 Task: Find connections with filter location Basavakalyān with filter topic #linkedinforbusinesswith filter profile language German with filter current company Hunt for Success with filter school Kakinada Institute of Engineering and Technology with filter industry Armed Forces with filter service category Typing with filter keywords title Computer Scientist
Action: Mouse moved to (598, 79)
Screenshot: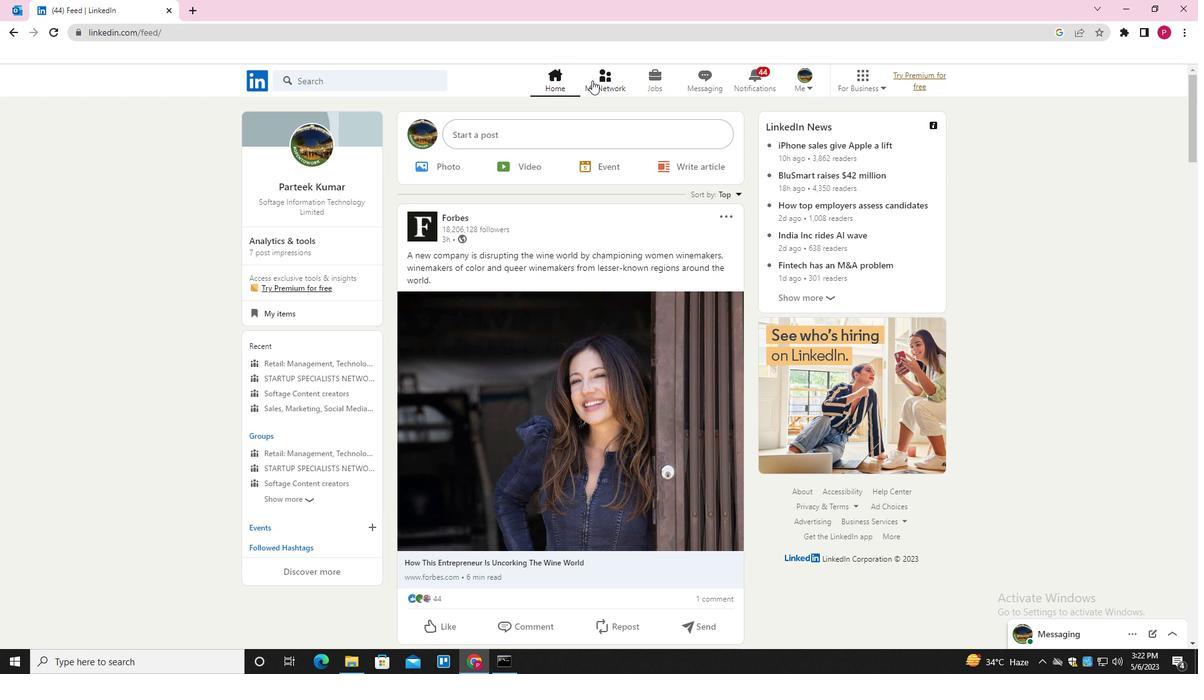 
Action: Mouse pressed left at (598, 79)
Screenshot: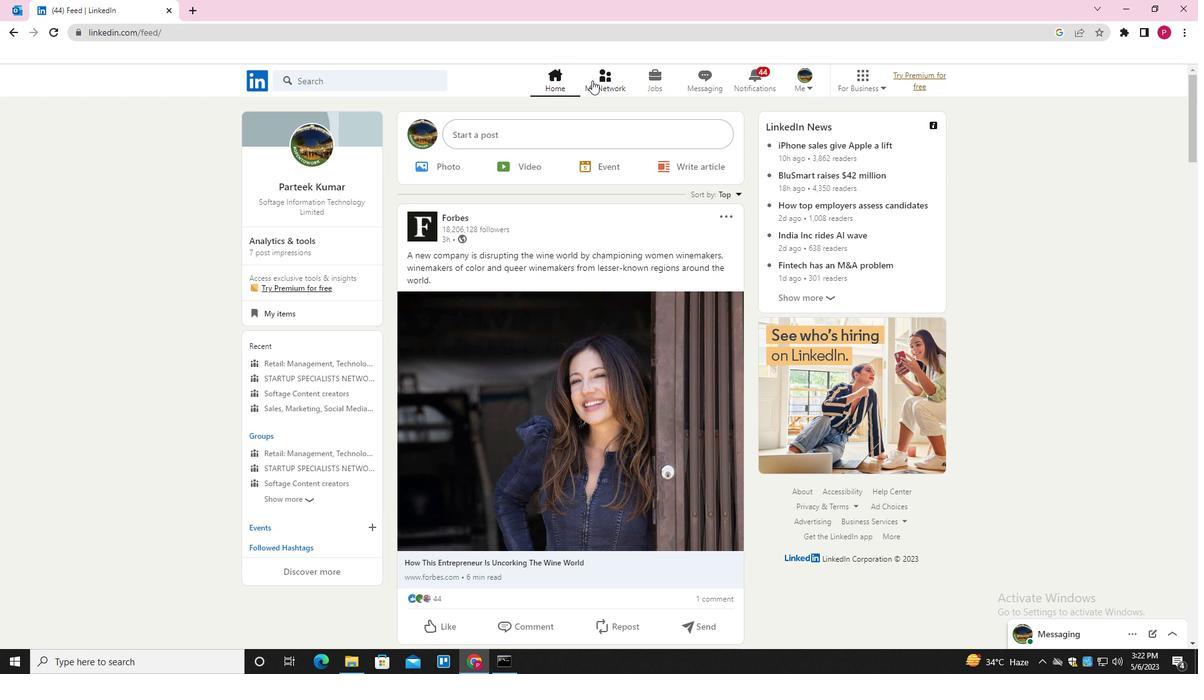 
Action: Mouse moved to (406, 156)
Screenshot: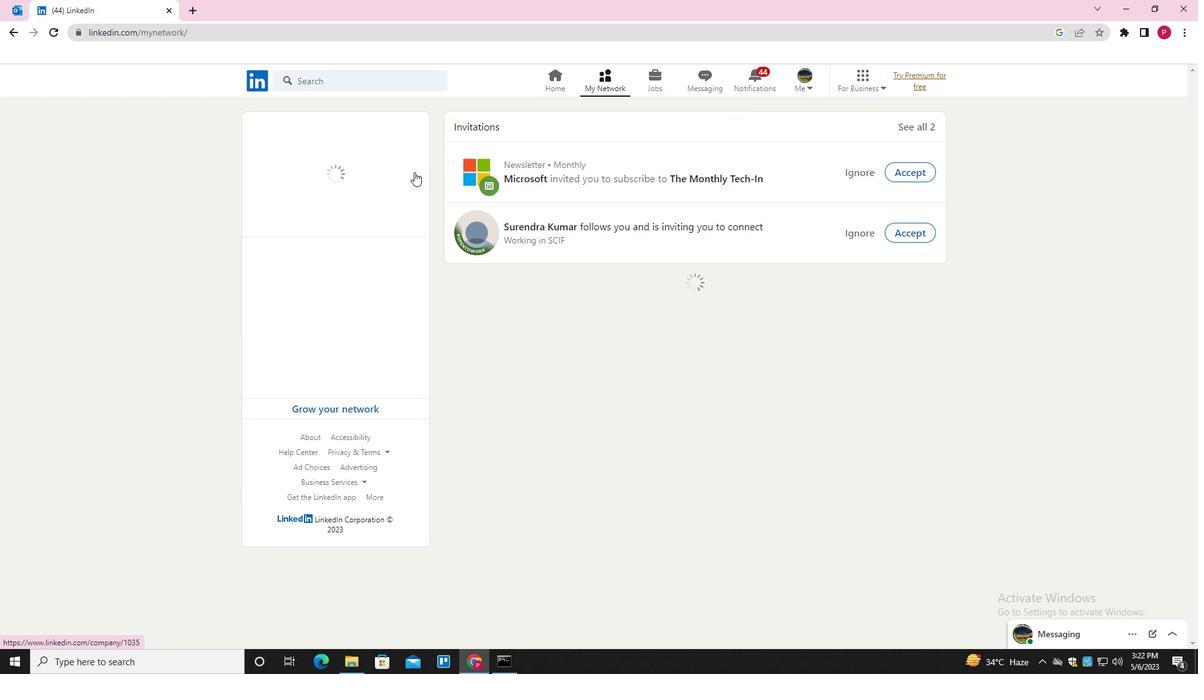 
Action: Mouse pressed left at (406, 156)
Screenshot: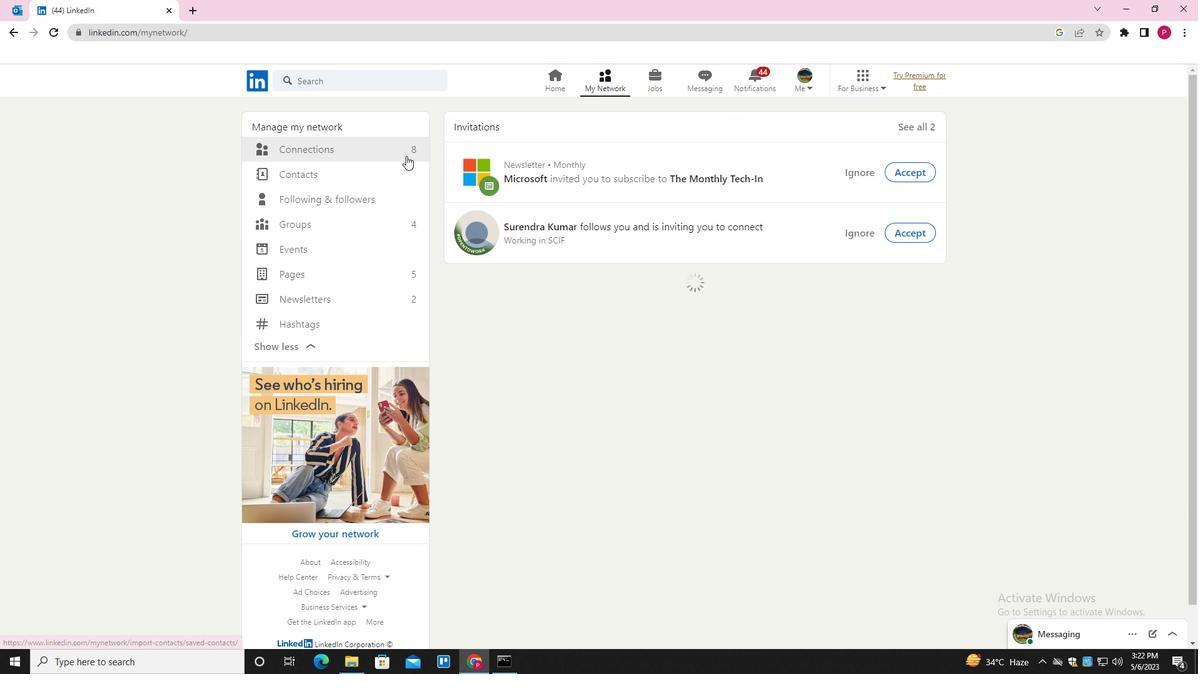 
Action: Mouse moved to (685, 154)
Screenshot: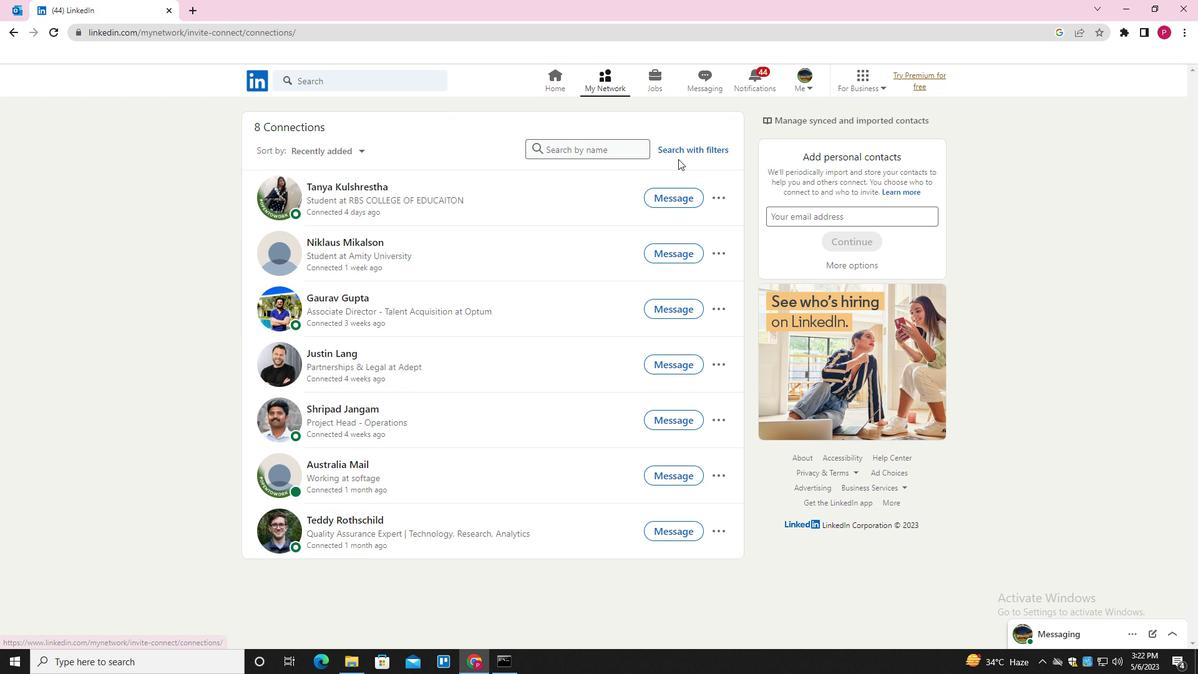 
Action: Mouse pressed left at (685, 154)
Screenshot: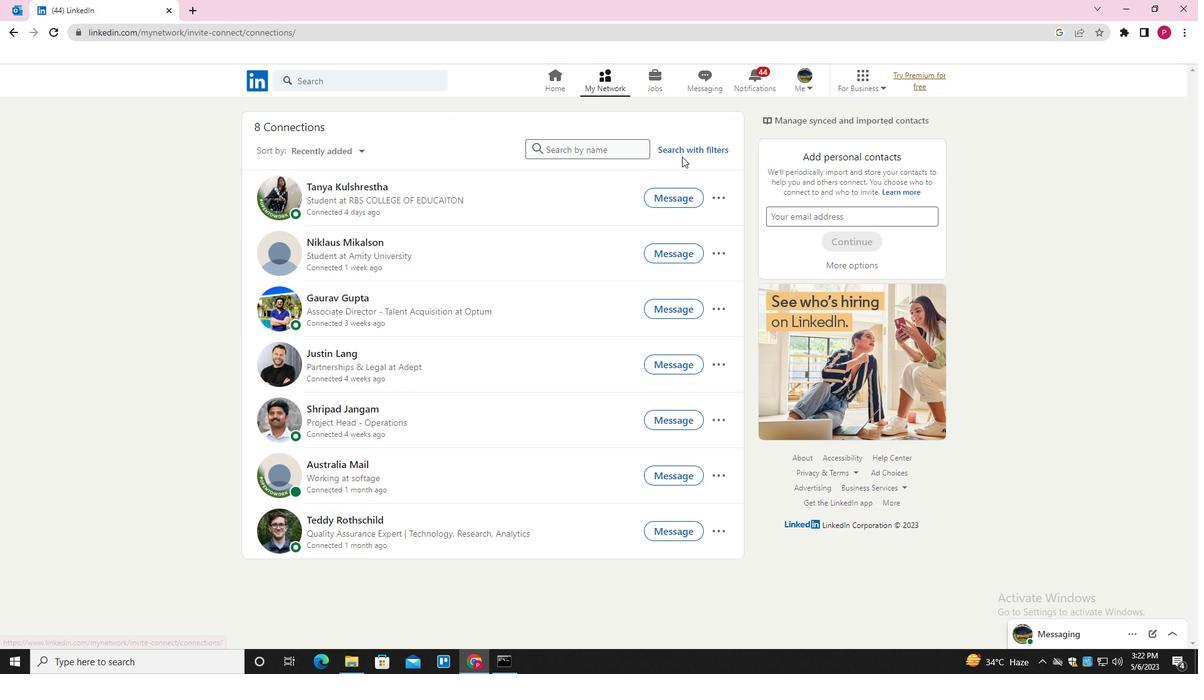
Action: Mouse moved to (651, 114)
Screenshot: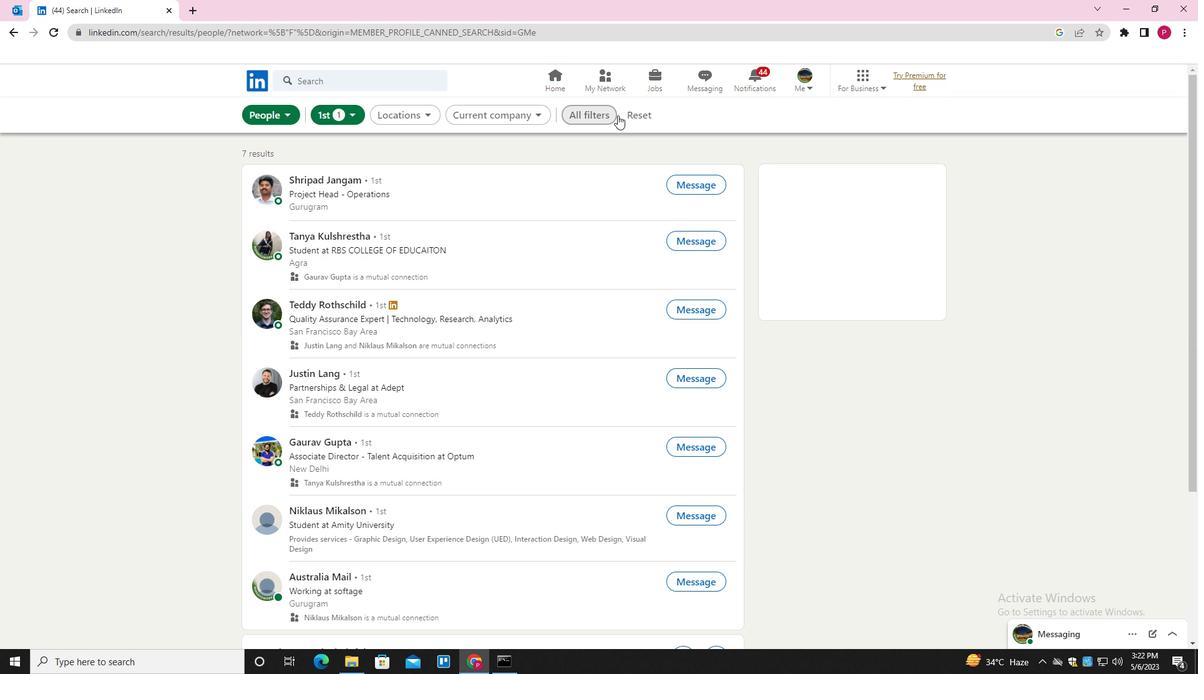
Action: Mouse pressed left at (651, 114)
Screenshot: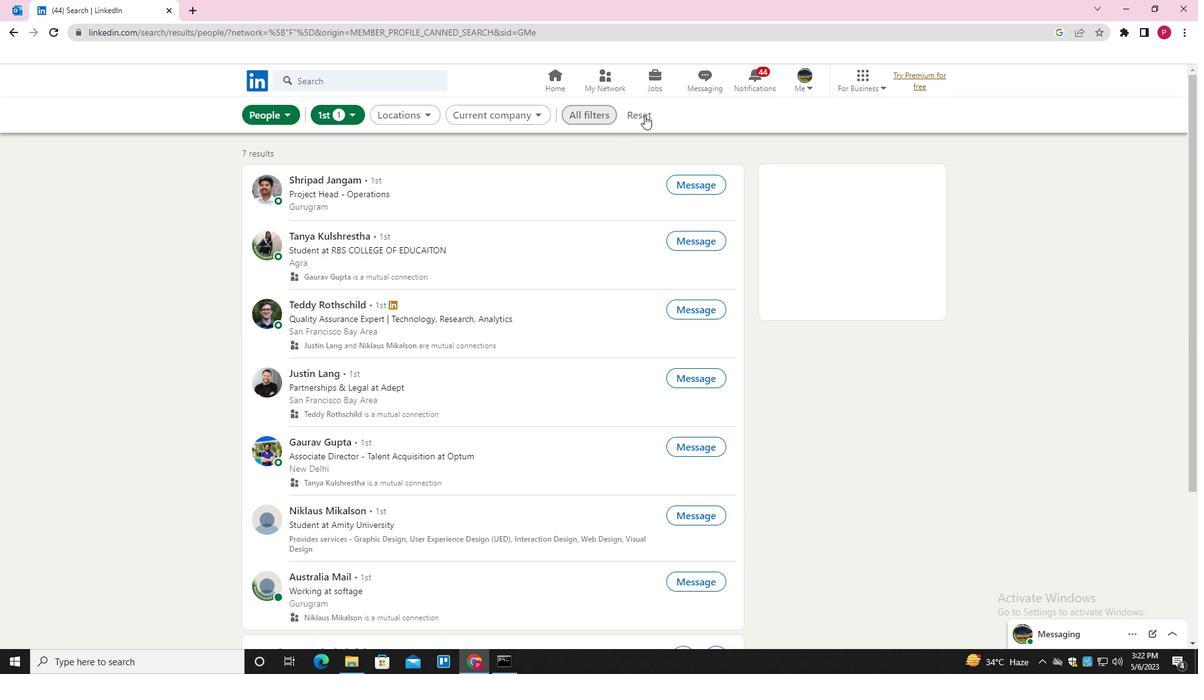 
Action: Mouse moved to (601, 111)
Screenshot: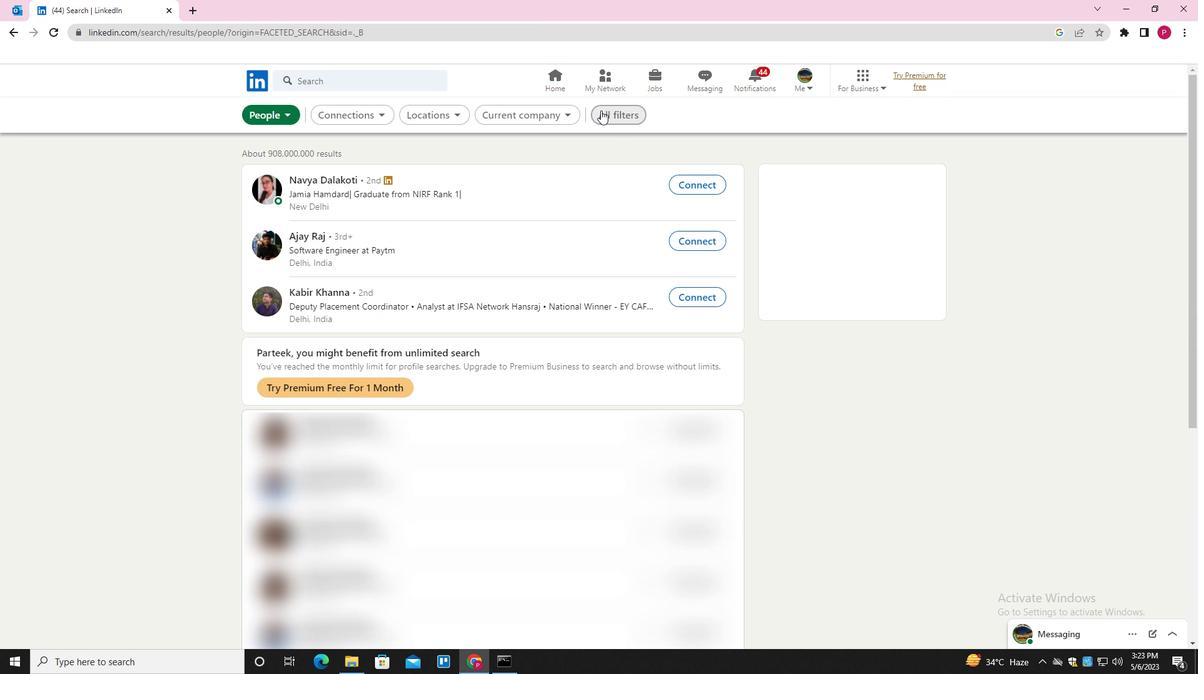 
Action: Mouse pressed left at (601, 111)
Screenshot: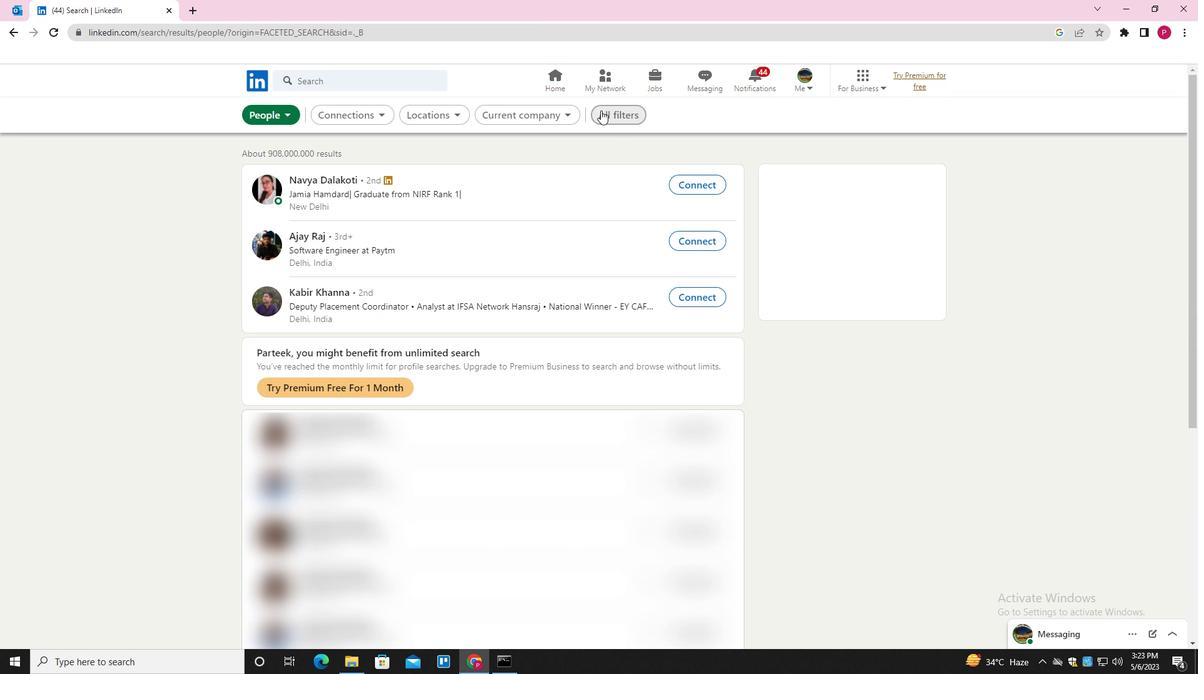 
Action: Mouse moved to (979, 402)
Screenshot: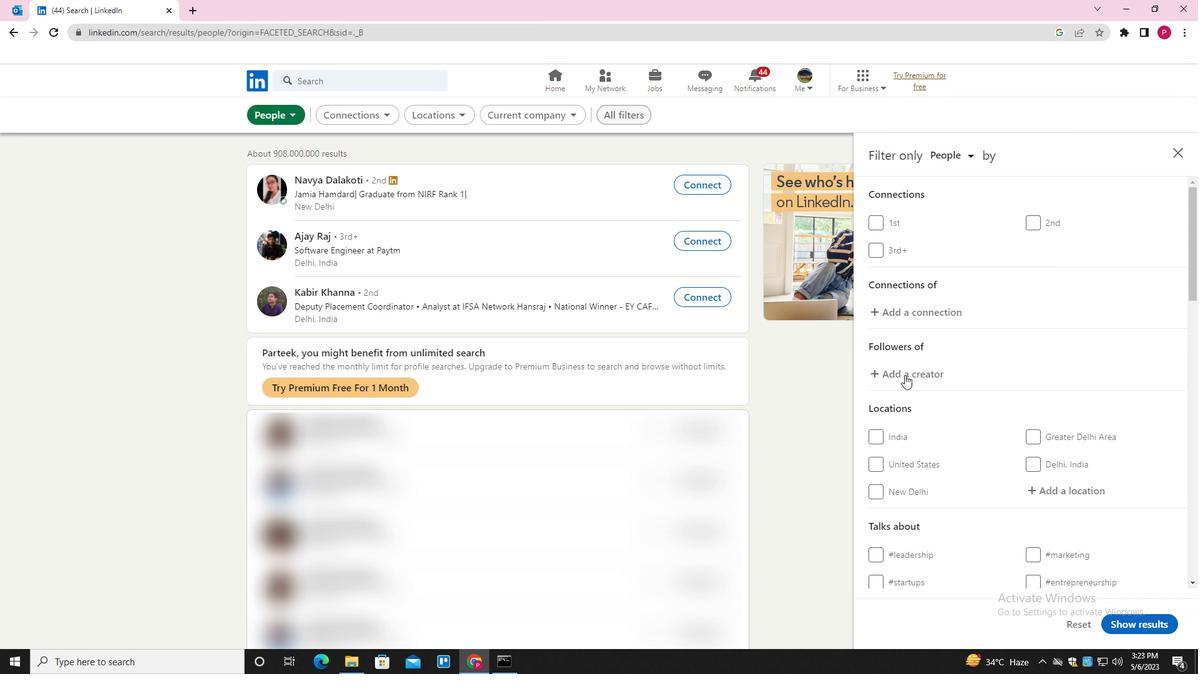 
Action: Mouse scrolled (979, 401) with delta (0, 0)
Screenshot: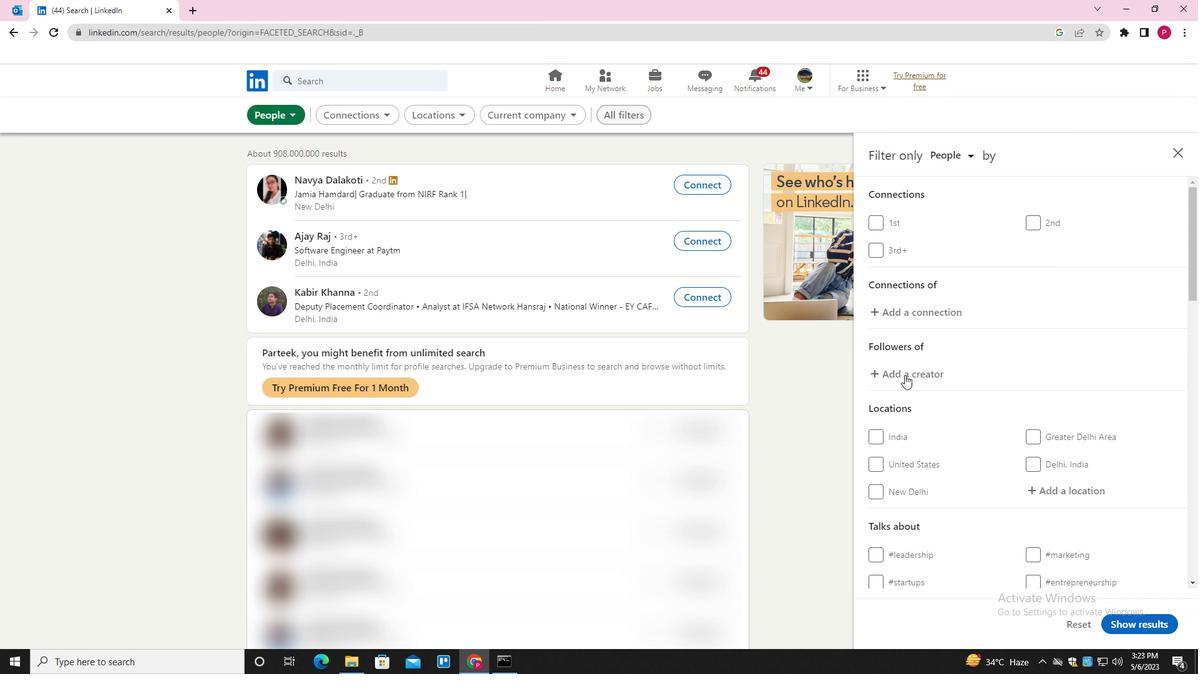 
Action: Mouse moved to (980, 403)
Screenshot: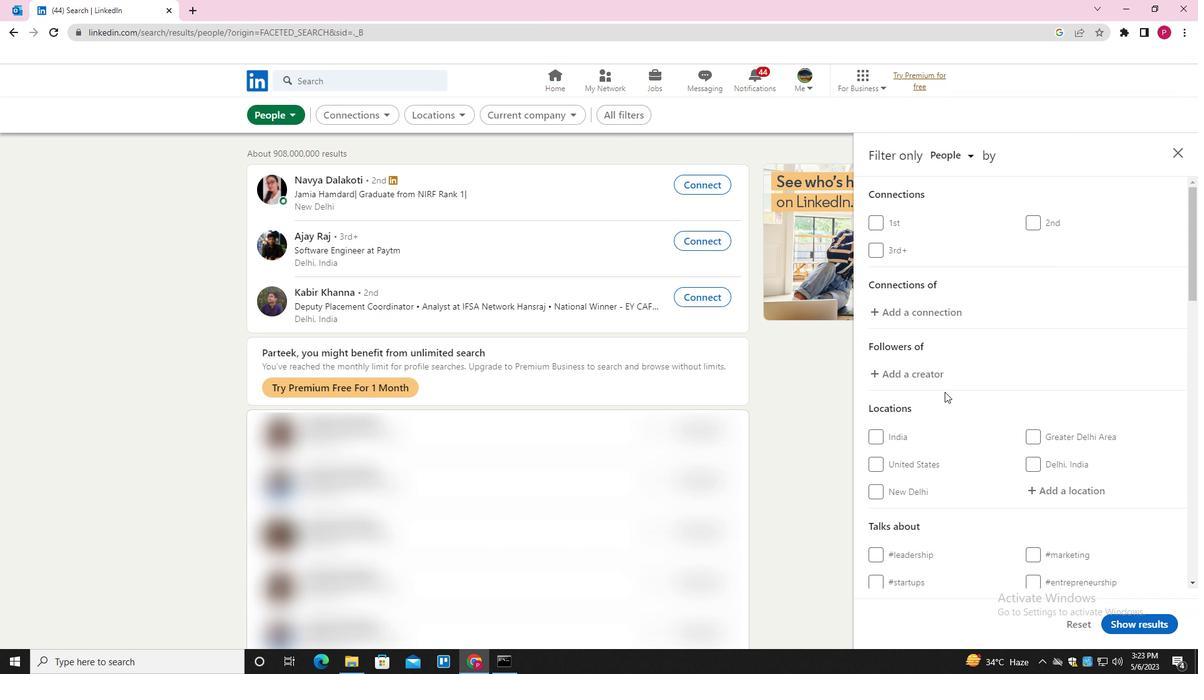 
Action: Mouse scrolled (980, 402) with delta (0, 0)
Screenshot: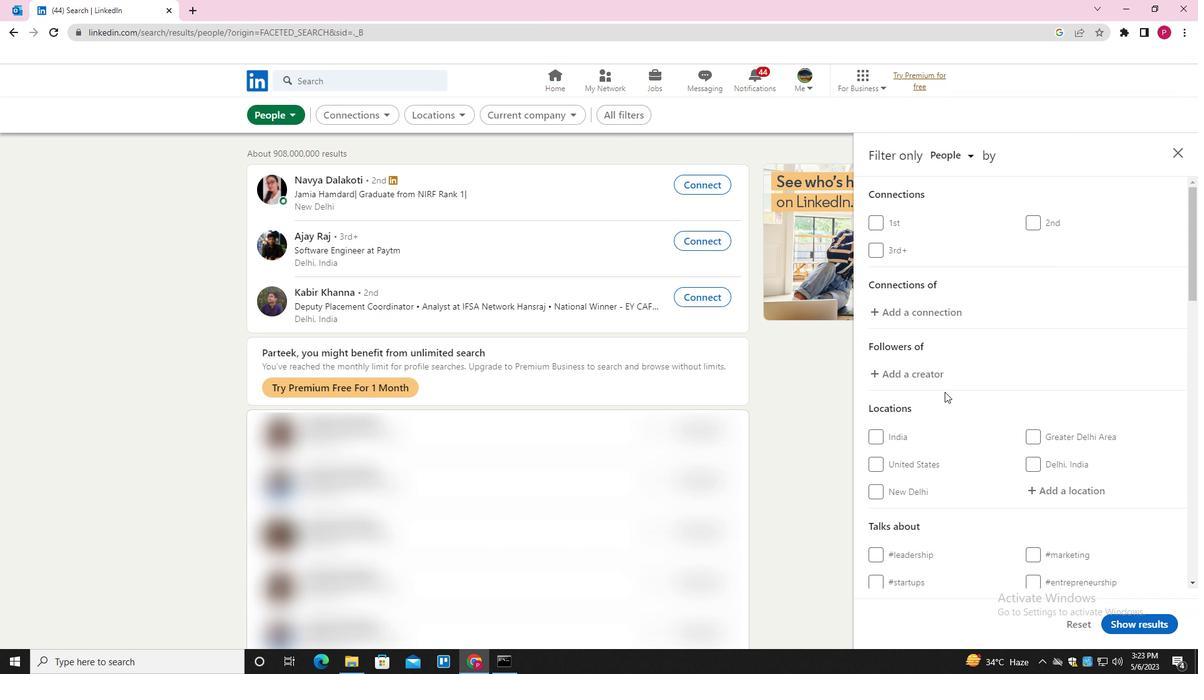 
Action: Mouse moved to (982, 403)
Screenshot: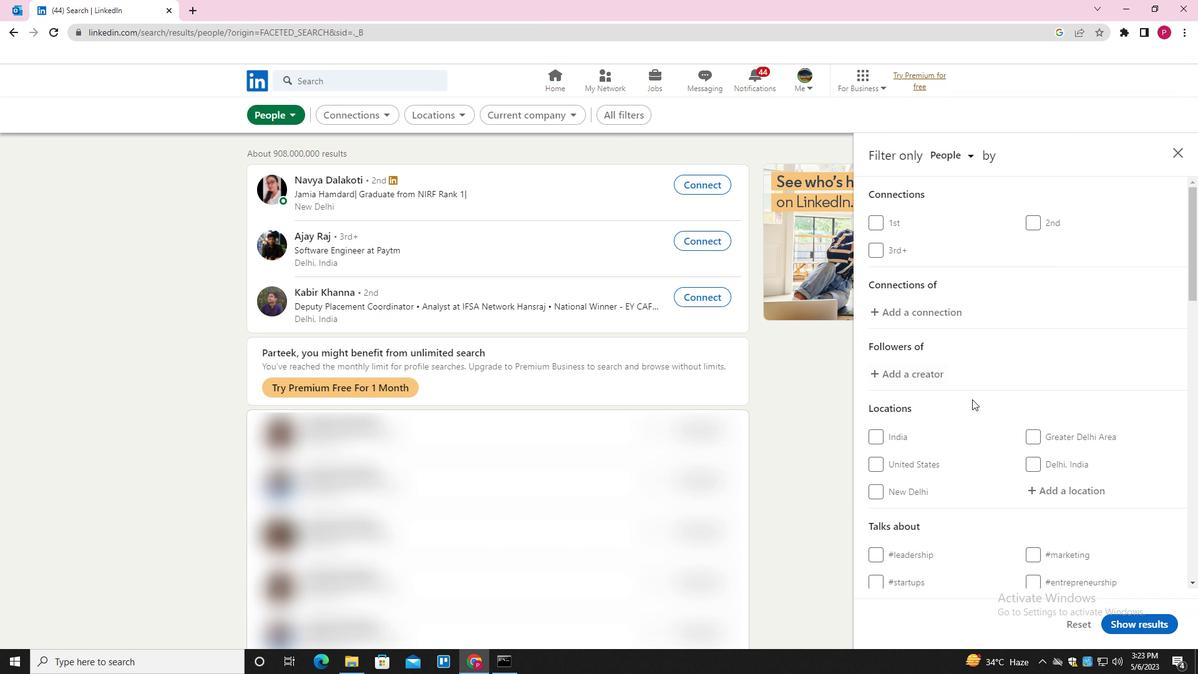 
Action: Mouse scrolled (982, 402) with delta (0, 0)
Screenshot: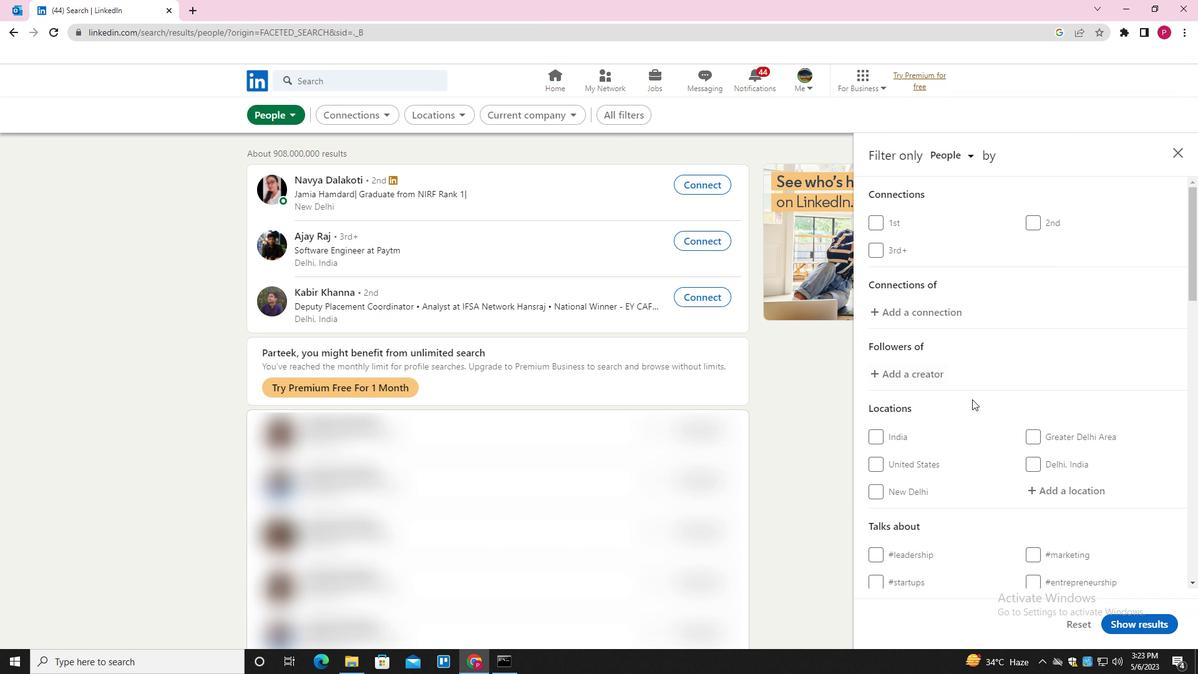
Action: Mouse moved to (1077, 307)
Screenshot: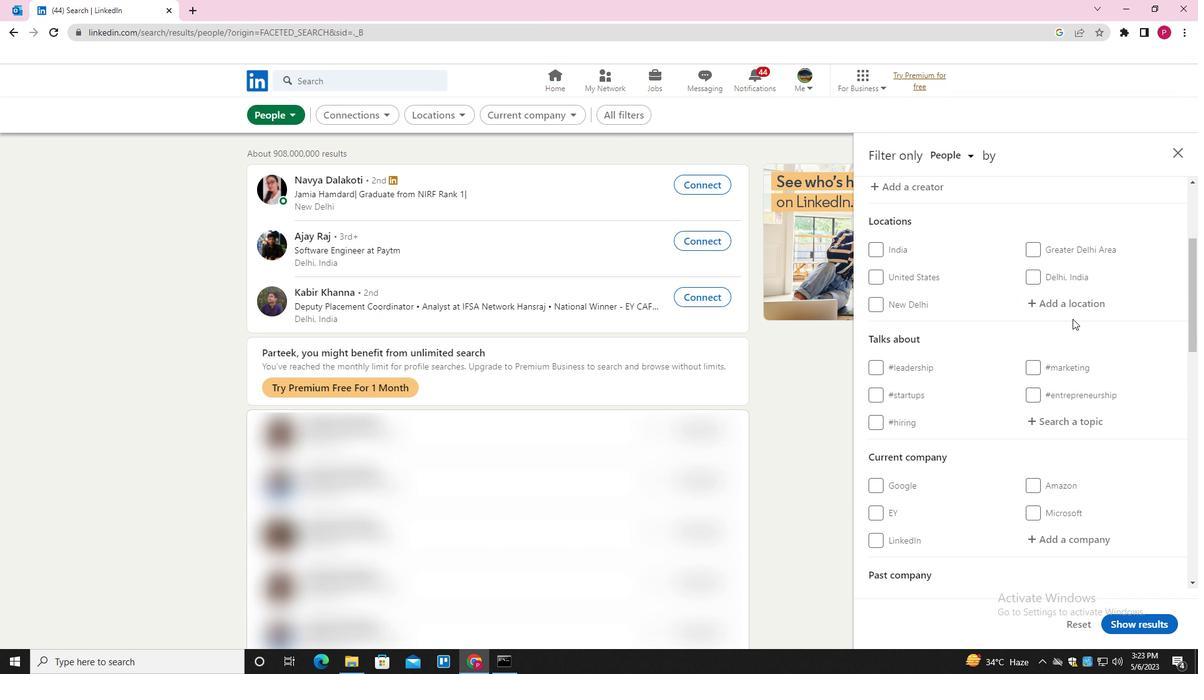 
Action: Mouse pressed left at (1077, 307)
Screenshot: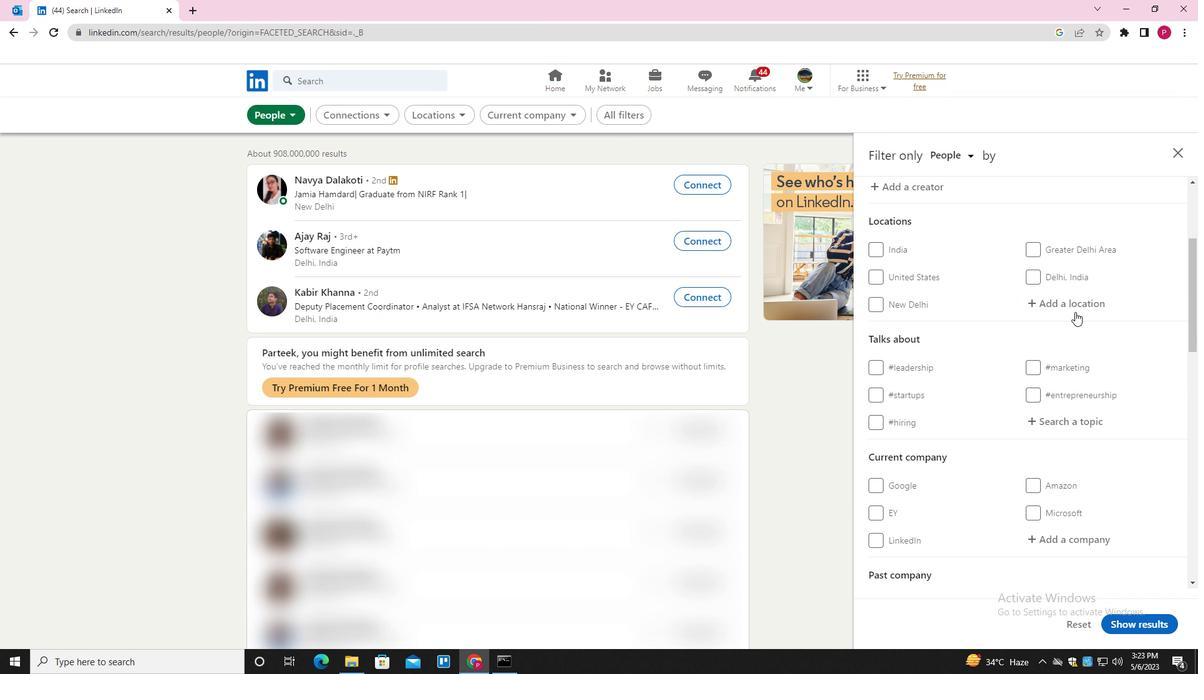 
Action: Mouse moved to (1047, 324)
Screenshot: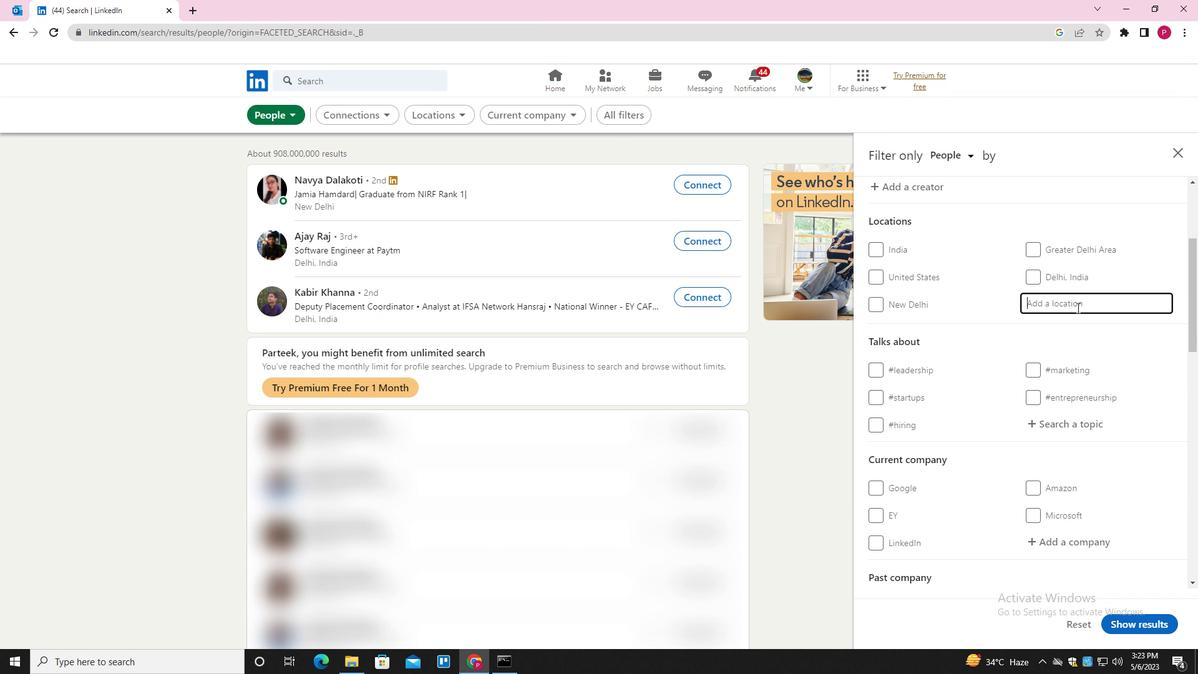 
Action: Key pressed <Key.shift><Key.shift><Key.shift><Key.shift>B
Screenshot: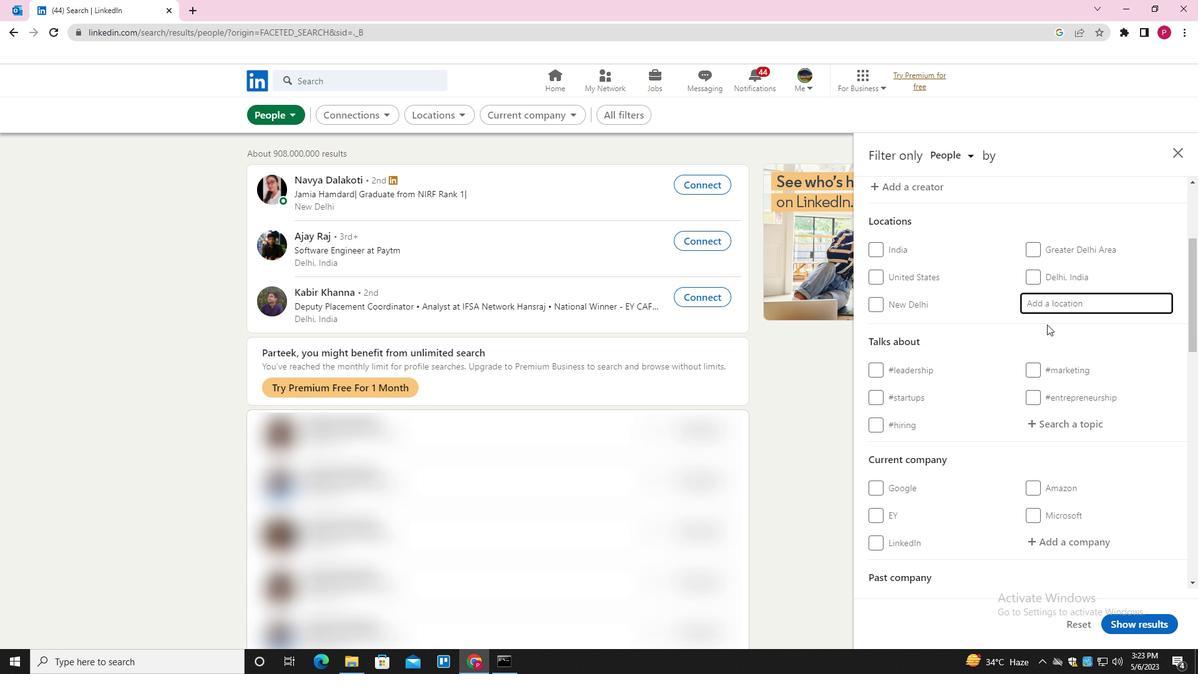 
Action: Mouse moved to (1047, 324)
Screenshot: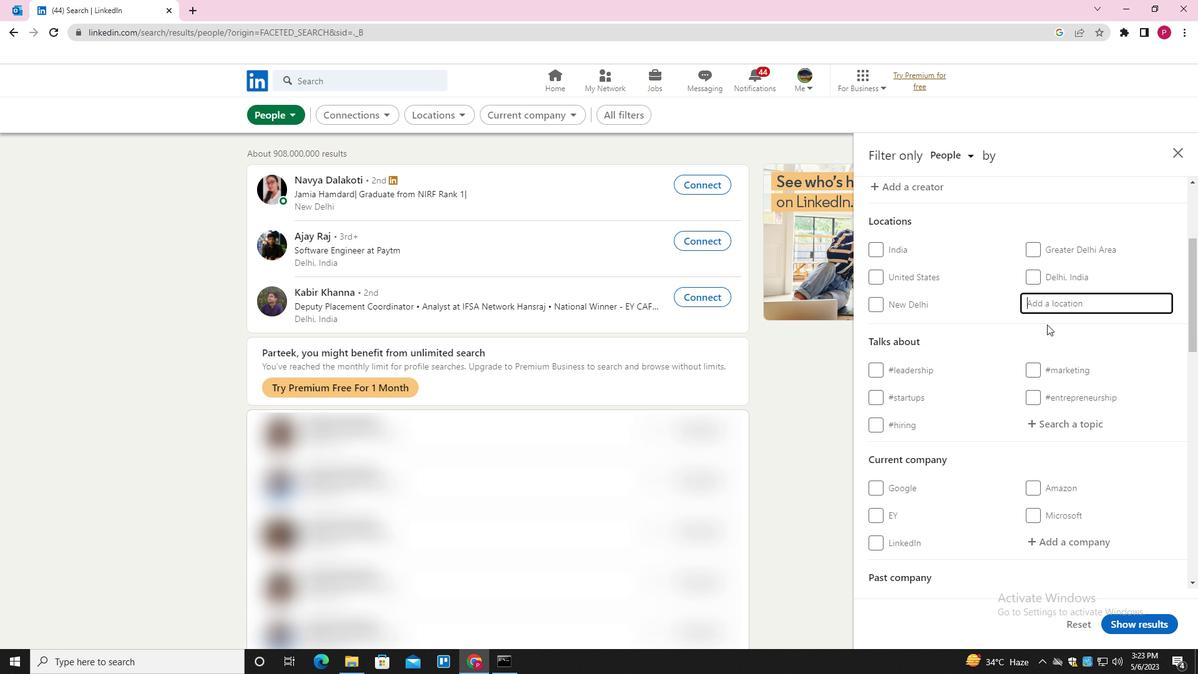 
Action: Key pressed ASAVAKALYAN<Key.down><Key.enter>
Screenshot: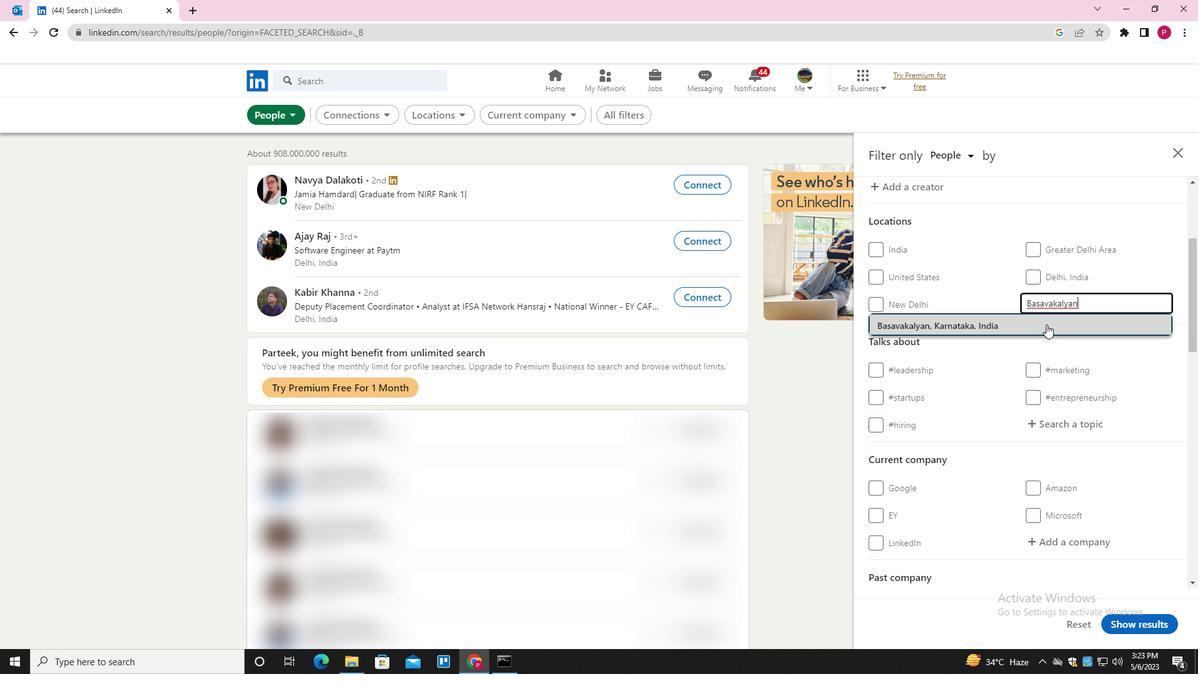 
Action: Mouse moved to (1004, 355)
Screenshot: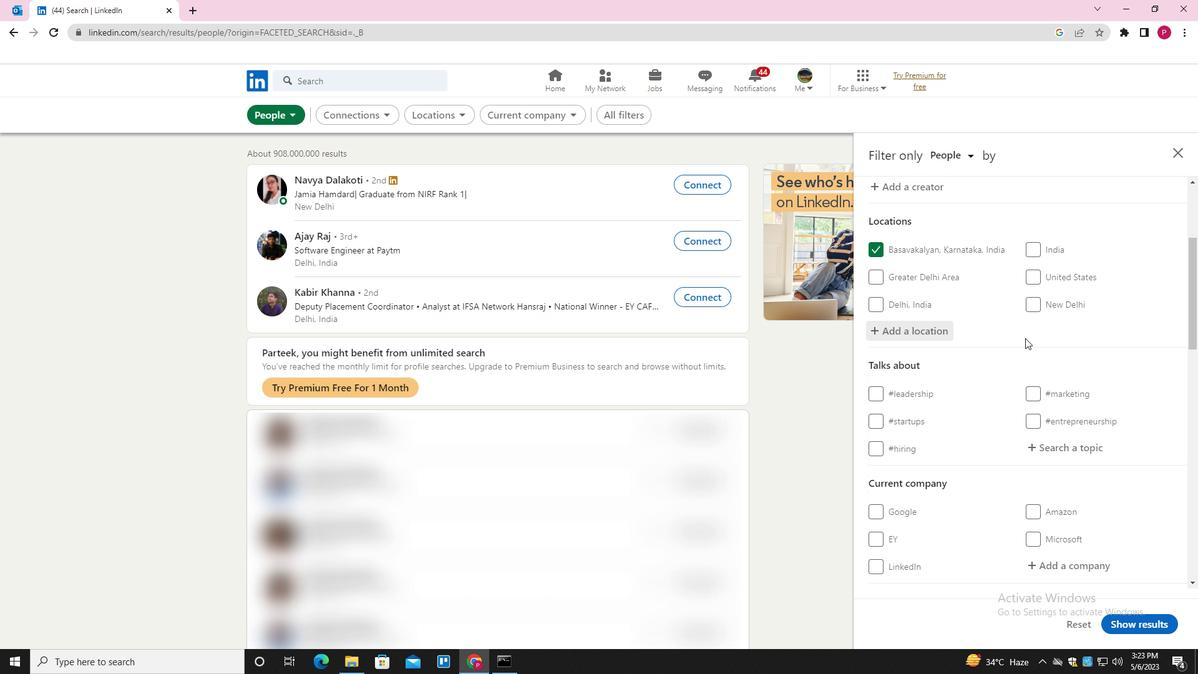 
Action: Mouse scrolled (1004, 354) with delta (0, 0)
Screenshot: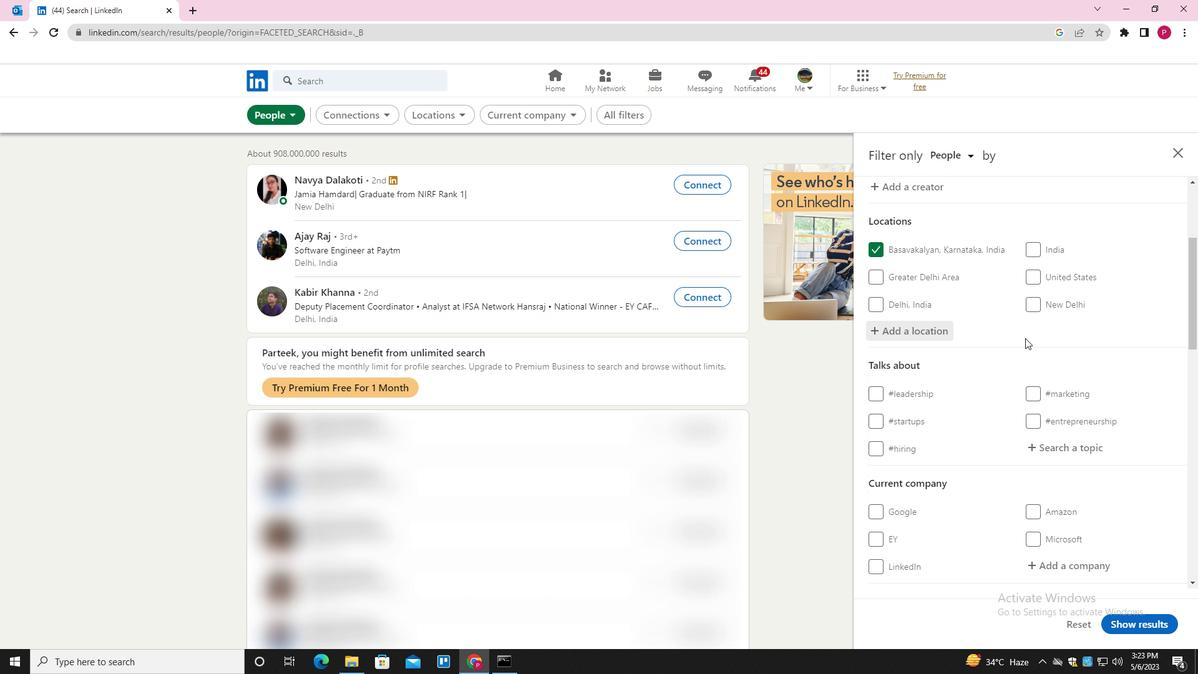 
Action: Mouse moved to (1003, 357)
Screenshot: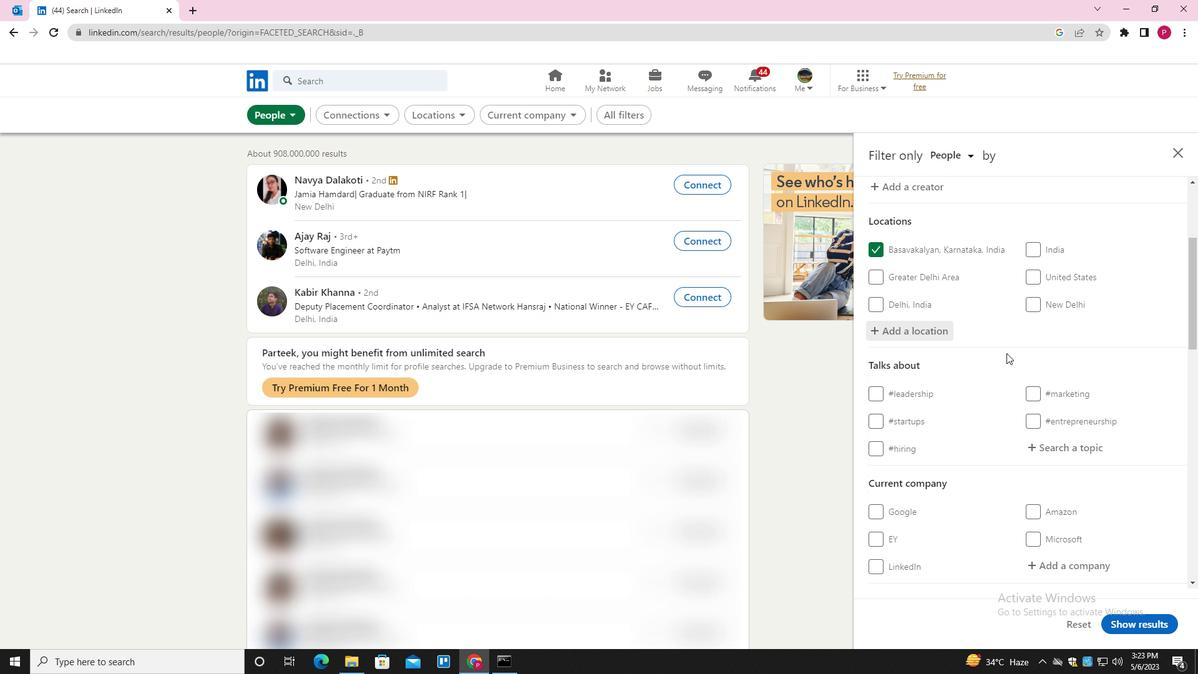 
Action: Mouse scrolled (1003, 356) with delta (0, 0)
Screenshot: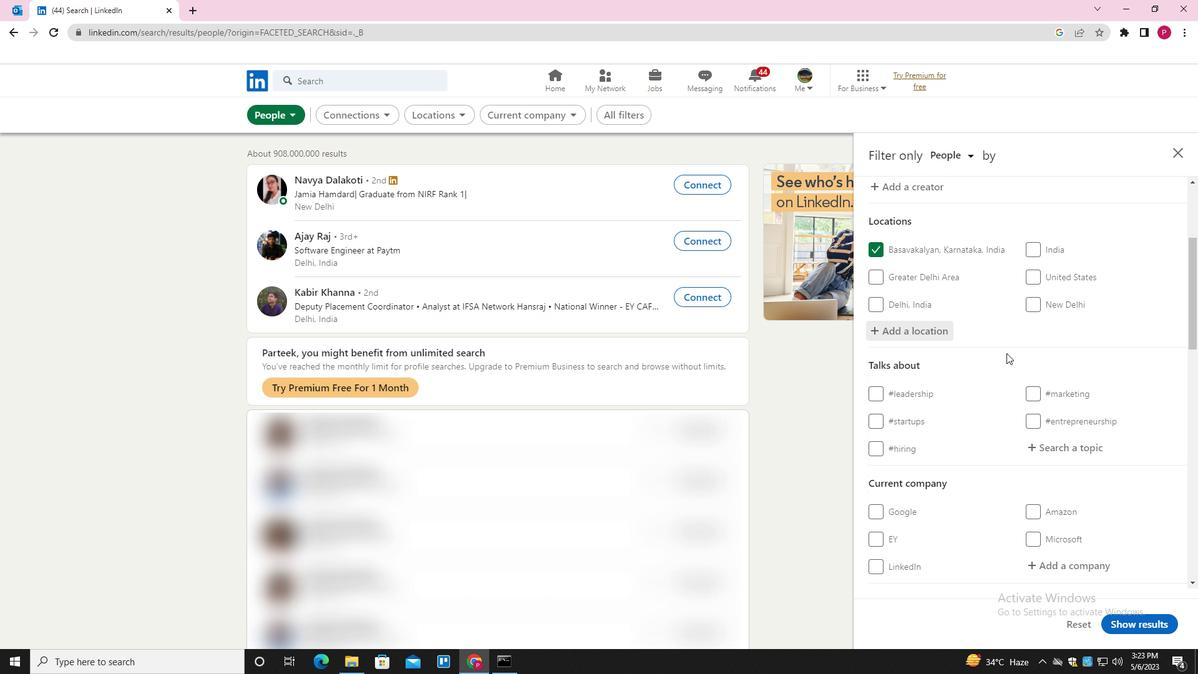 
Action: Mouse moved to (1000, 360)
Screenshot: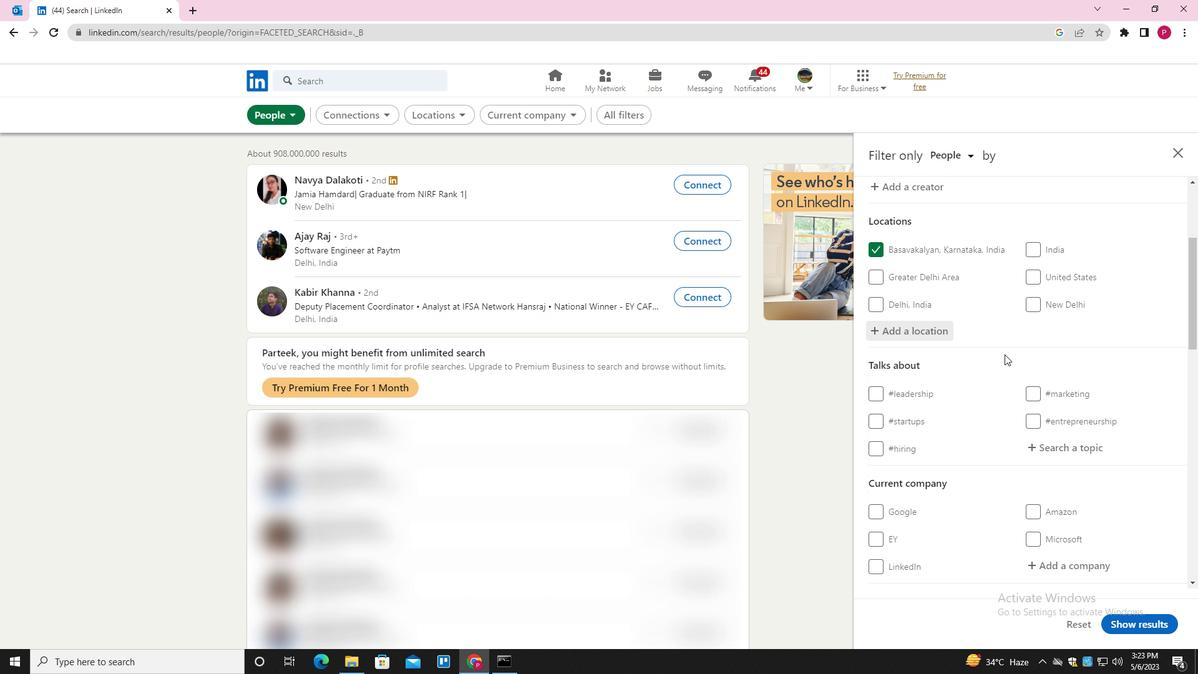 
Action: Mouse scrolled (1000, 360) with delta (0, 0)
Screenshot: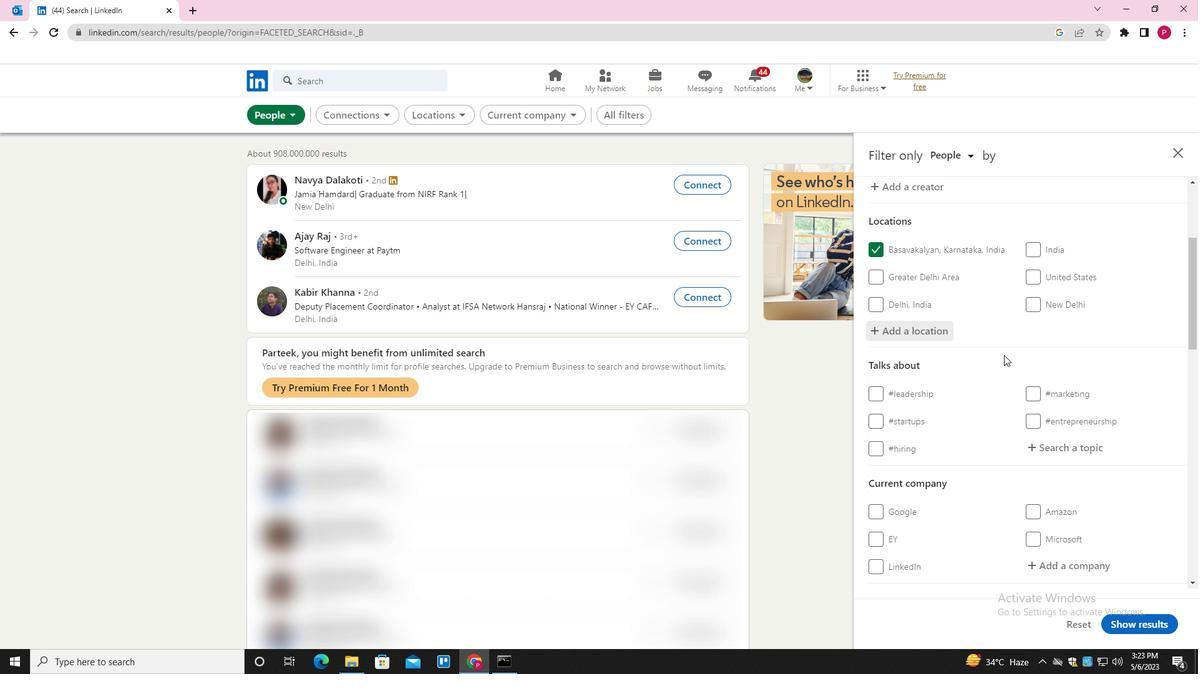 
Action: Mouse moved to (1063, 264)
Screenshot: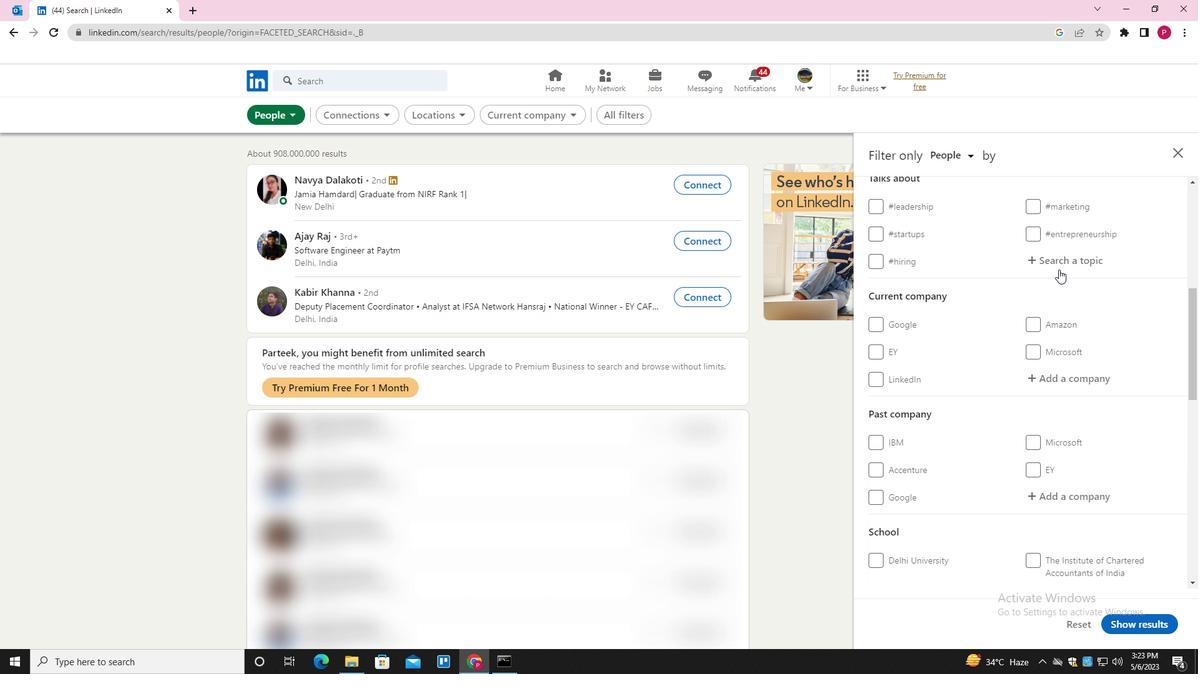 
Action: Mouse pressed left at (1063, 264)
Screenshot: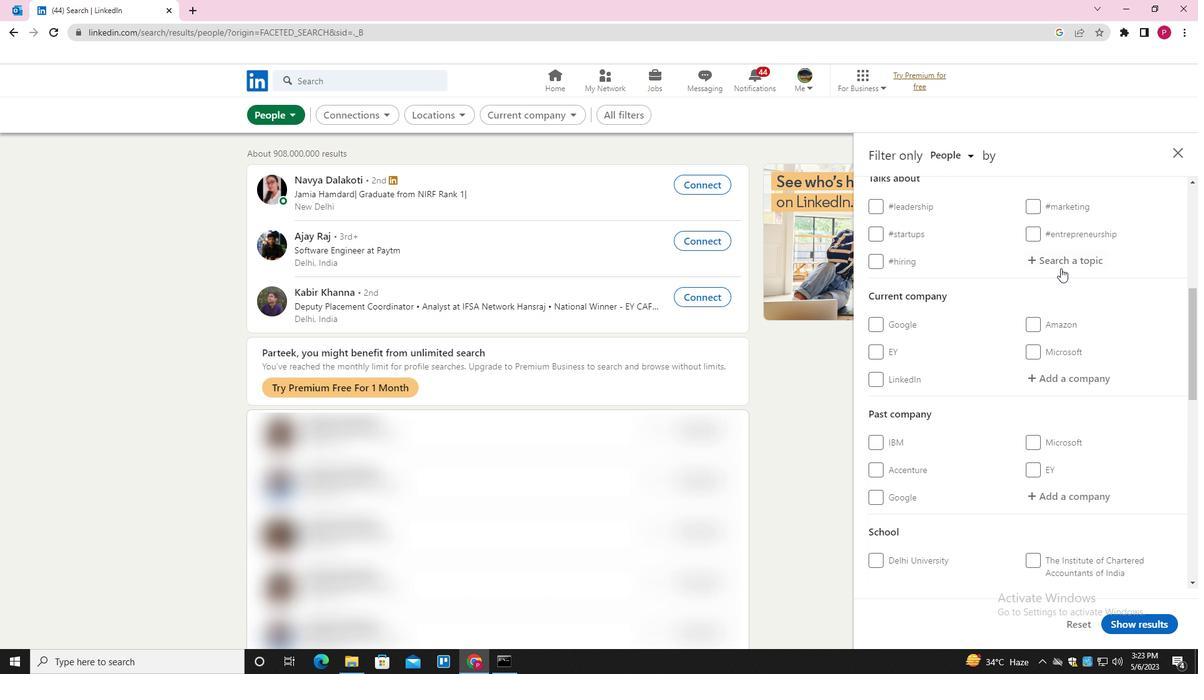 
Action: Key pressed LINKEDINFORBUSINESS<Key.down><Key.enter>
Screenshot: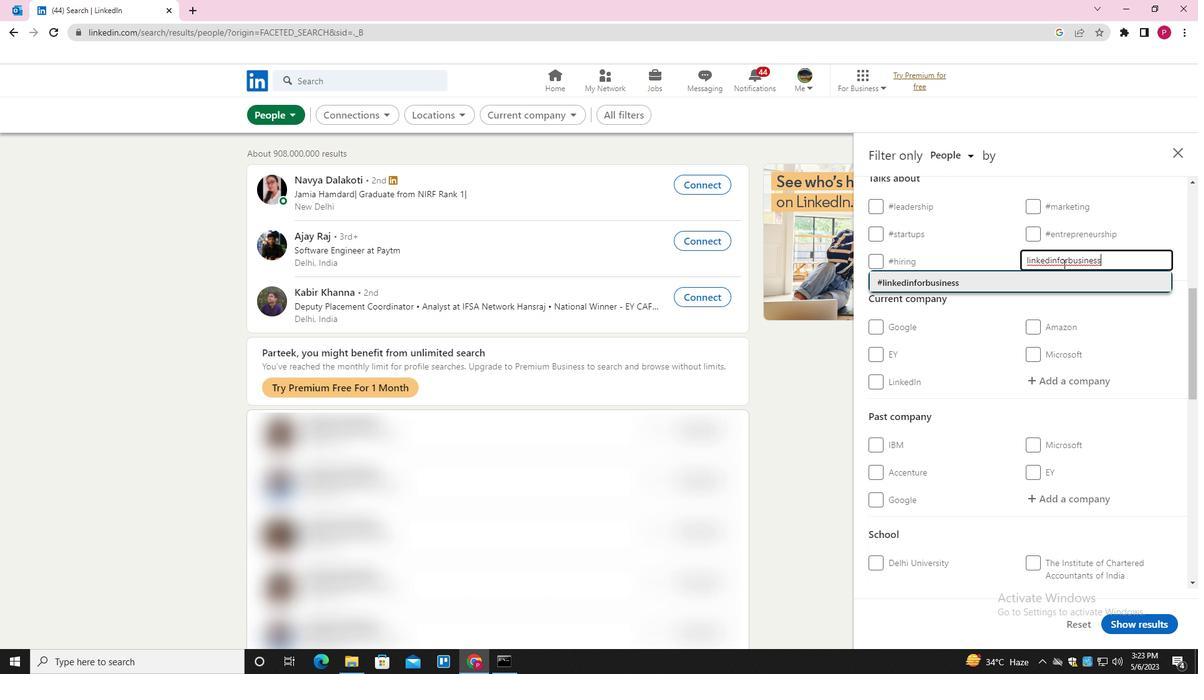 
Action: Mouse moved to (1103, 362)
Screenshot: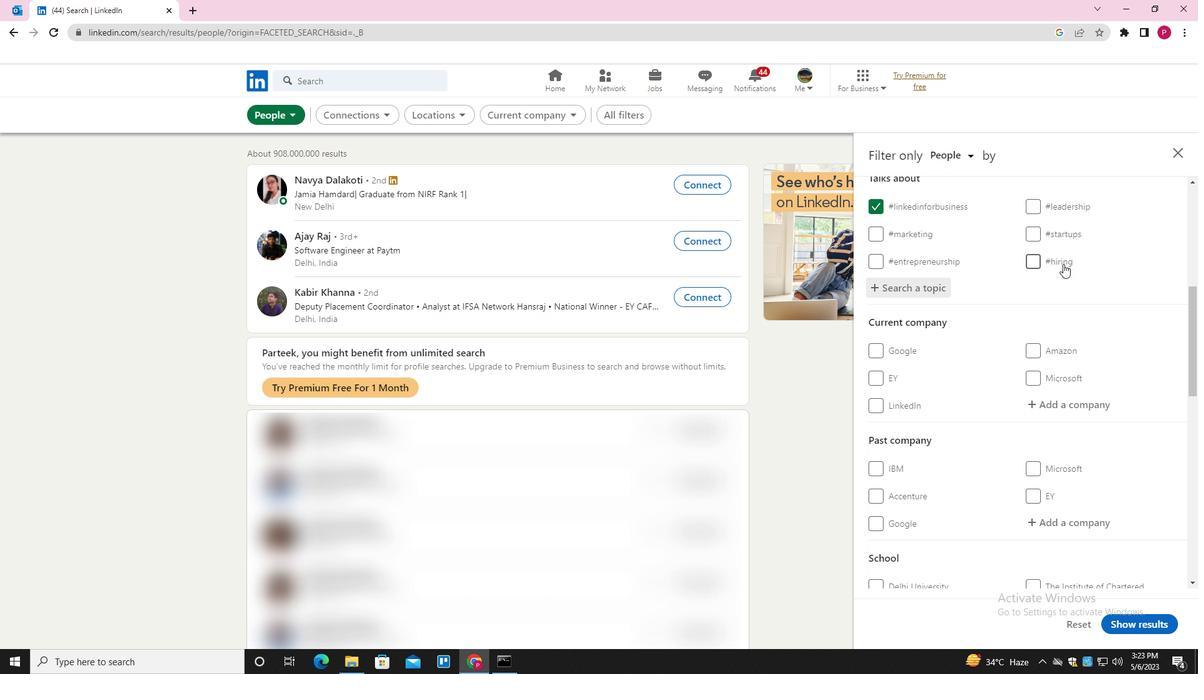 
Action: Mouse scrolled (1103, 362) with delta (0, 0)
Screenshot: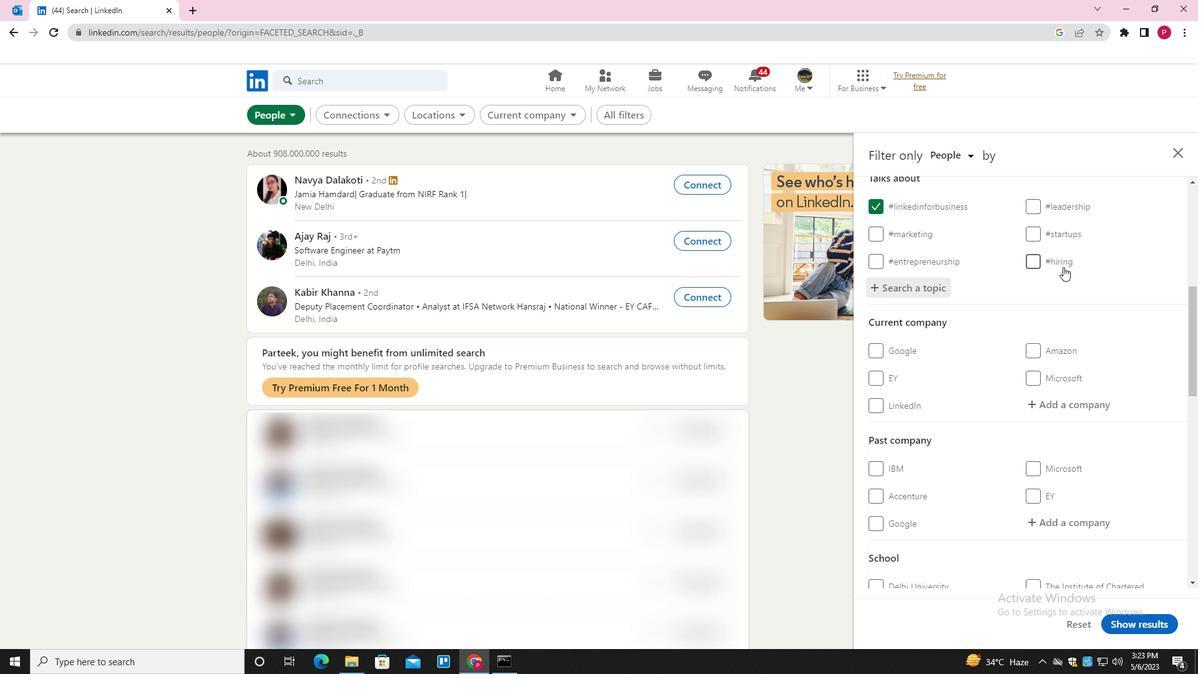 
Action: Mouse scrolled (1103, 362) with delta (0, 0)
Screenshot: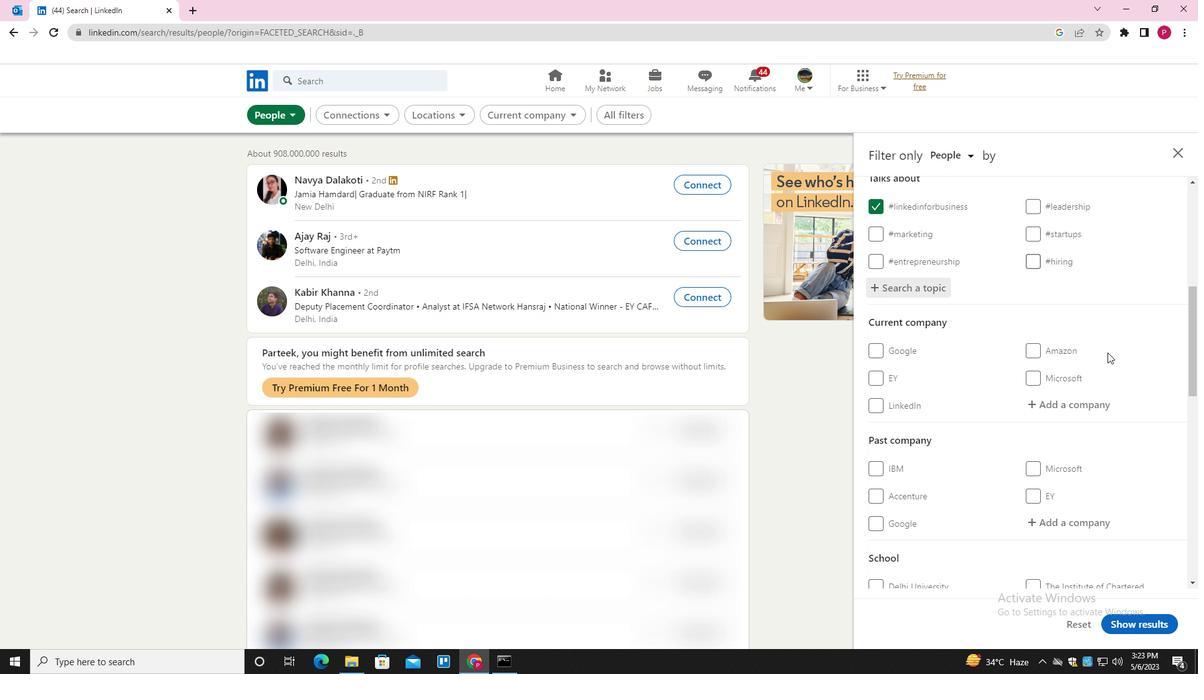 
Action: Mouse scrolled (1103, 362) with delta (0, 0)
Screenshot: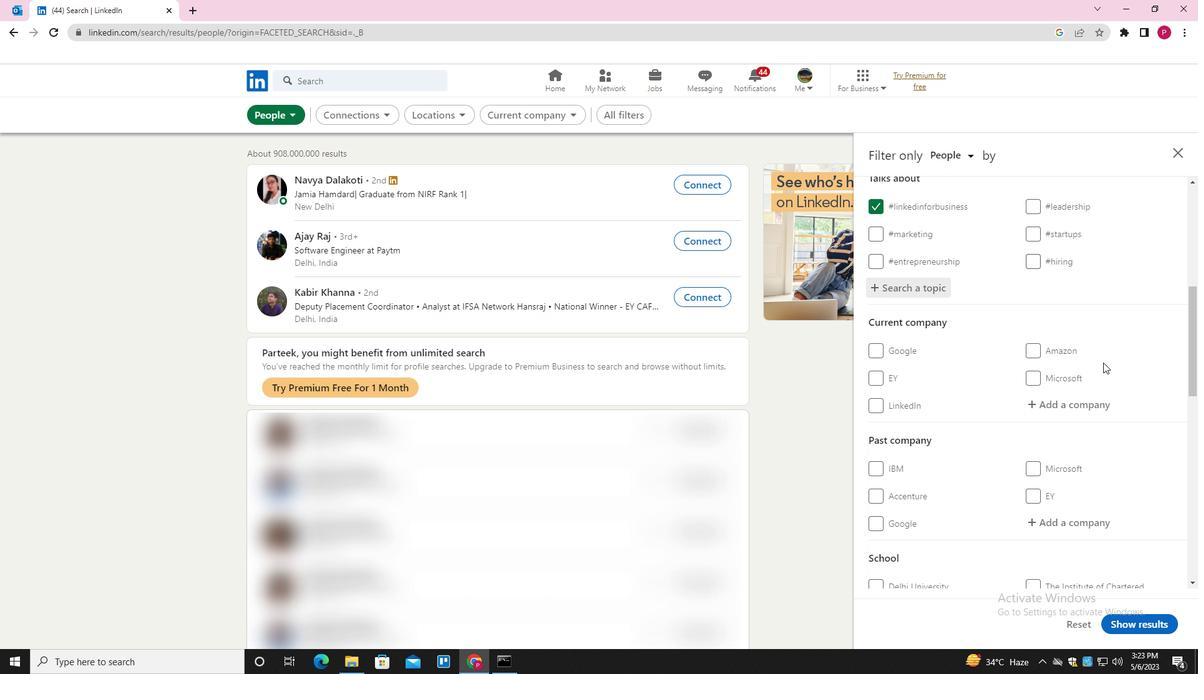 
Action: Mouse scrolled (1103, 362) with delta (0, 0)
Screenshot: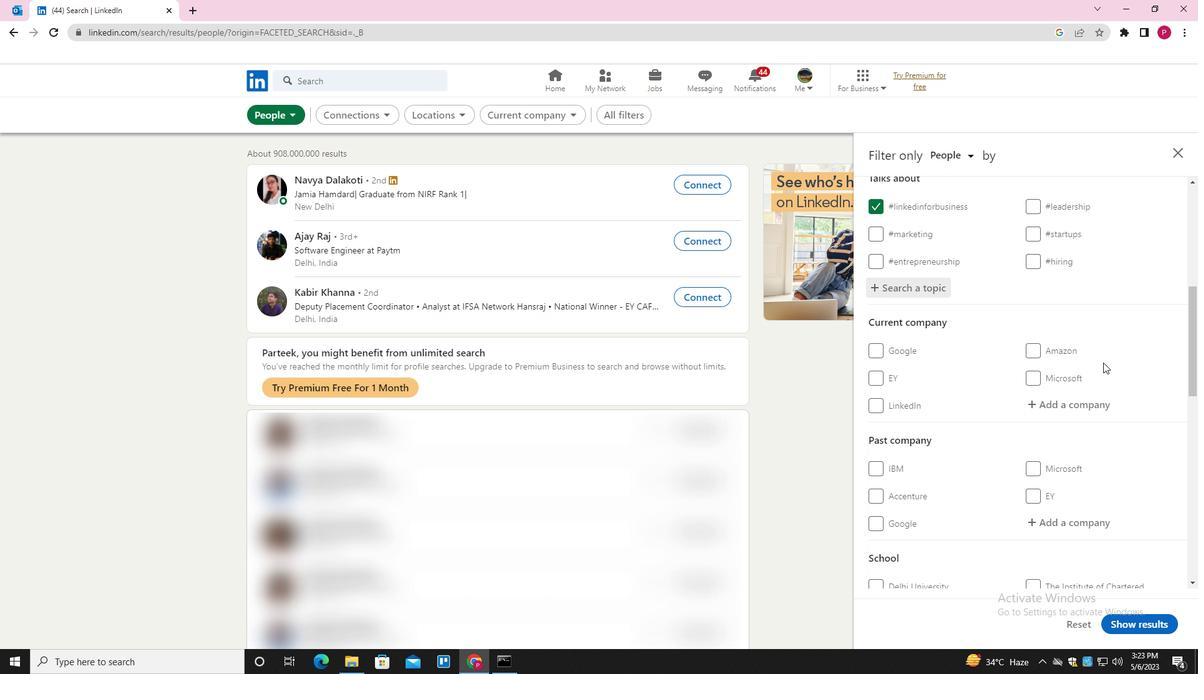 
Action: Mouse scrolled (1103, 362) with delta (0, 0)
Screenshot: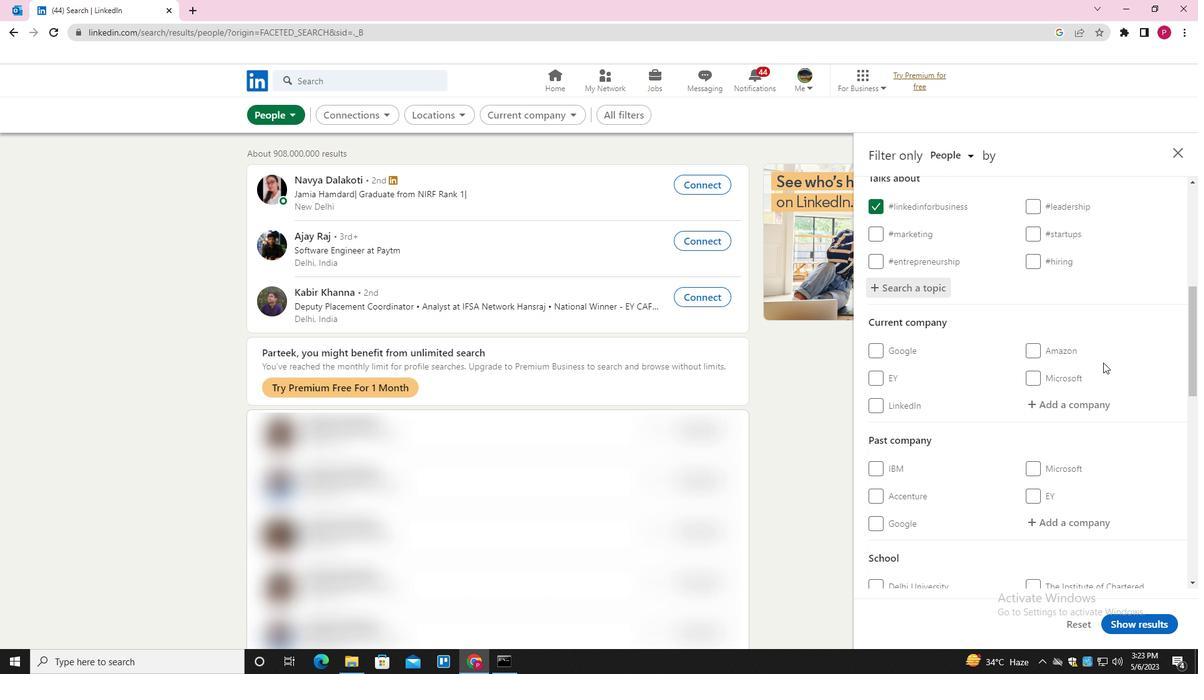 
Action: Mouse moved to (942, 342)
Screenshot: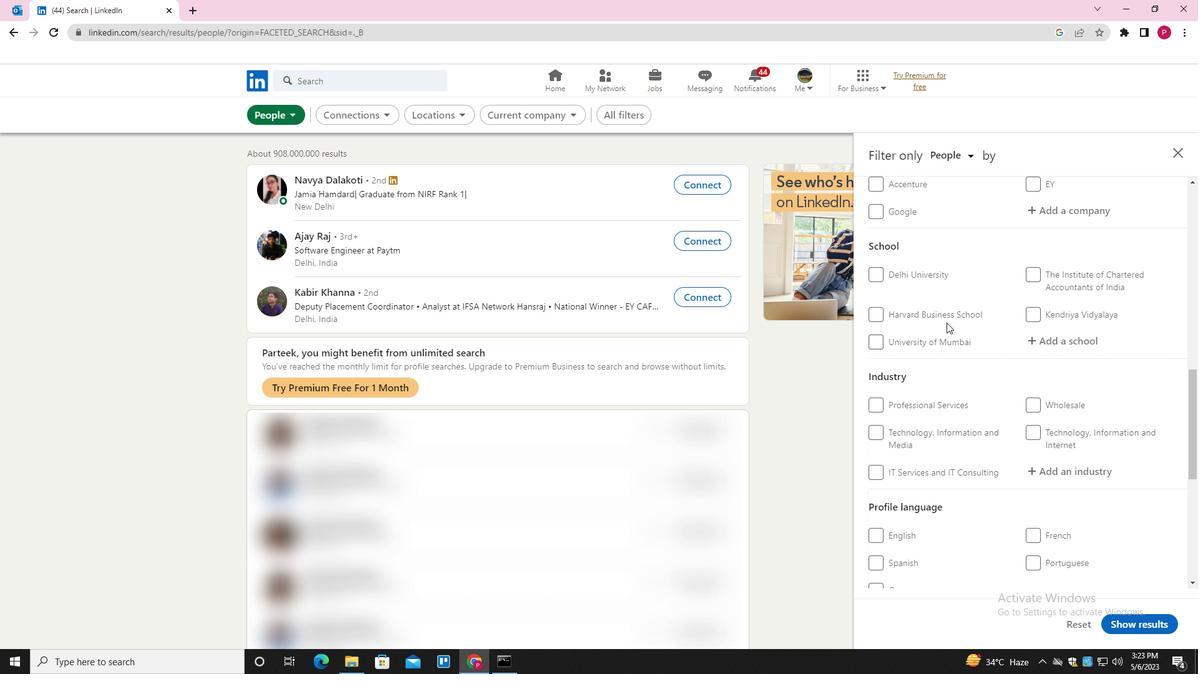 
Action: Mouse scrolled (942, 342) with delta (0, 0)
Screenshot: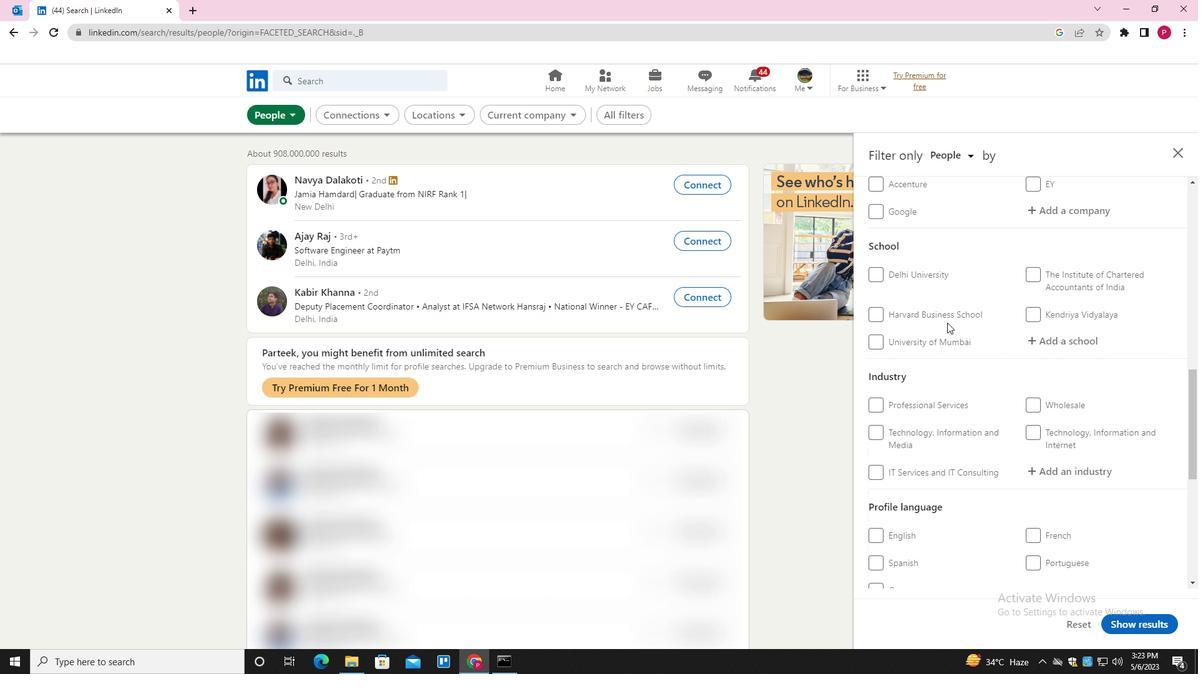 
Action: Mouse moved to (942, 343)
Screenshot: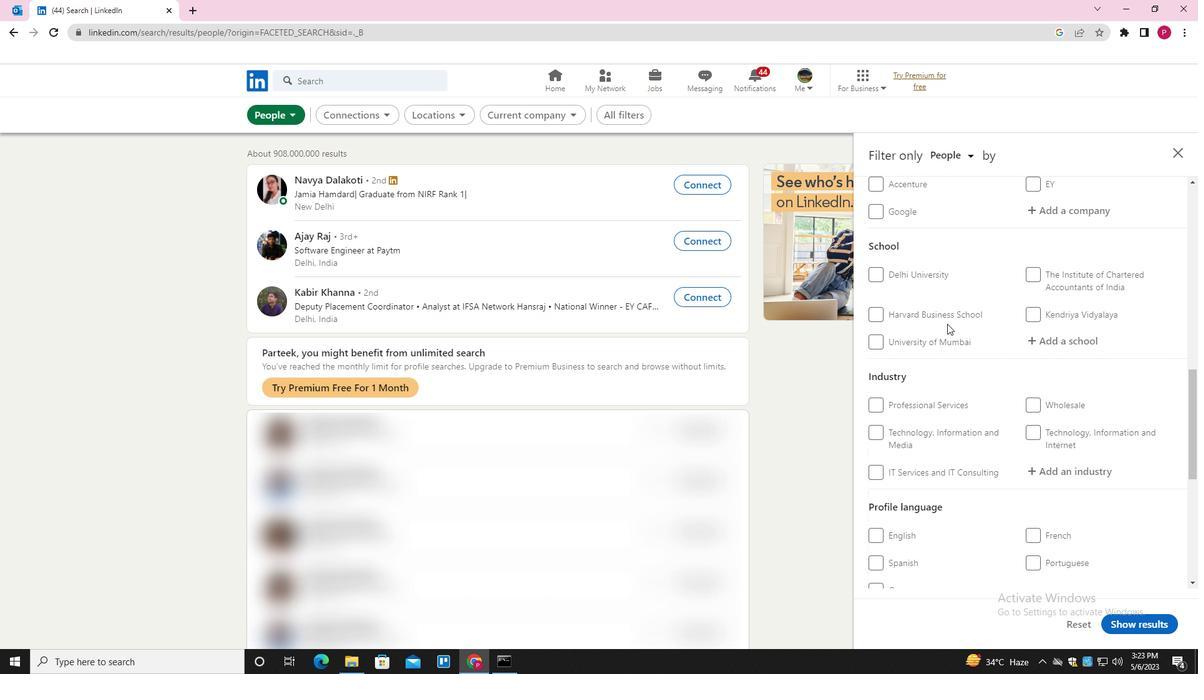 
Action: Mouse scrolled (942, 342) with delta (0, 0)
Screenshot: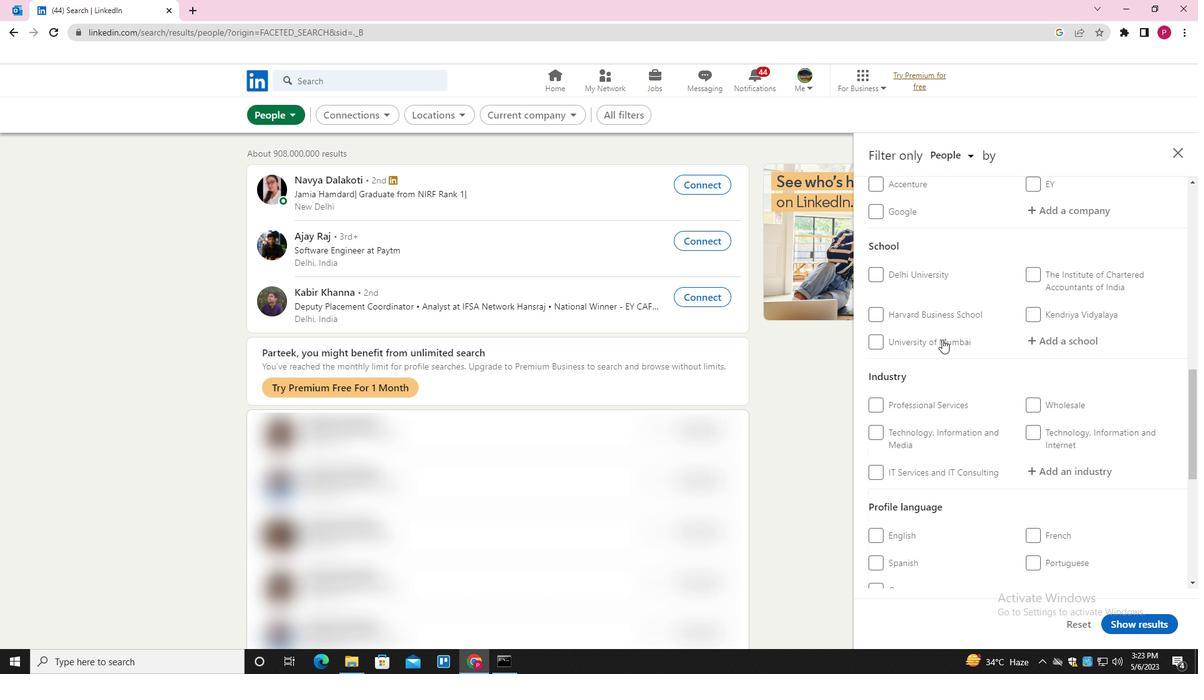 
Action: Mouse moved to (941, 343)
Screenshot: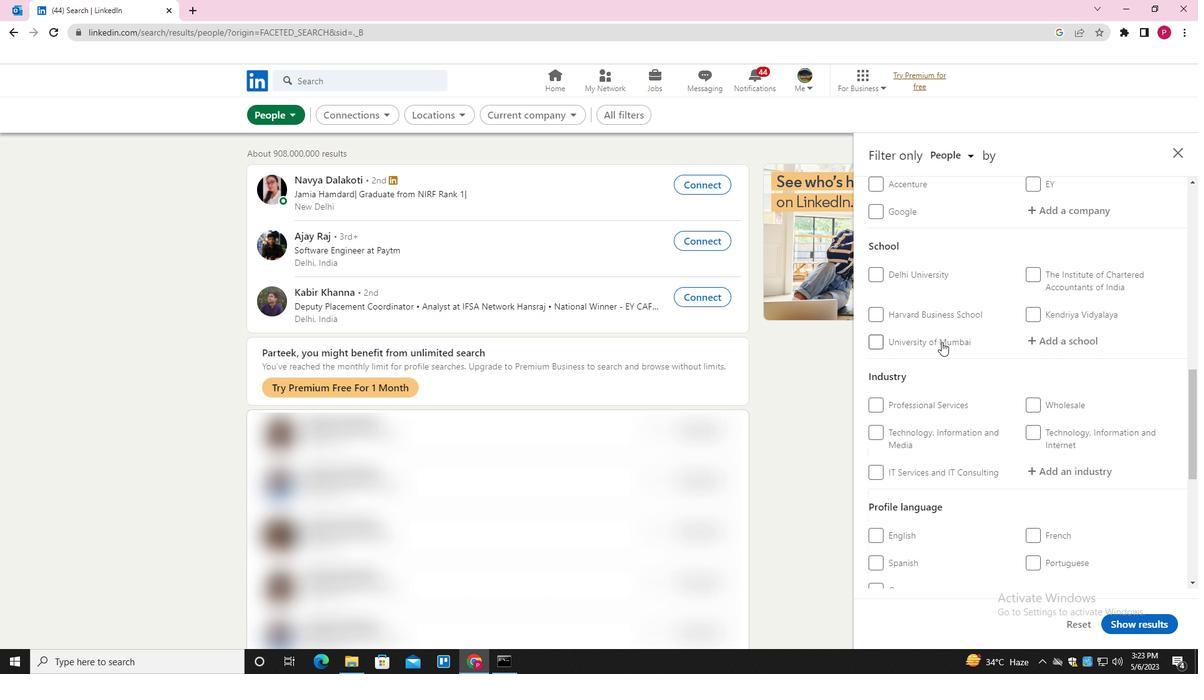 
Action: Mouse scrolled (941, 342) with delta (0, 0)
Screenshot: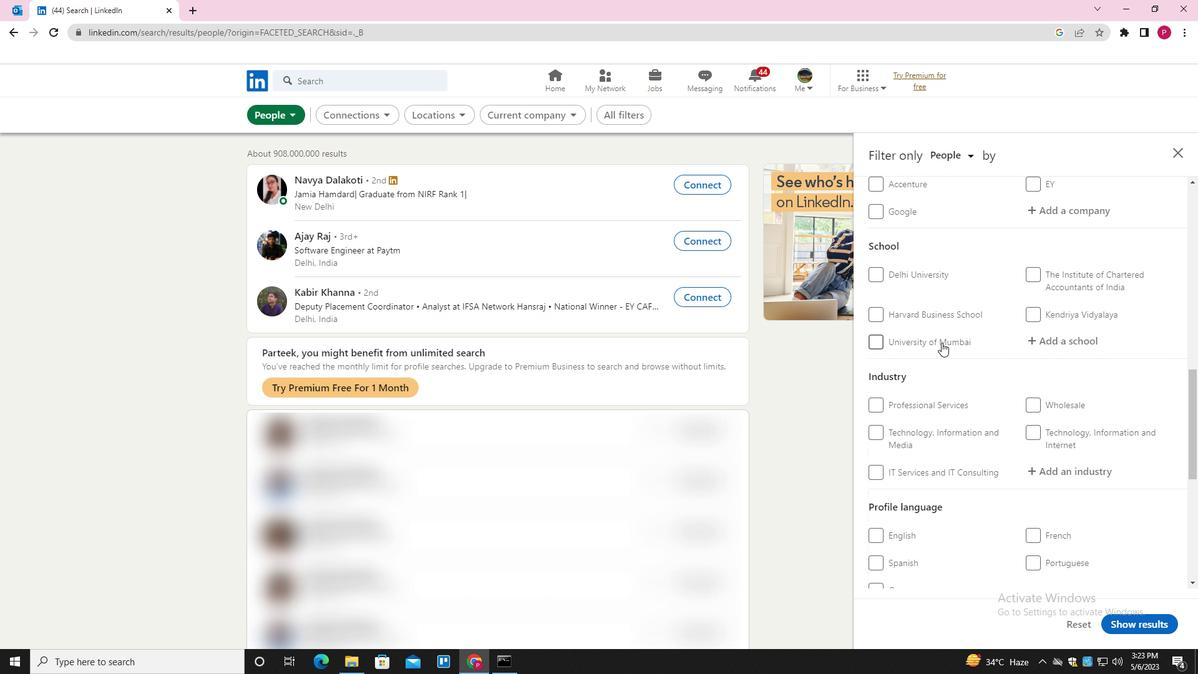 
Action: Mouse moved to (940, 344)
Screenshot: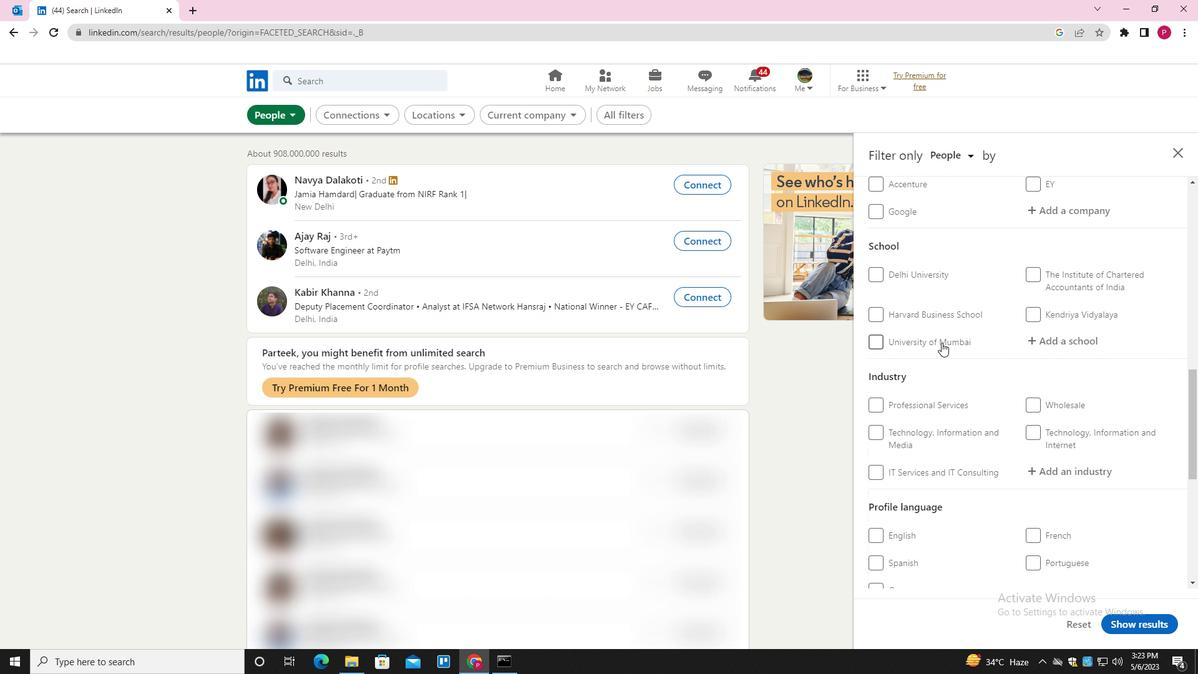 
Action: Mouse scrolled (940, 343) with delta (0, 0)
Screenshot: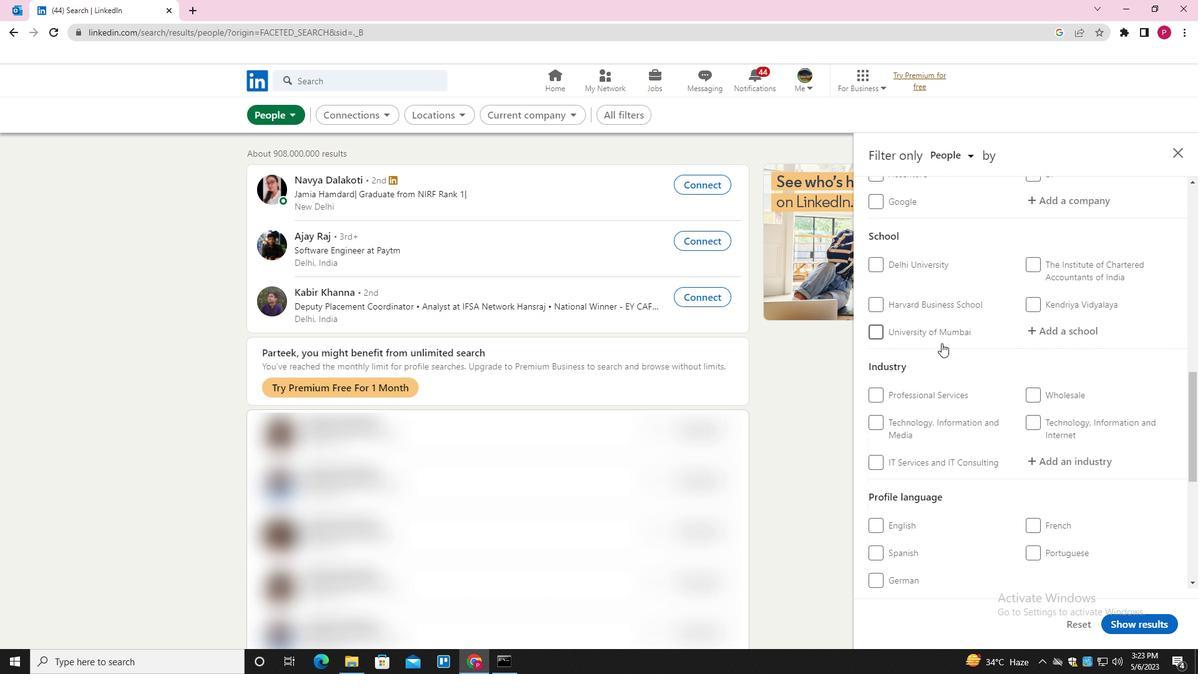 
Action: Mouse moved to (902, 340)
Screenshot: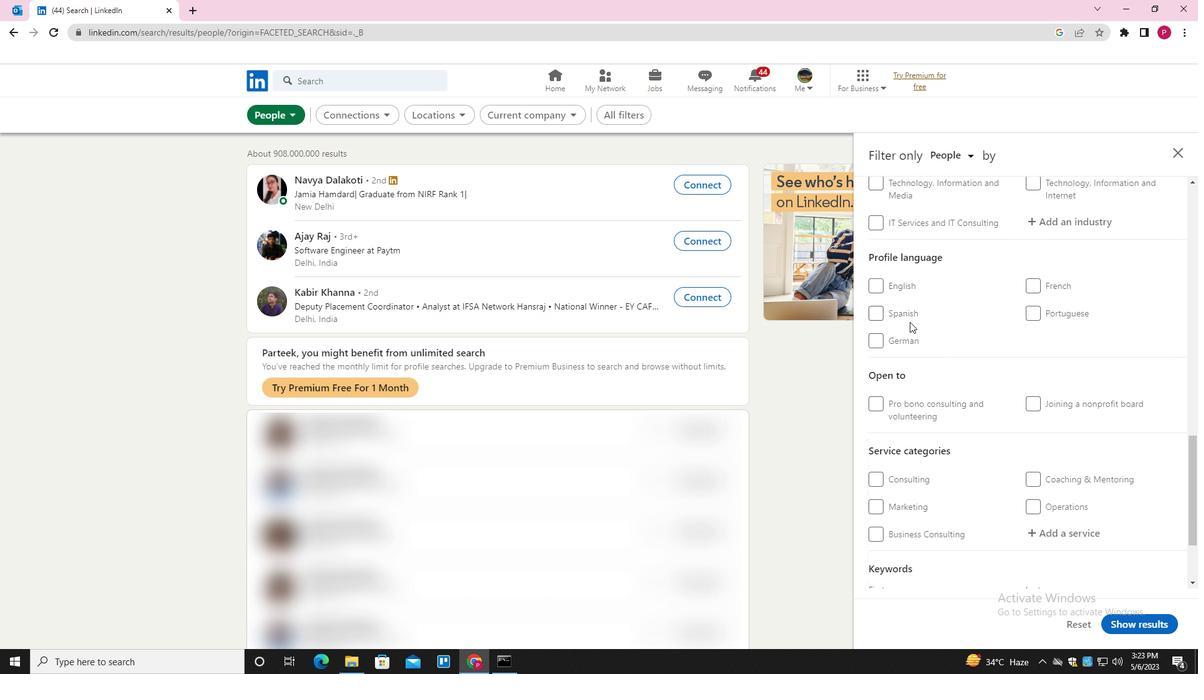 
Action: Mouse pressed left at (902, 340)
Screenshot: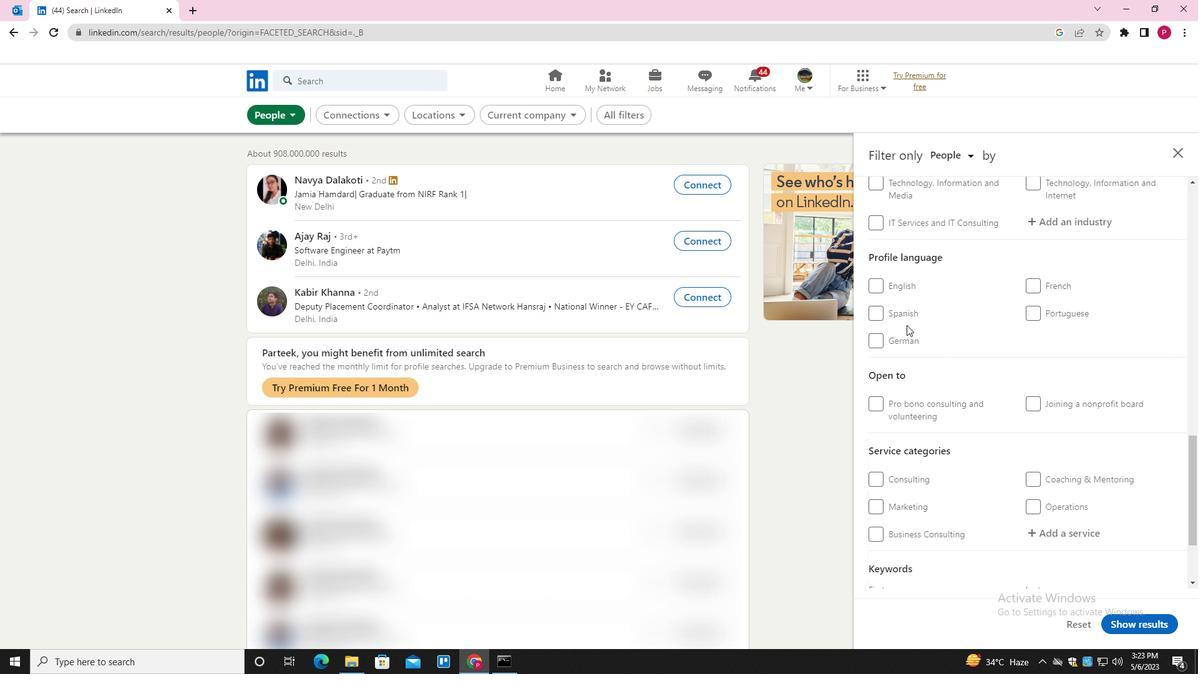 
Action: Mouse moved to (972, 347)
Screenshot: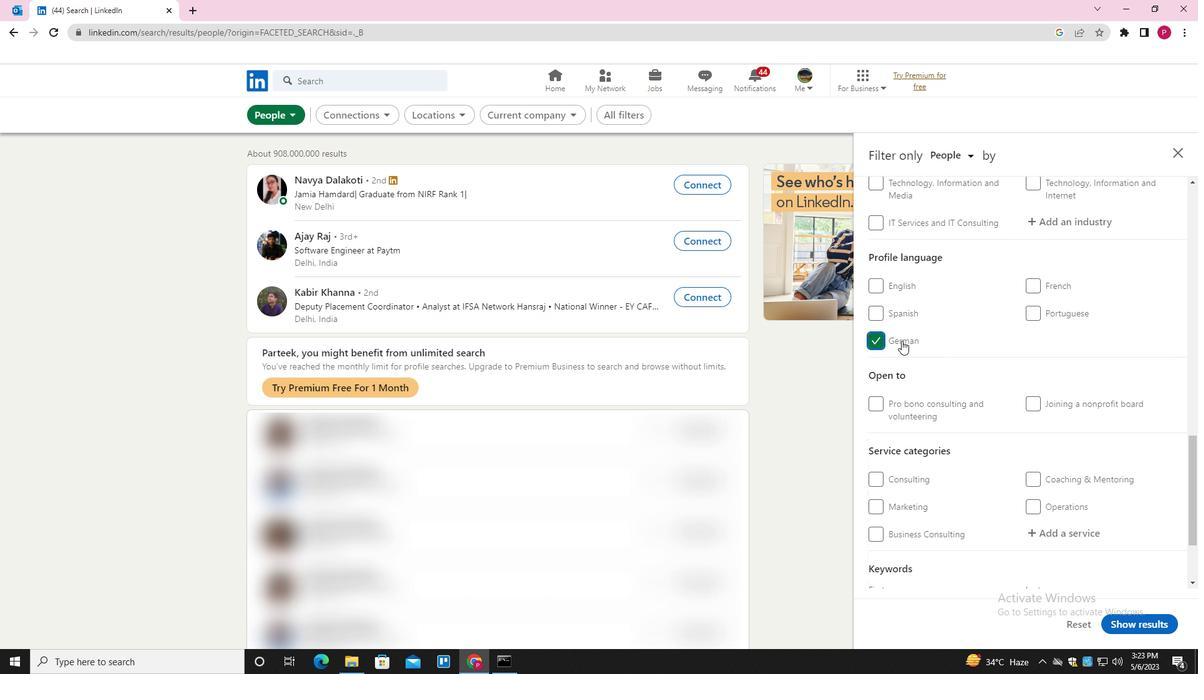 
Action: Mouse scrolled (972, 347) with delta (0, 0)
Screenshot: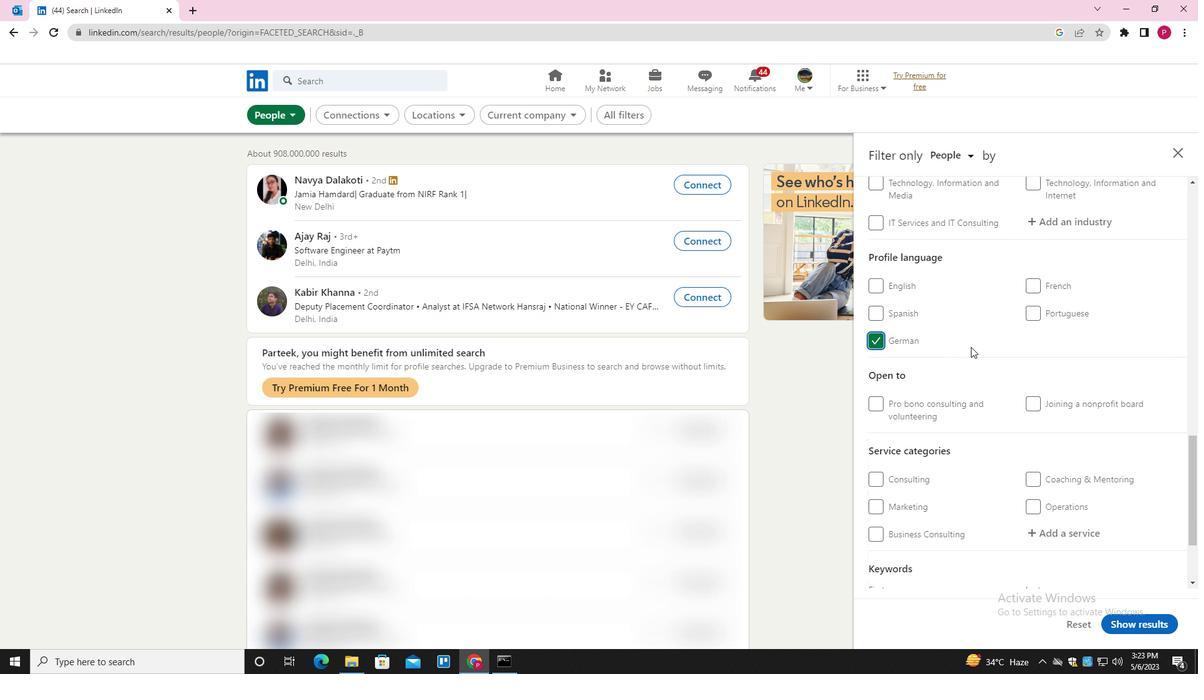 
Action: Mouse scrolled (972, 347) with delta (0, 0)
Screenshot: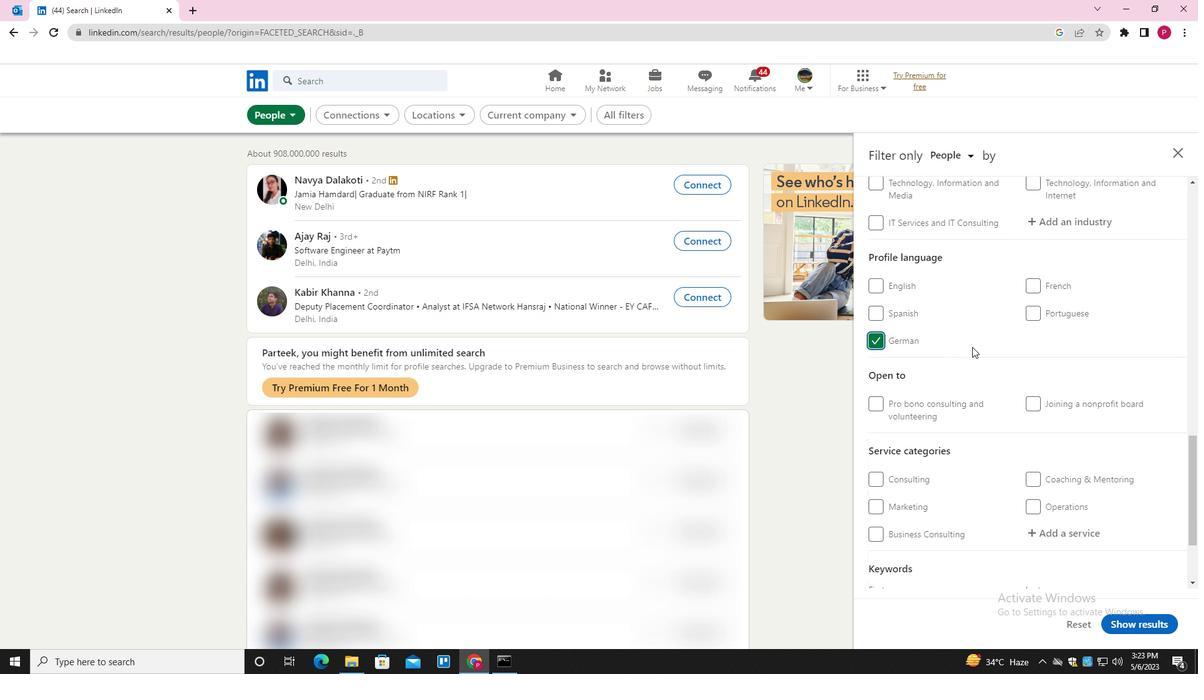 
Action: Mouse scrolled (972, 347) with delta (0, 0)
Screenshot: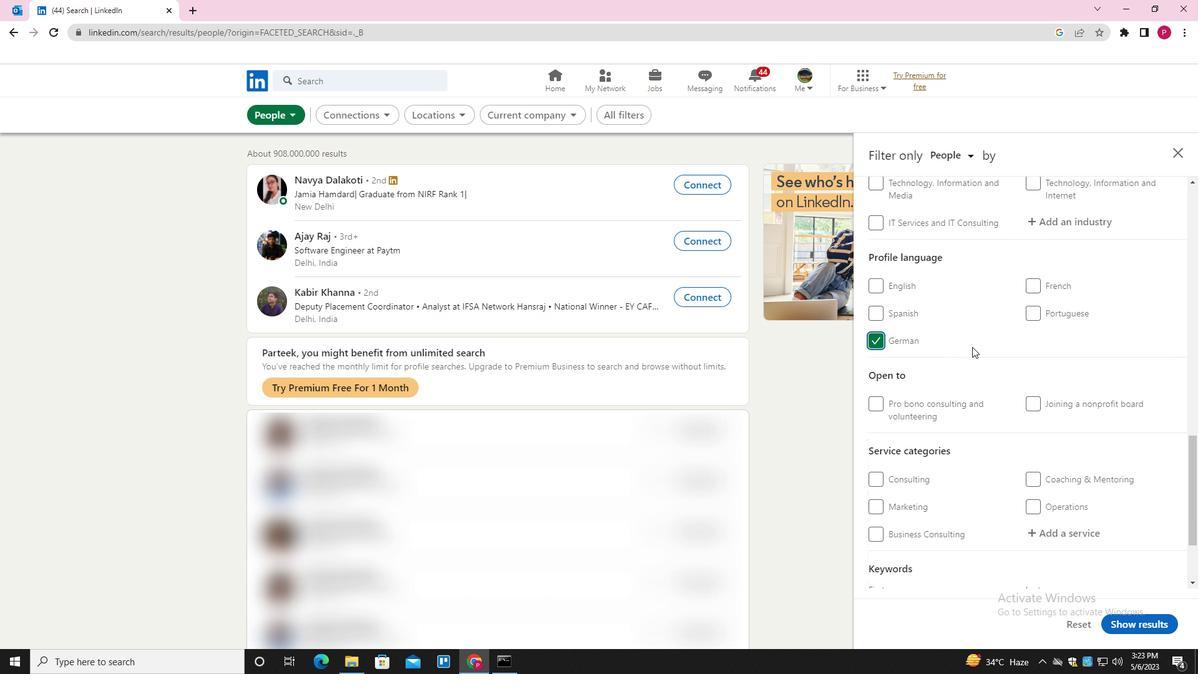 
Action: Mouse scrolled (972, 347) with delta (0, 0)
Screenshot: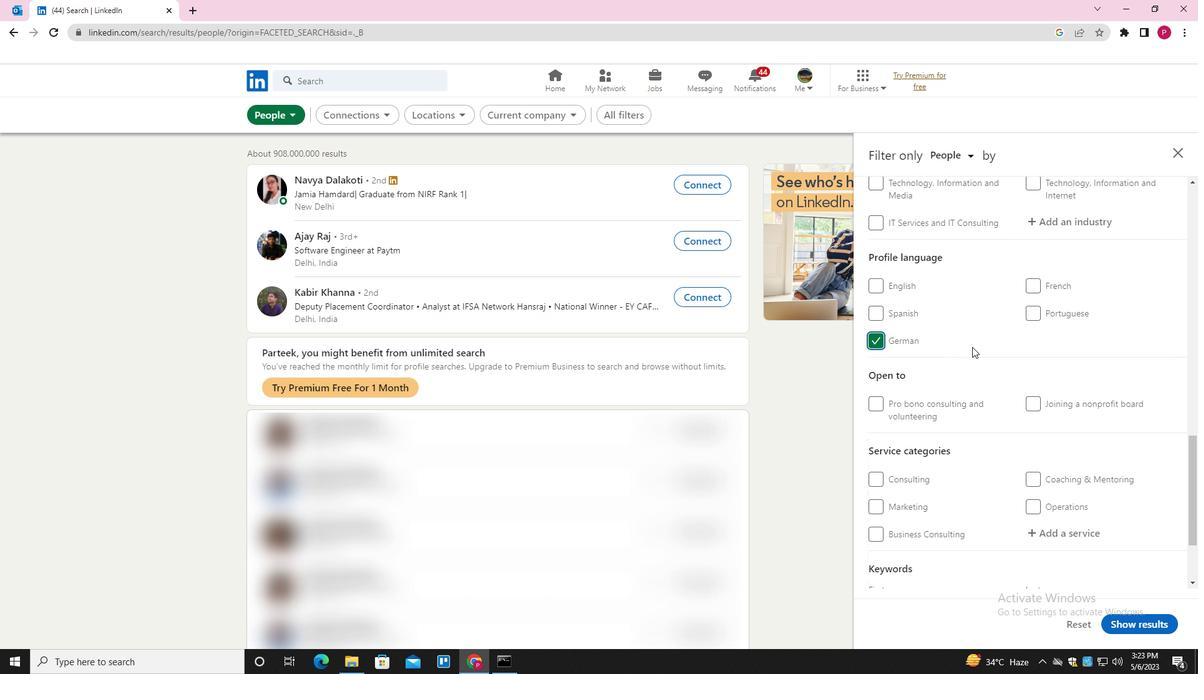
Action: Mouse scrolled (972, 347) with delta (0, 0)
Screenshot: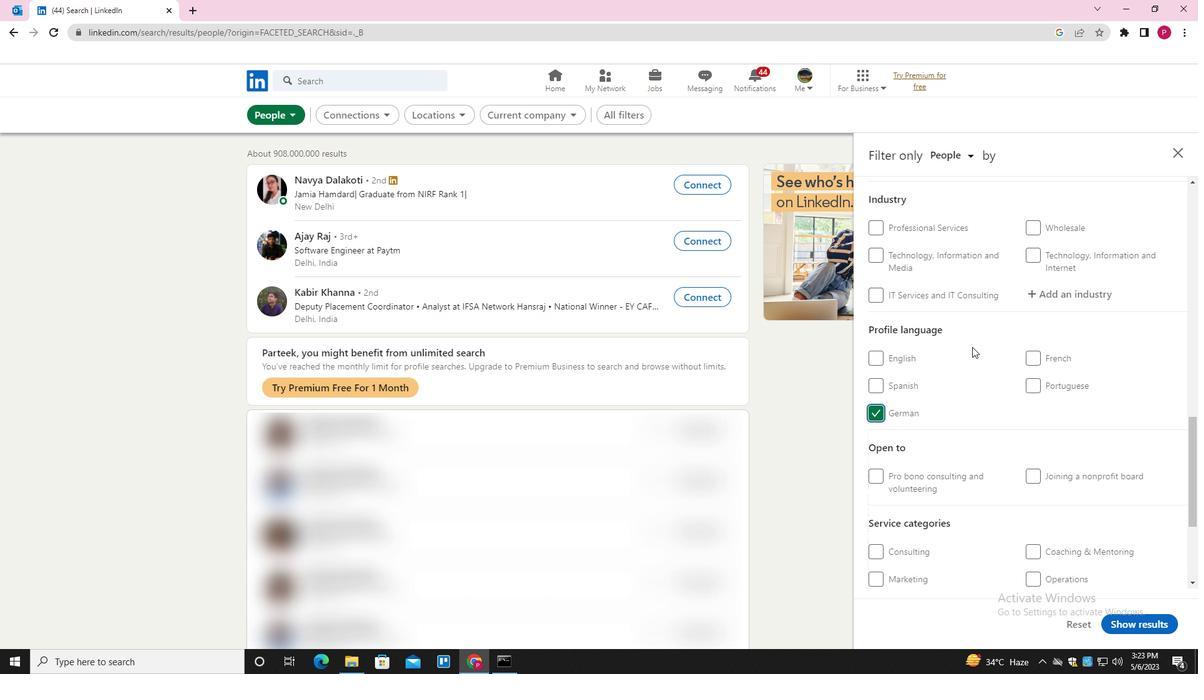 
Action: Mouse scrolled (972, 347) with delta (0, 0)
Screenshot: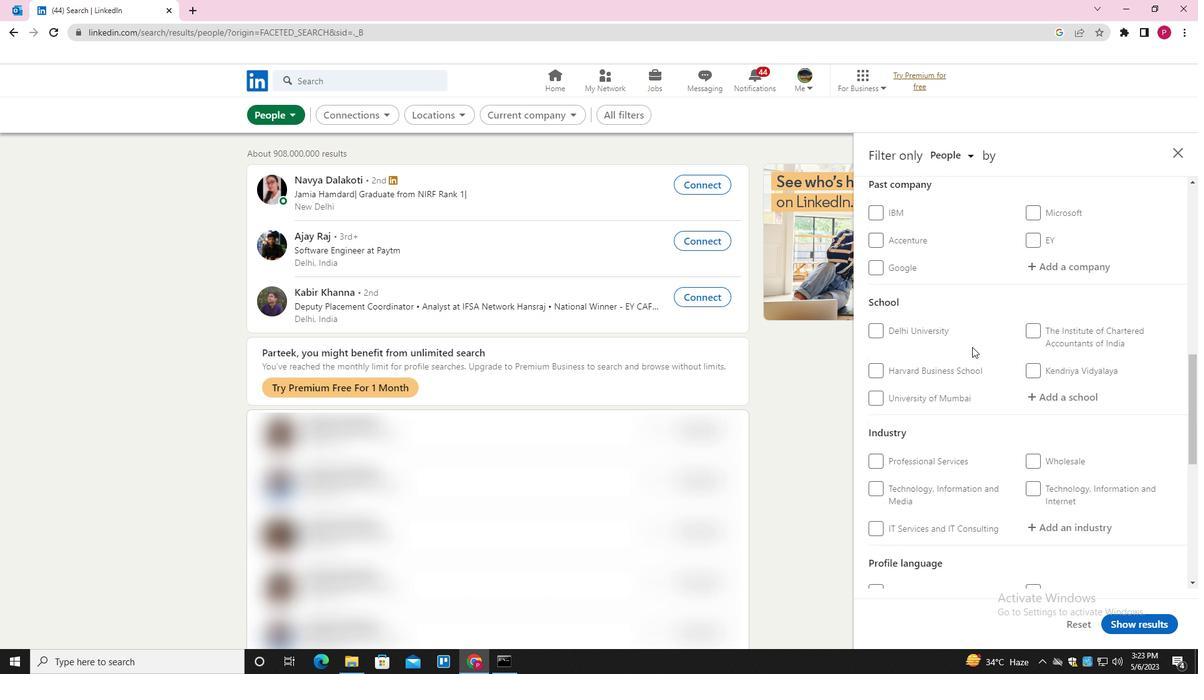 
Action: Mouse scrolled (972, 347) with delta (0, 0)
Screenshot: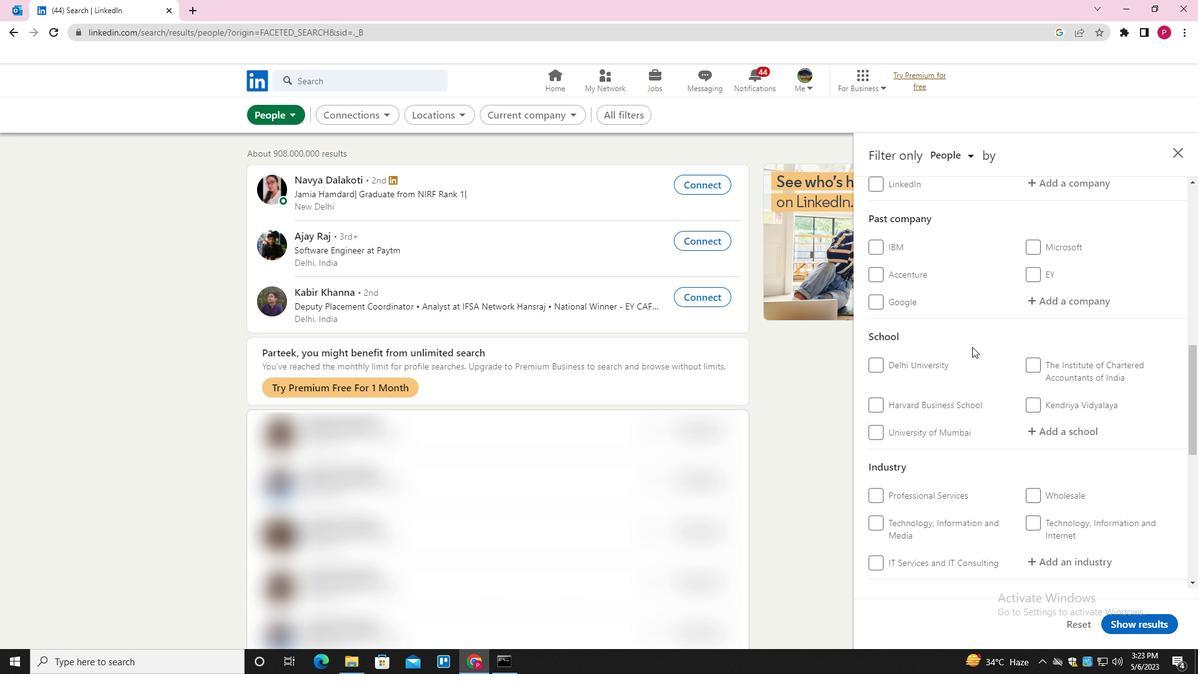 
Action: Mouse moved to (1100, 275)
Screenshot: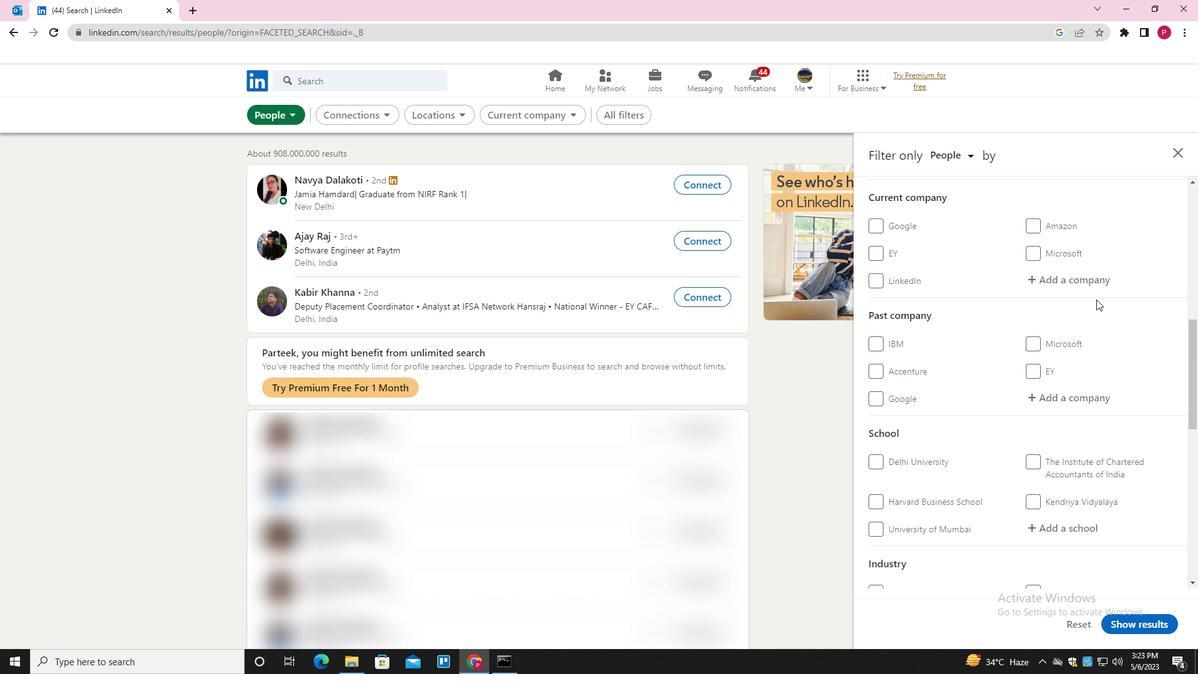 
Action: Mouse pressed left at (1100, 275)
Screenshot: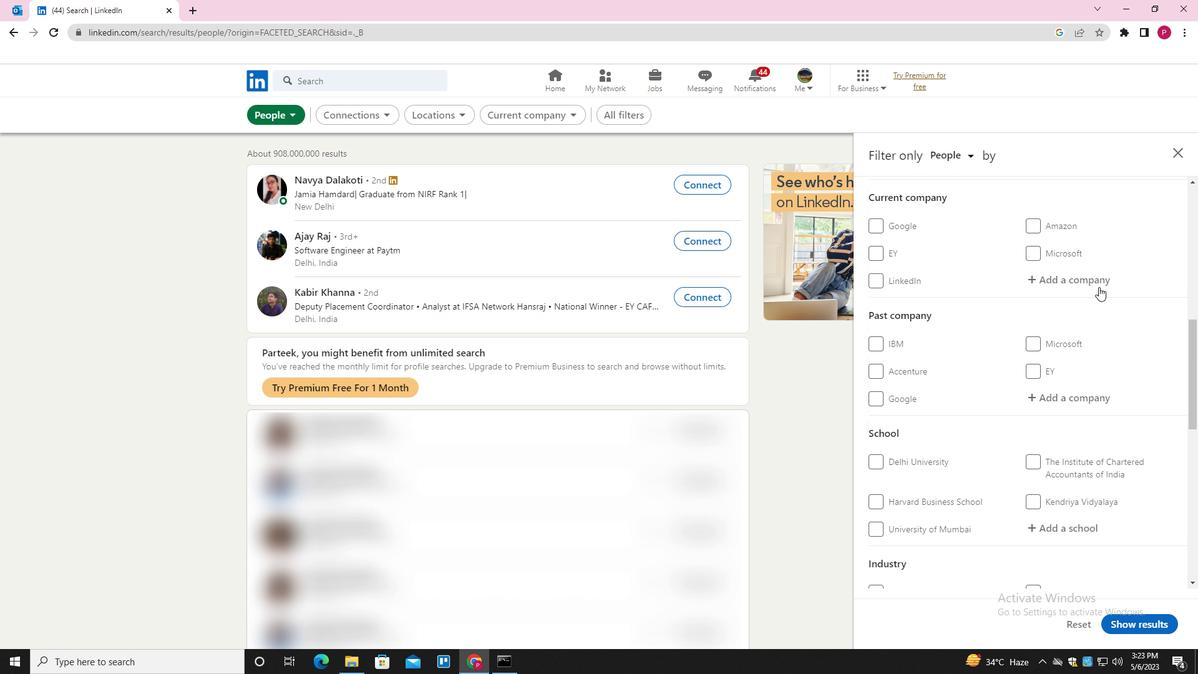 
Action: Key pressed <Key.shift>HUNT<Key.space><Key.shift><Key.shift><Key.shift><Key.shift>FOR<Key.space><Key.shift>SUCESS<Key.backspace><Key.backspace><Key.backspace><Key.down><Key.enter>
Screenshot: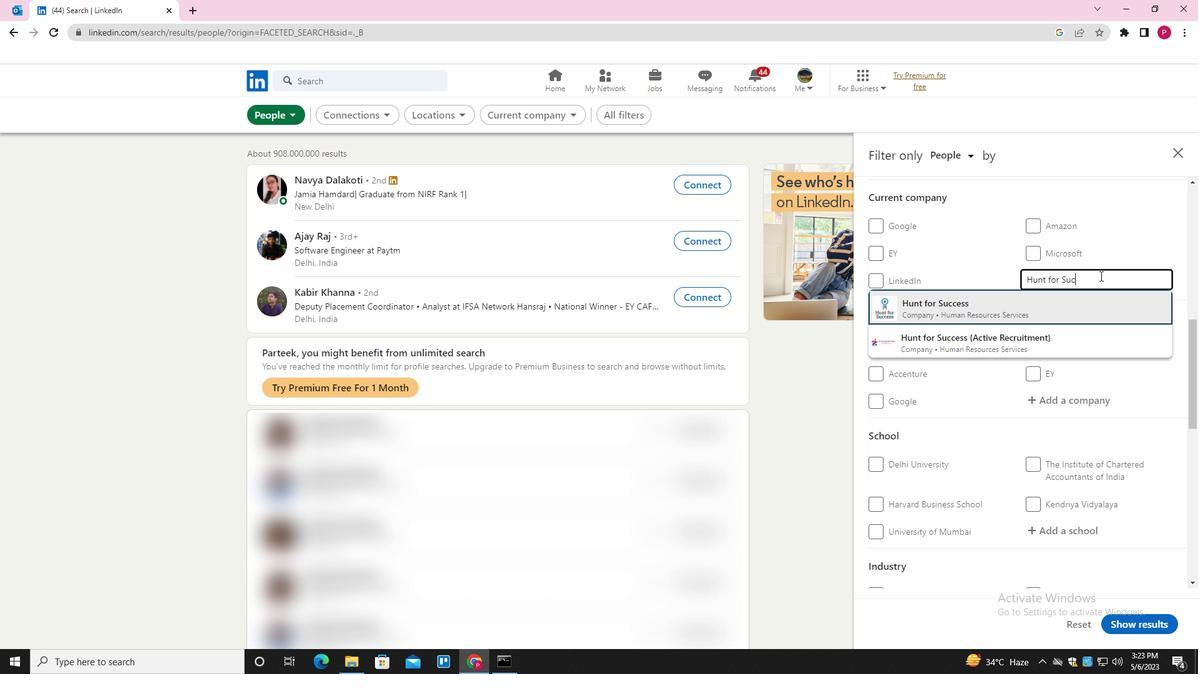 
Action: Mouse moved to (1040, 313)
Screenshot: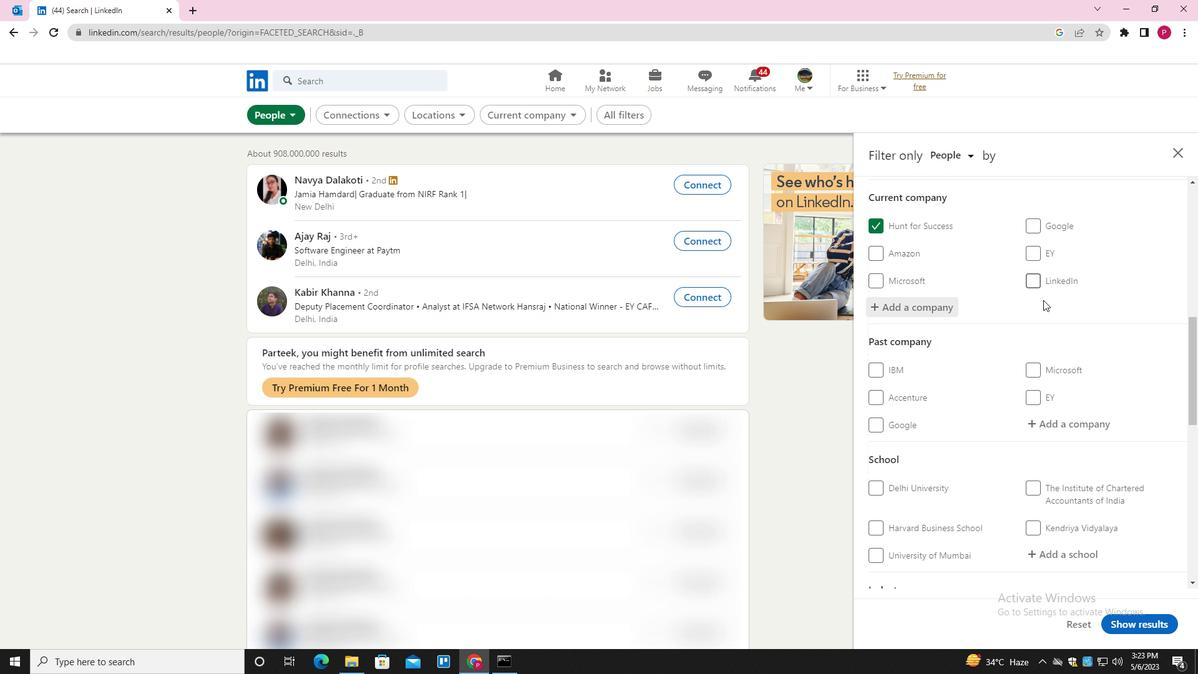 
Action: Mouse scrolled (1040, 312) with delta (0, 0)
Screenshot: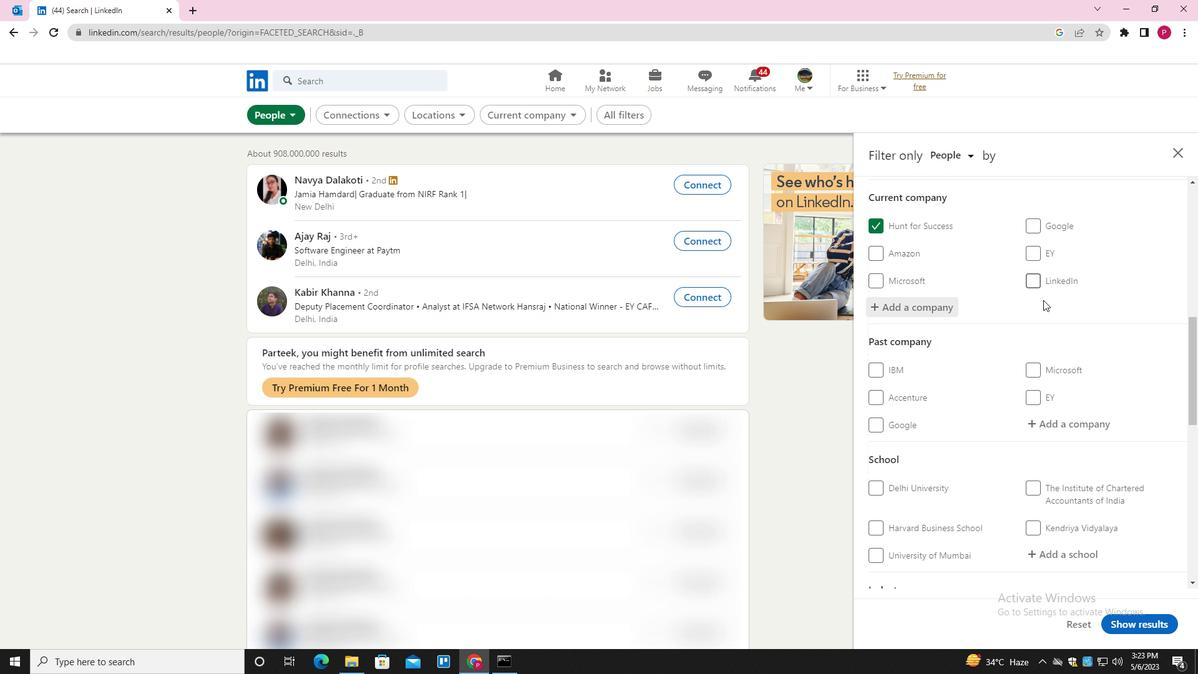 
Action: Mouse moved to (1040, 314)
Screenshot: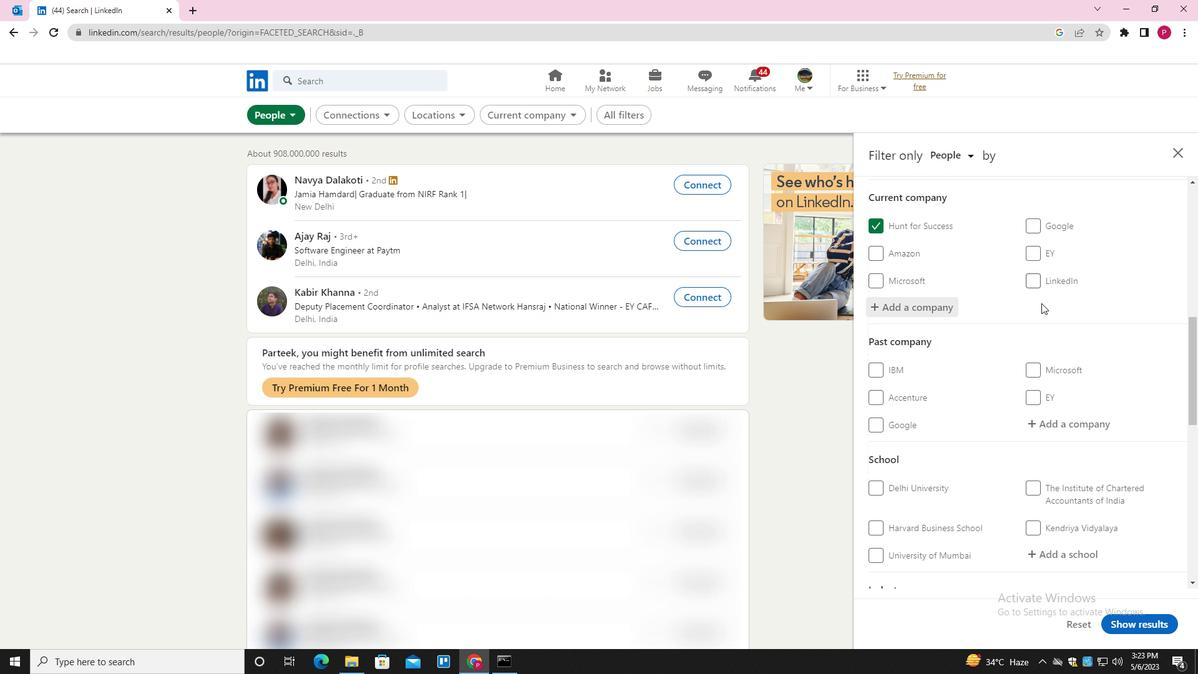 
Action: Mouse scrolled (1040, 314) with delta (0, 0)
Screenshot: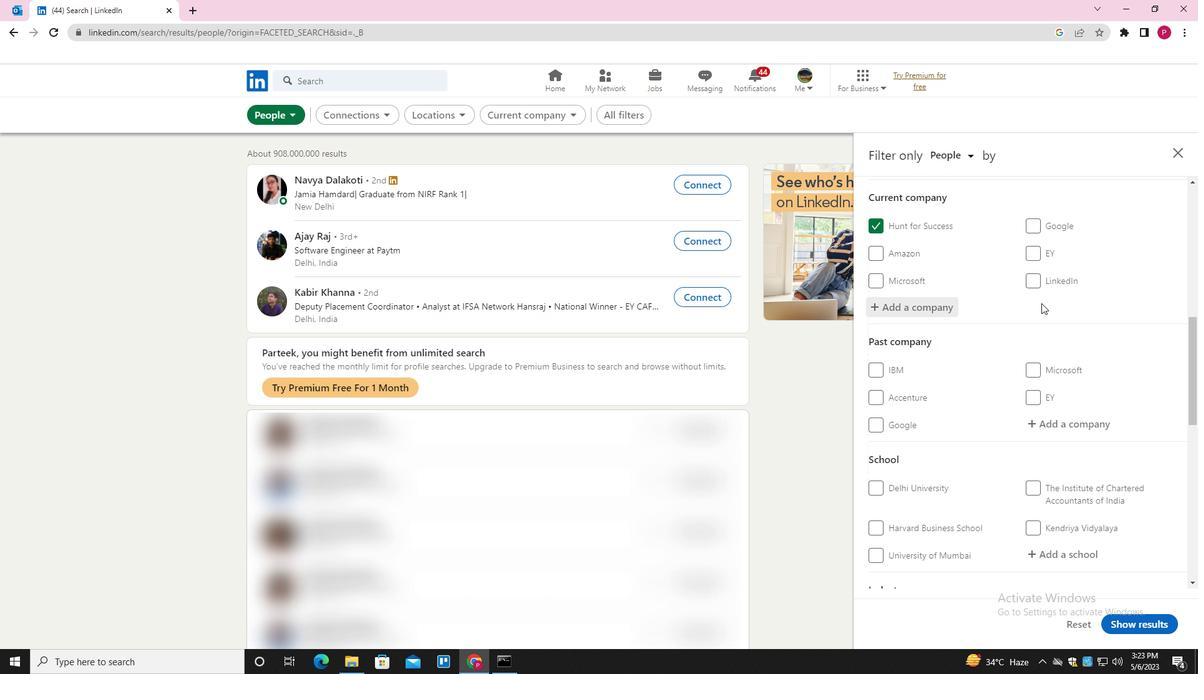 
Action: Mouse scrolled (1040, 314) with delta (0, 0)
Screenshot: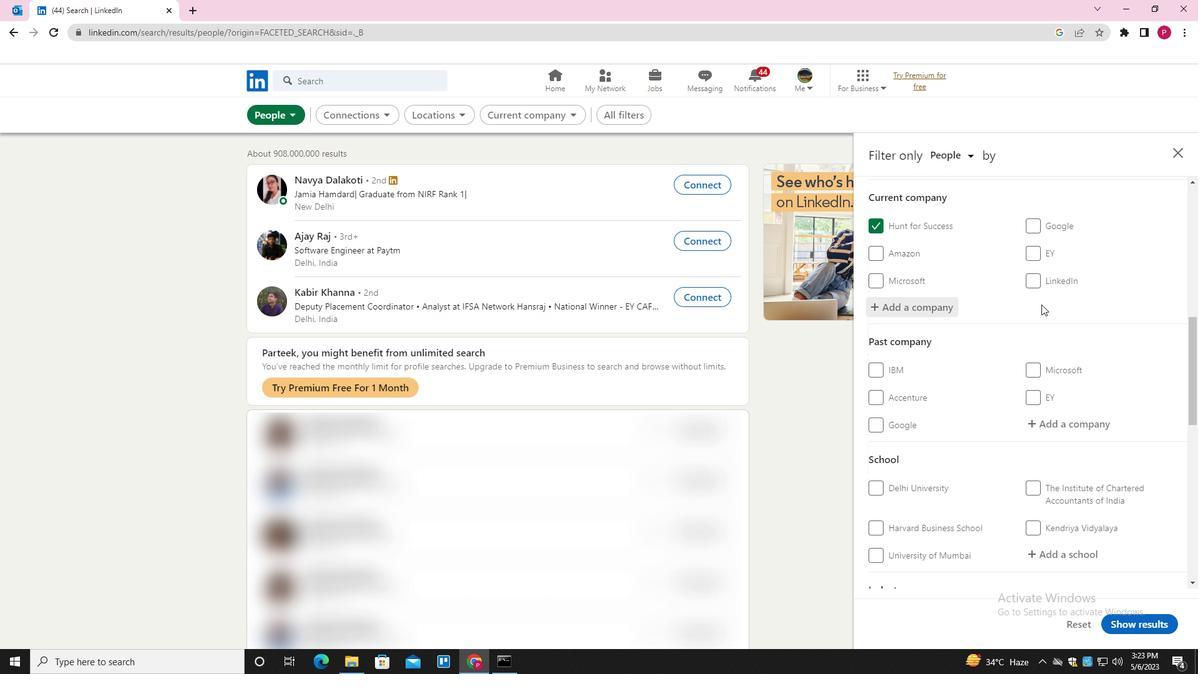 
Action: Mouse moved to (993, 338)
Screenshot: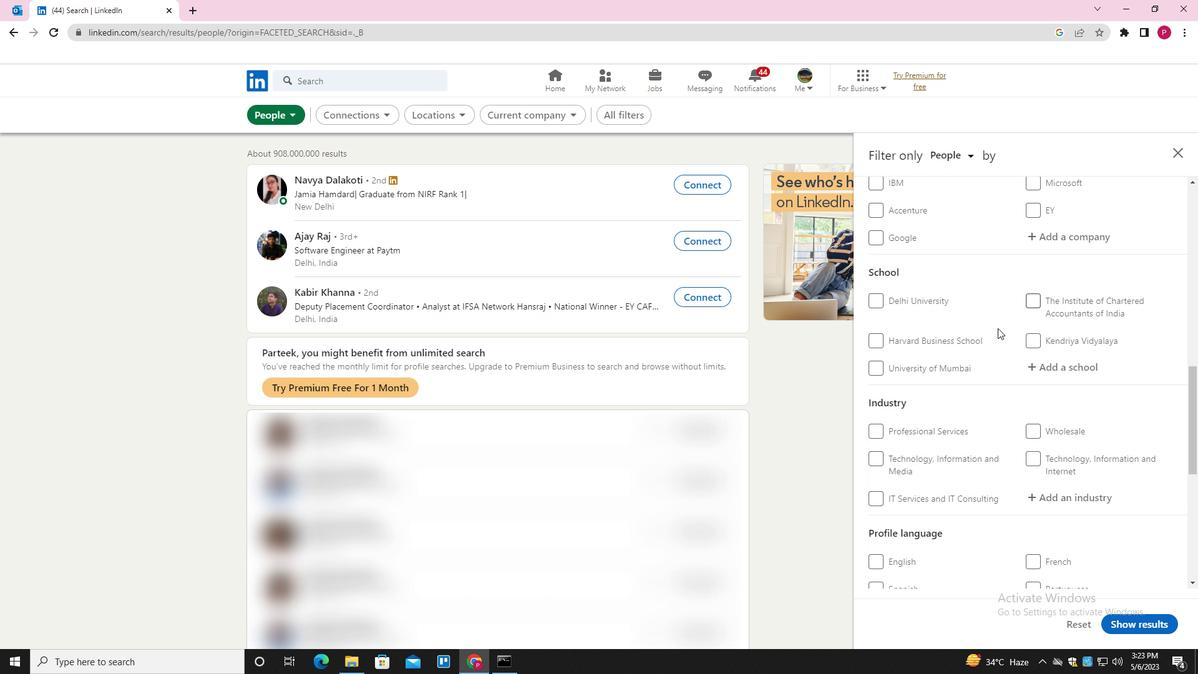 
Action: Mouse scrolled (993, 337) with delta (0, 0)
Screenshot: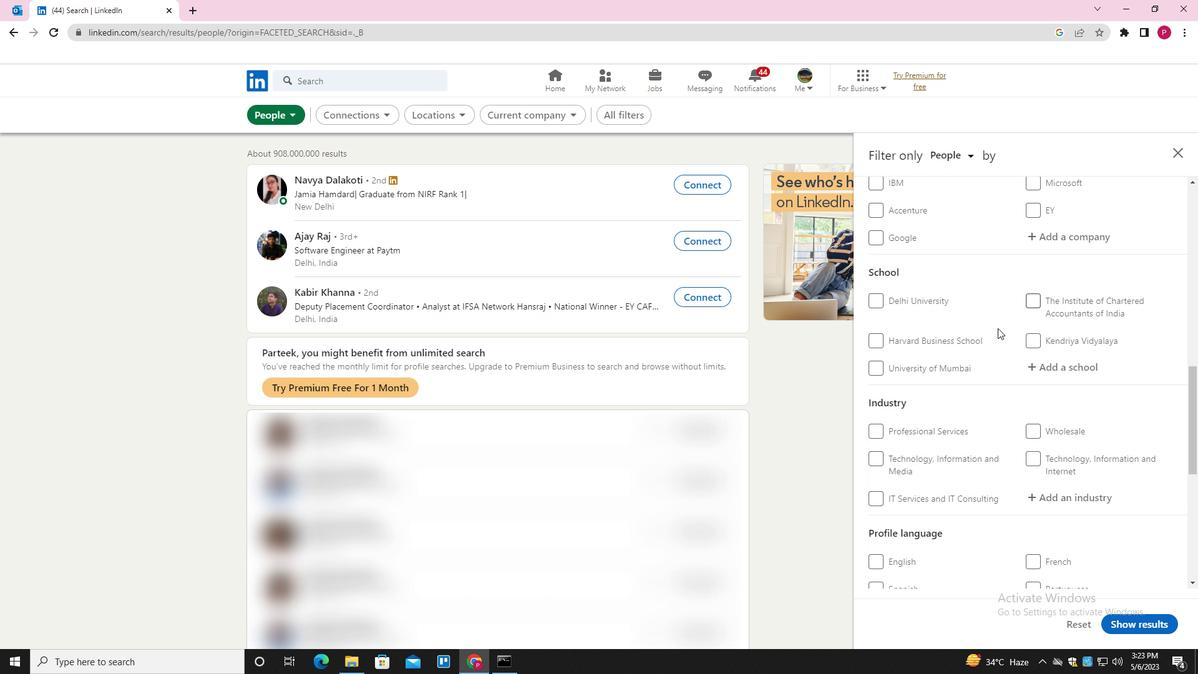 
Action: Mouse moved to (993, 339)
Screenshot: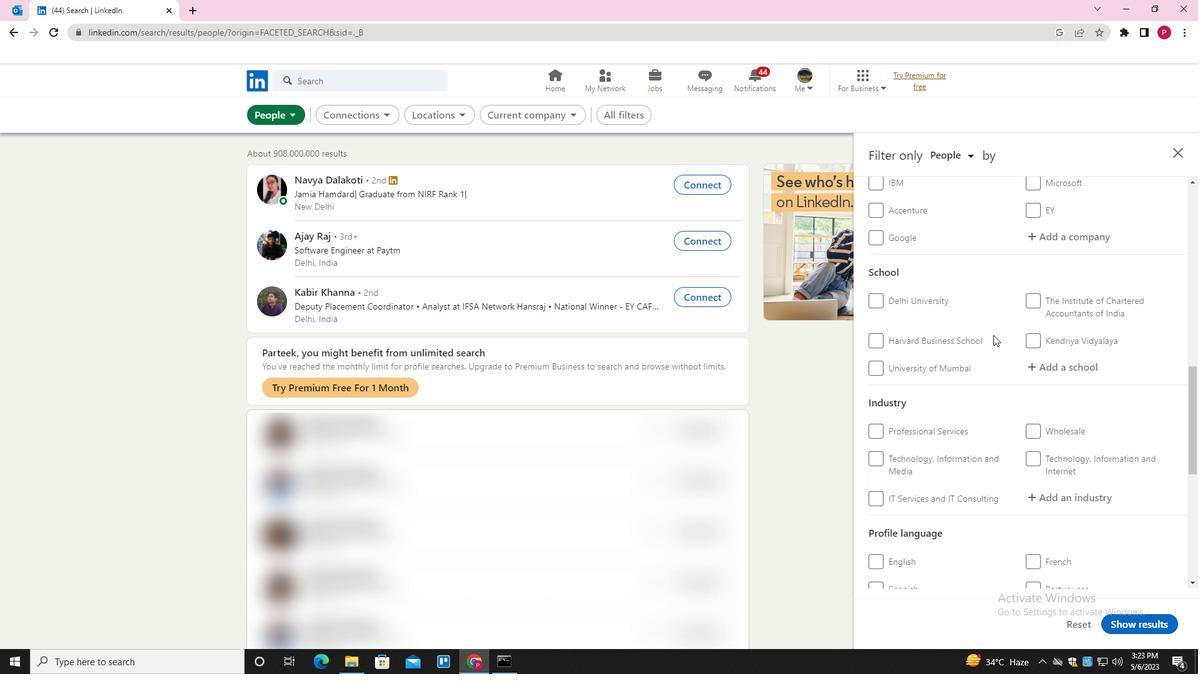 
Action: Mouse scrolled (993, 338) with delta (0, 0)
Screenshot: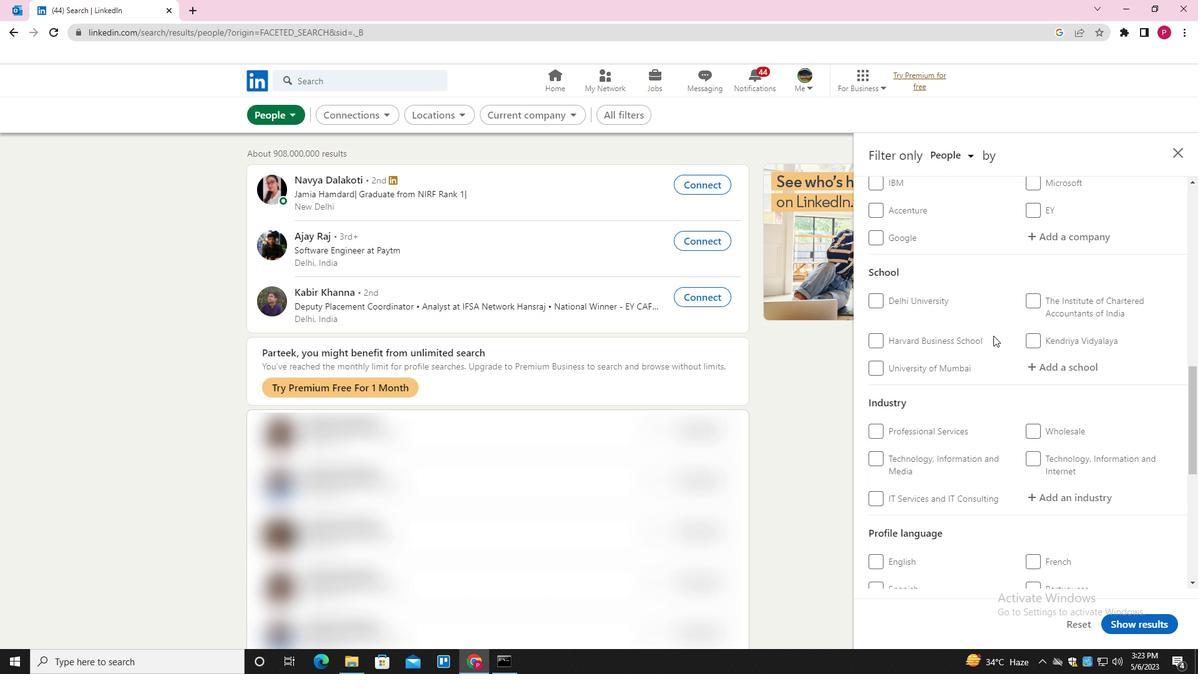 
Action: Mouse moved to (1073, 244)
Screenshot: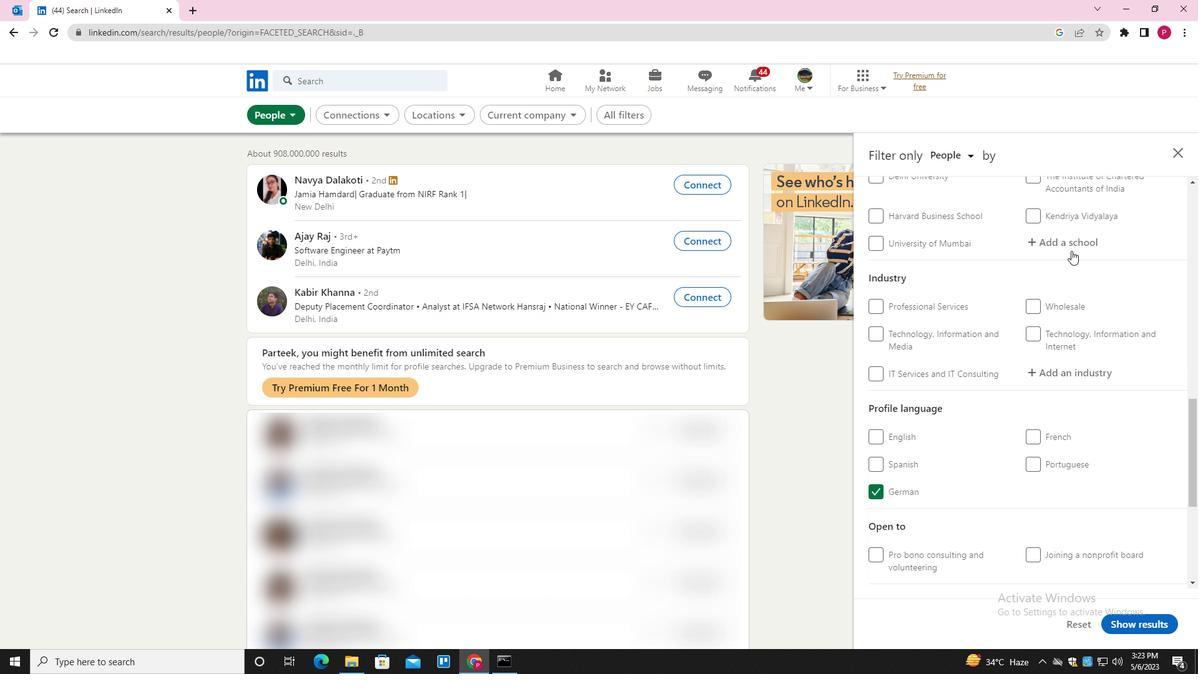 
Action: Mouse pressed left at (1073, 244)
Screenshot: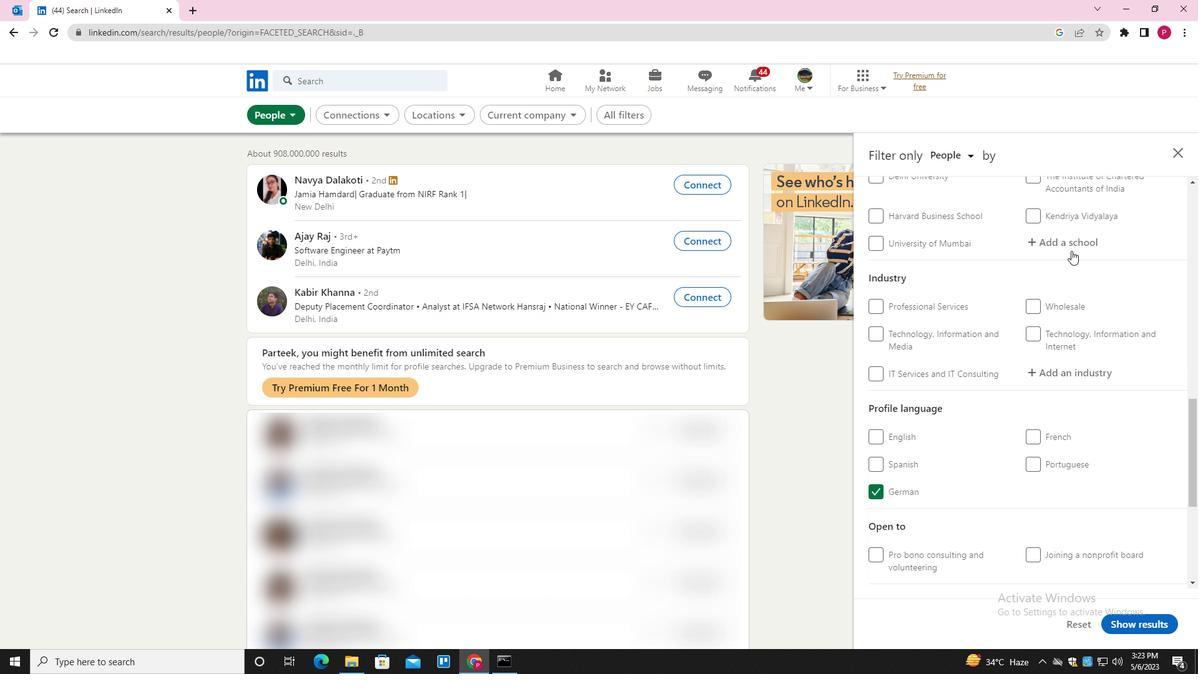 
Action: Key pressed <Key.shift><Key.shift><Key.shift><Key.shift><Key.shift><Key.shift><Key.shift><Key.shift><Key.shift><Key.shift><Key.shift><Key.shift><Key.shift><Key.shift><Key.shift><Key.shift><Key.shift><Key.shift><Key.shift><Key.shift><Key.shift><Key.shift><Key.shift><Key.shift><Key.shift><Key.shift><Key.shift><Key.shift><Key.shift><Key.shift><Key.shift><Key.shift><Key.shift><Key.shift><Key.shift><Key.shift><Key.shift><Key.shift><Key.shift><Key.shift><Key.shift><Key.shift><Key.shift><Key.shift><Key.shift><Key.shift><Key.shift><Key.shift><Key.shift><Key.shift><Key.shift><Key.shift><Key.shift>KAKINADA<Key.space><Key.shift>INSTITUTE<Key.space><Key.down><Key.enter>
Screenshot: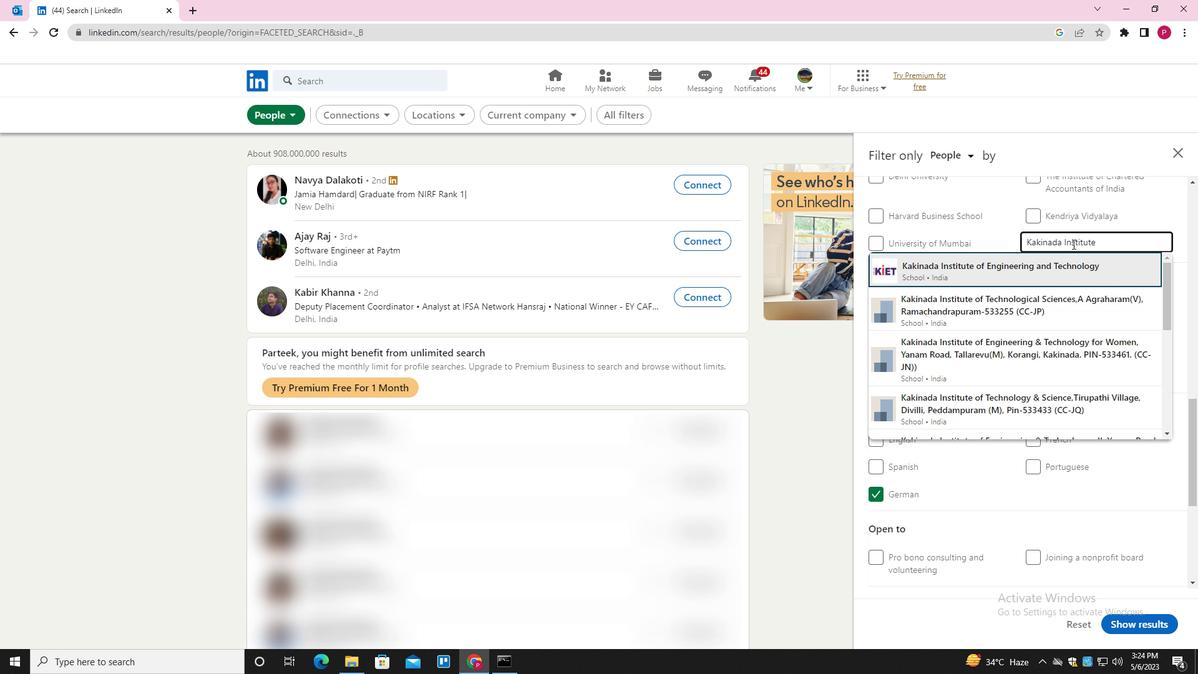 
Action: Mouse moved to (1036, 357)
Screenshot: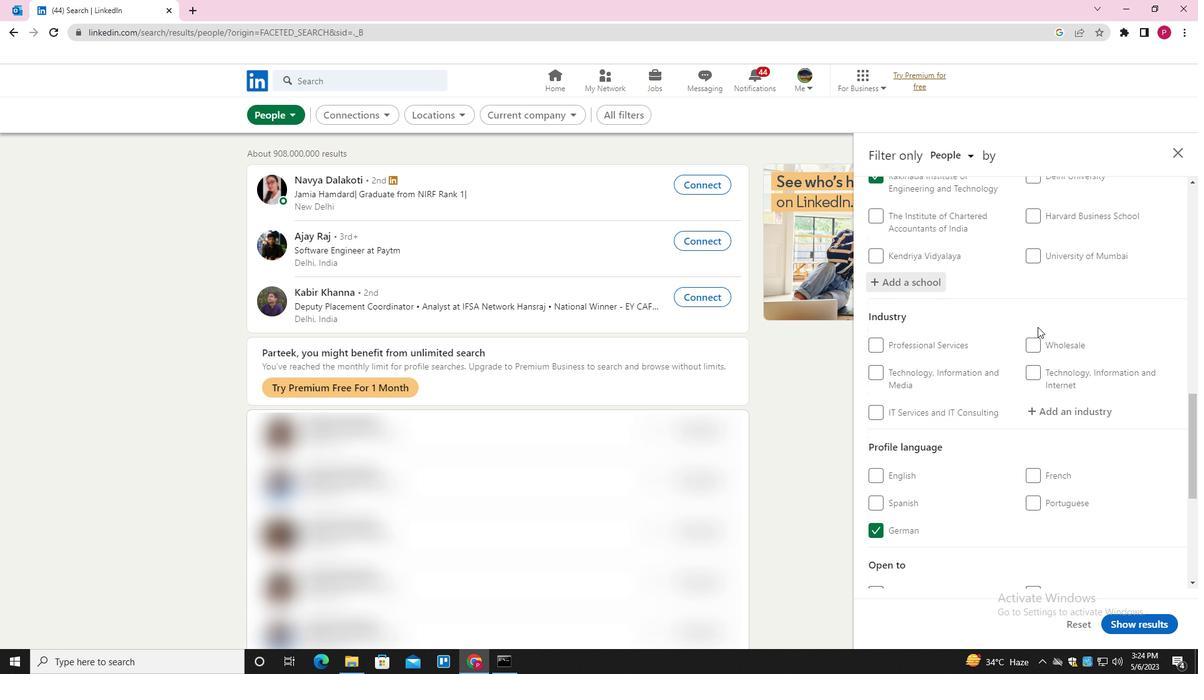 
Action: Mouse scrolled (1036, 356) with delta (0, 0)
Screenshot: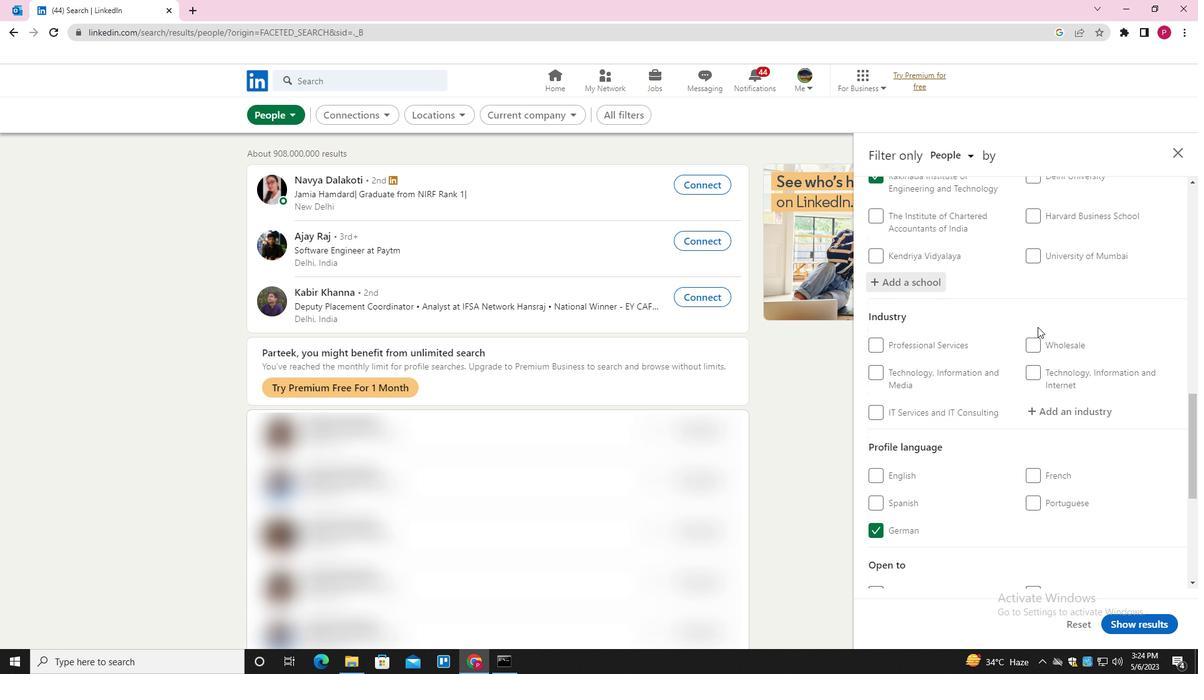 
Action: Mouse moved to (1070, 347)
Screenshot: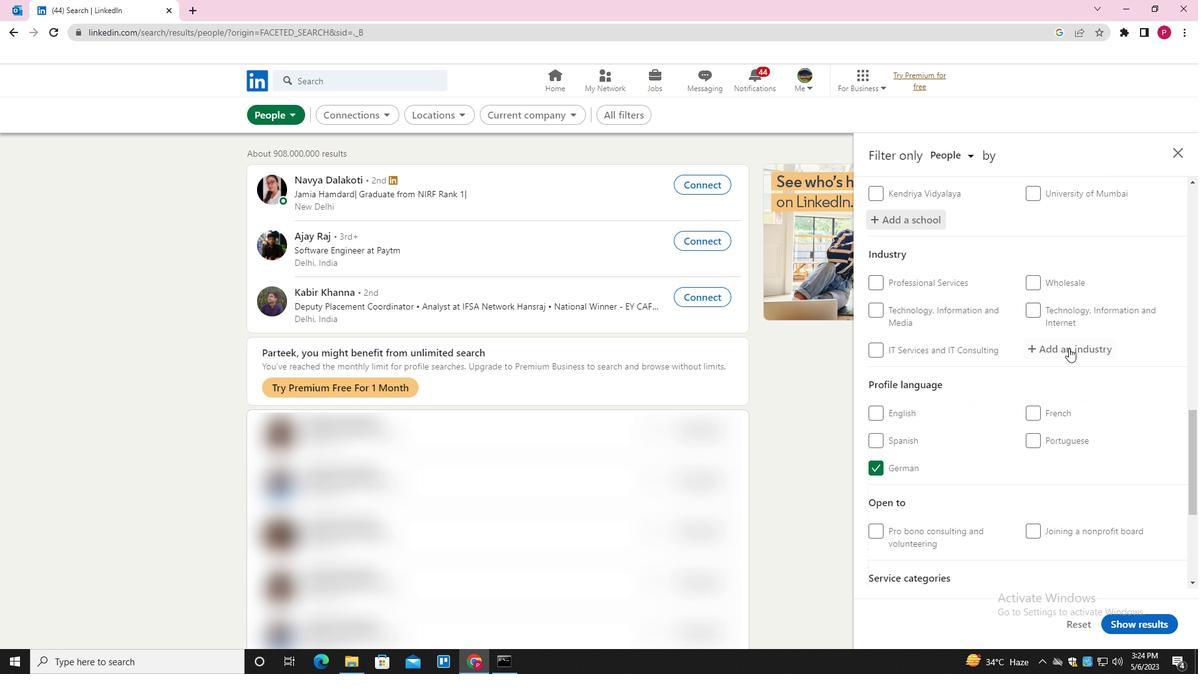 
Action: Mouse pressed left at (1070, 347)
Screenshot: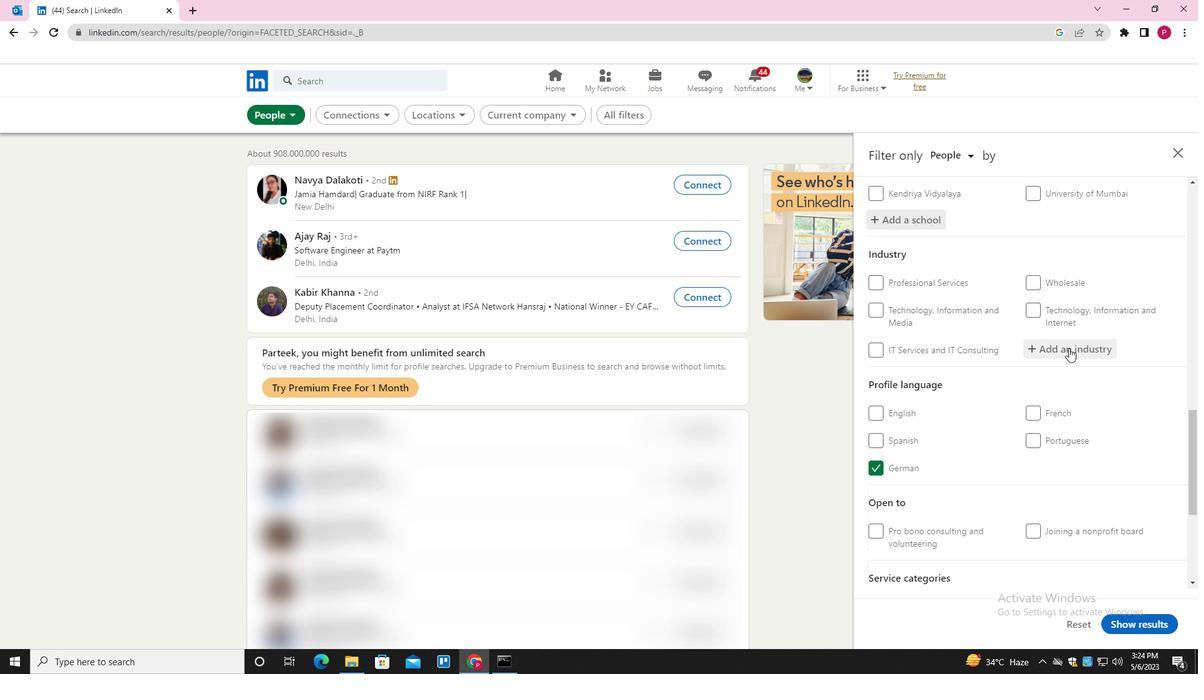 
Action: Key pressed <Key.shift>ARMED<Key.space><Key.down><Key.enter>
Screenshot: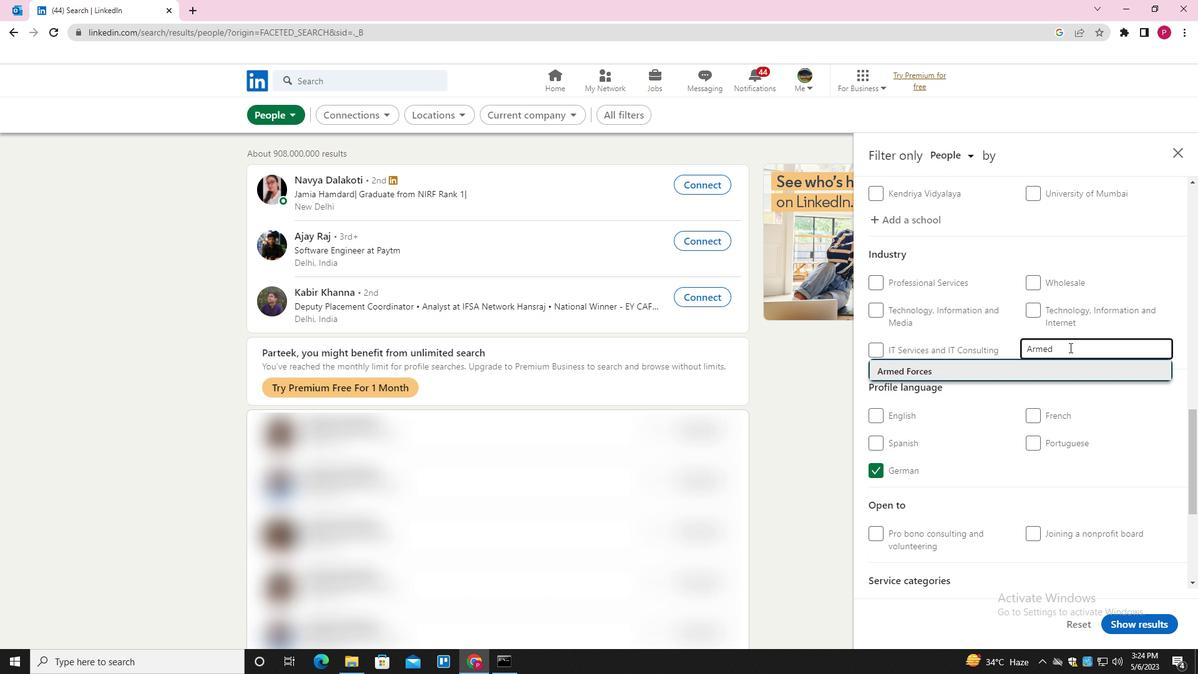 
Action: Mouse moved to (1067, 349)
Screenshot: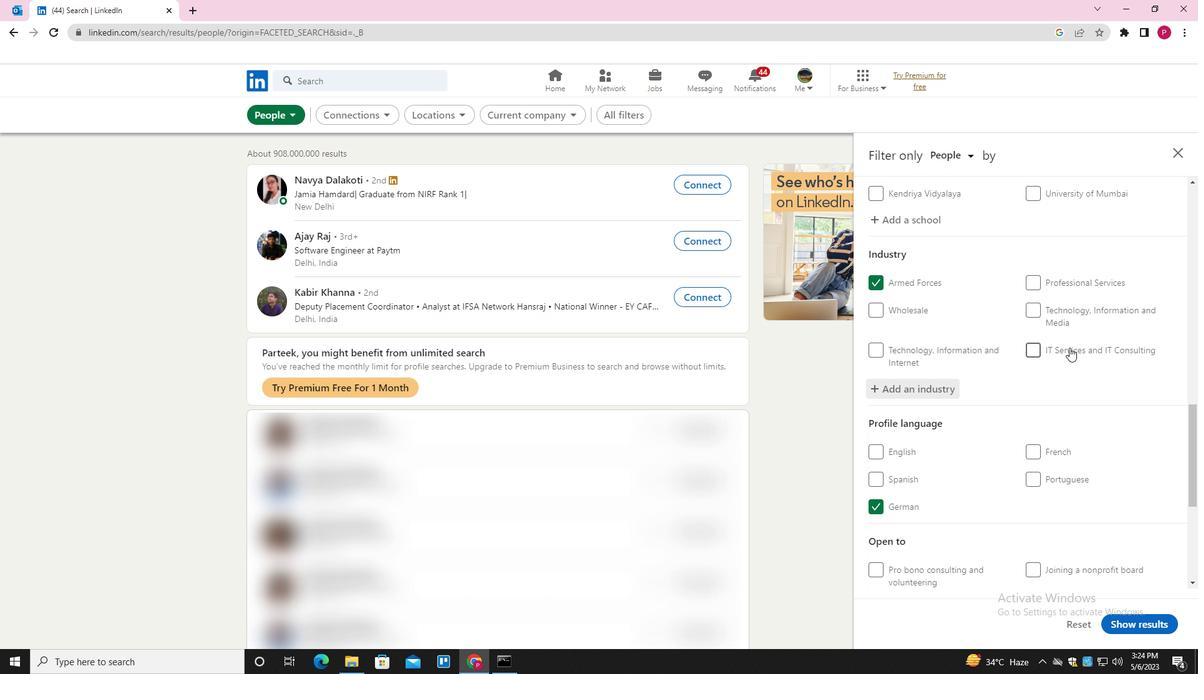 
Action: Mouse scrolled (1067, 349) with delta (0, 0)
Screenshot: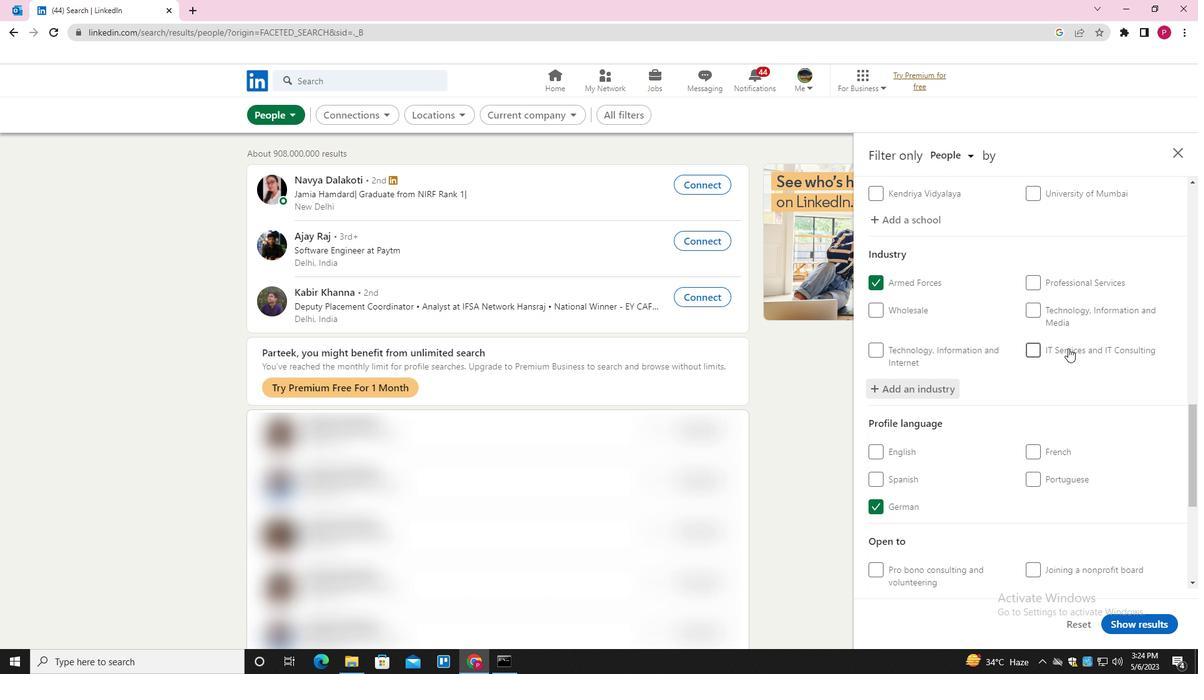 
Action: Mouse scrolled (1067, 349) with delta (0, 0)
Screenshot: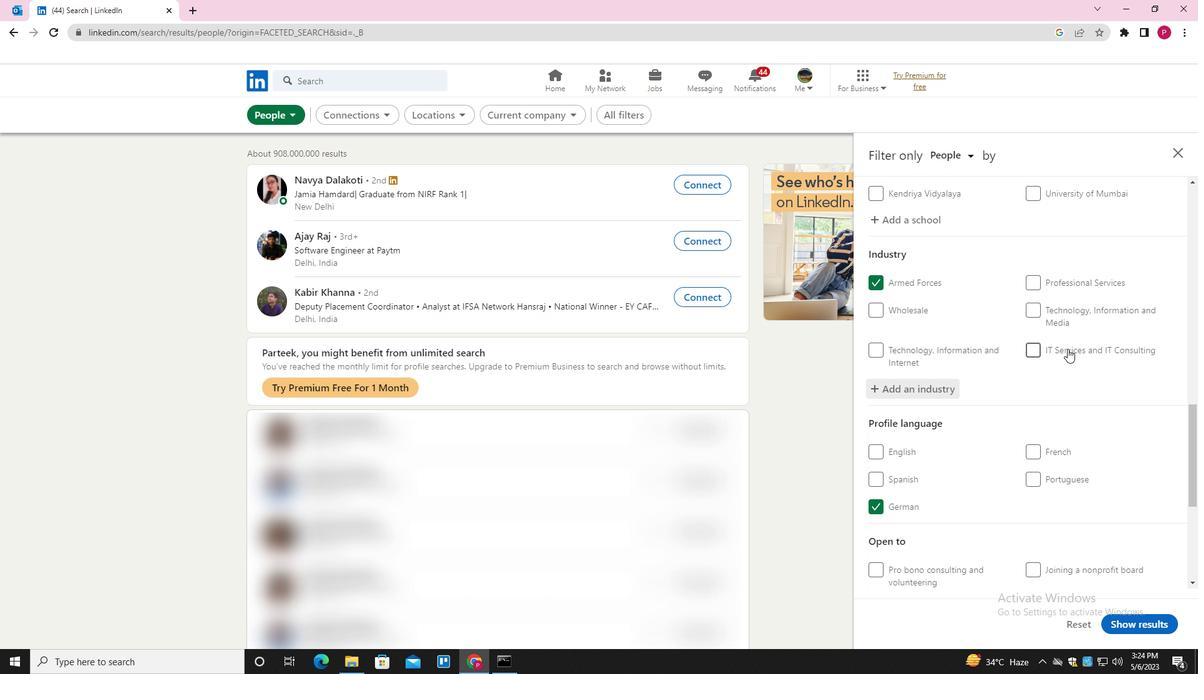 
Action: Mouse scrolled (1067, 349) with delta (0, 0)
Screenshot: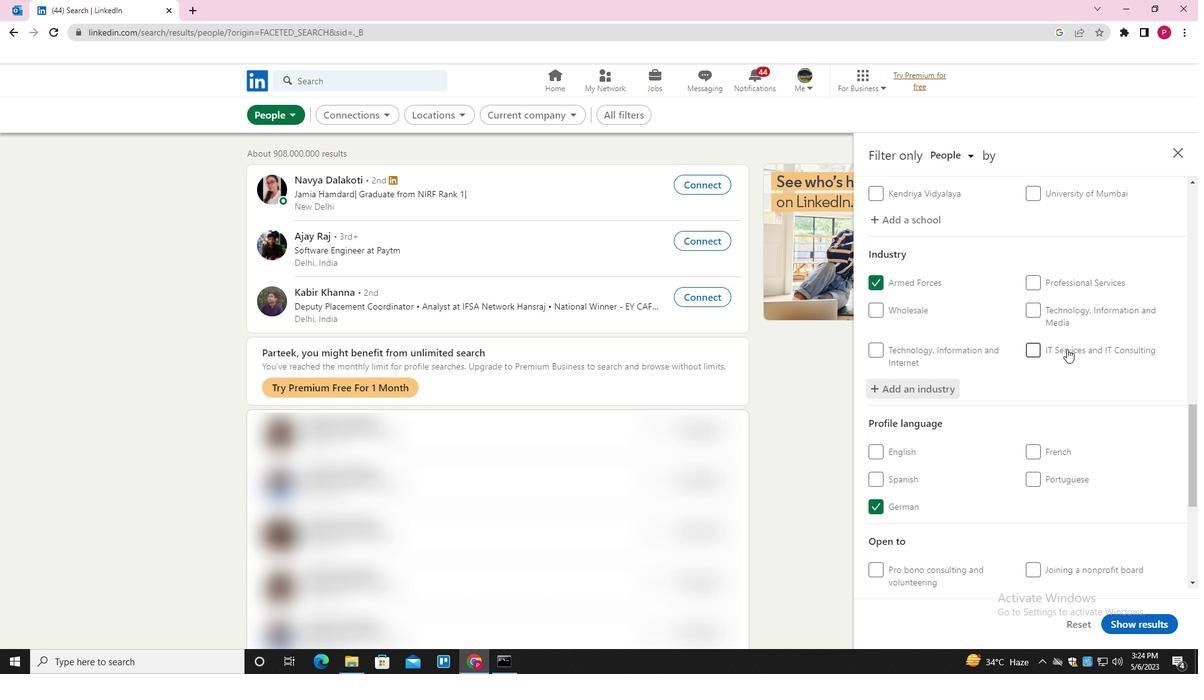 
Action: Mouse scrolled (1067, 349) with delta (0, 0)
Screenshot: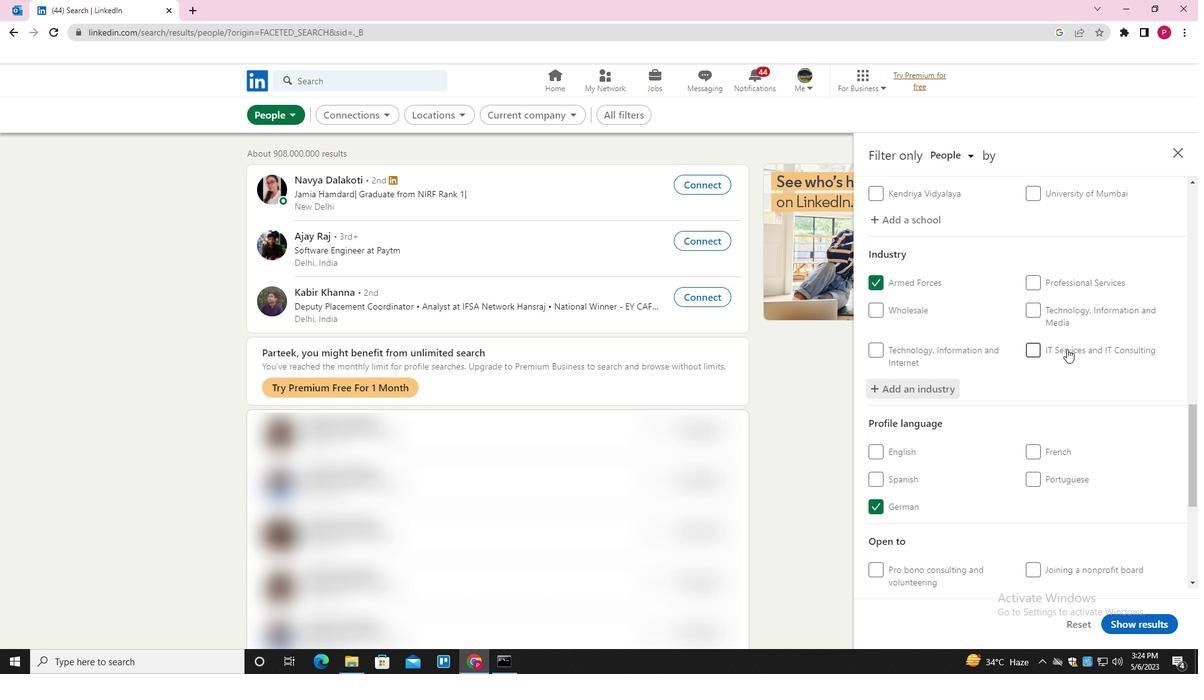 
Action: Mouse scrolled (1067, 349) with delta (0, 0)
Screenshot: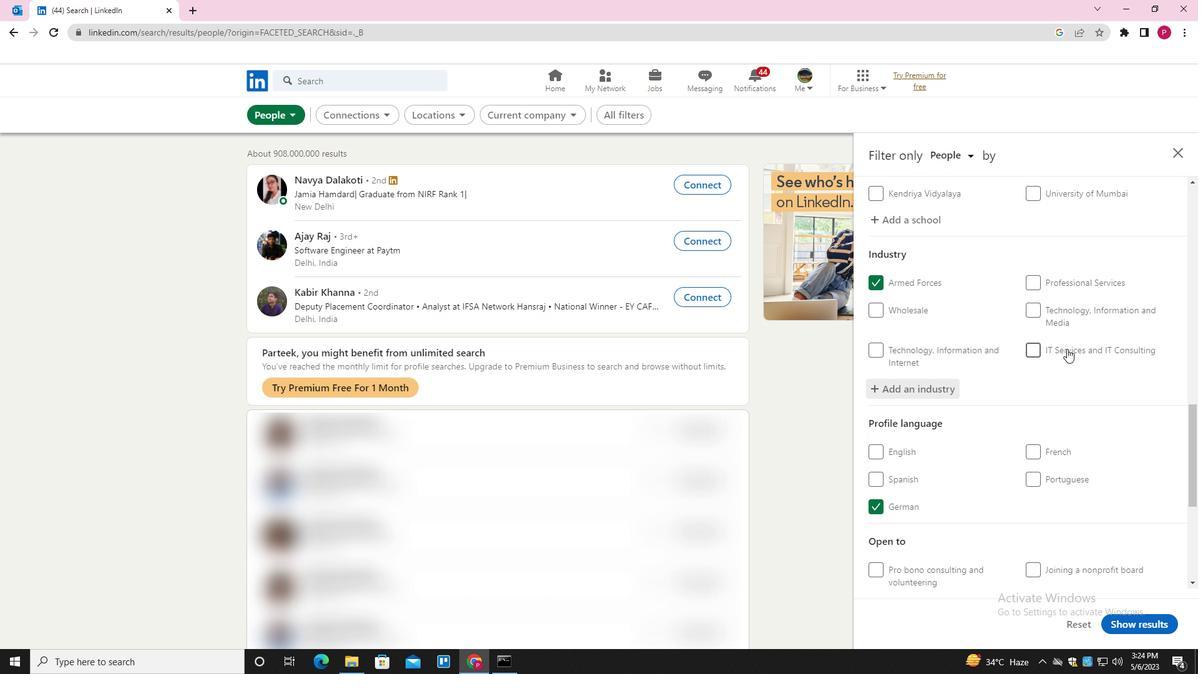 
Action: Mouse moved to (1073, 419)
Screenshot: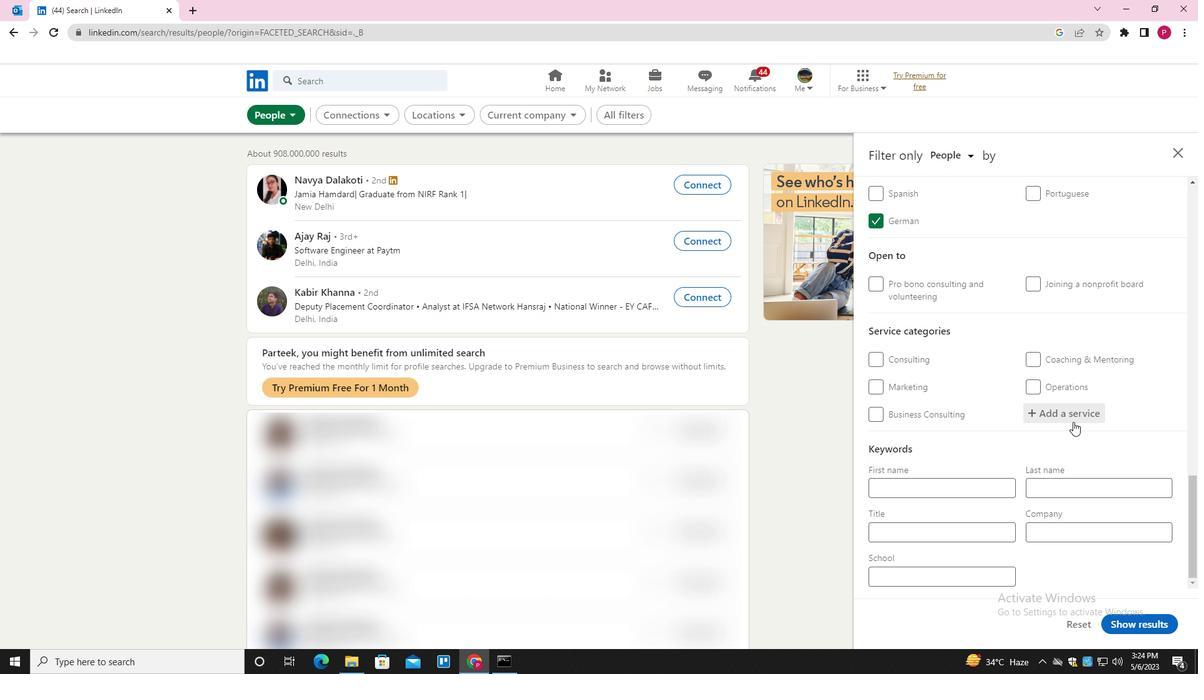 
Action: Mouse pressed left at (1073, 419)
Screenshot: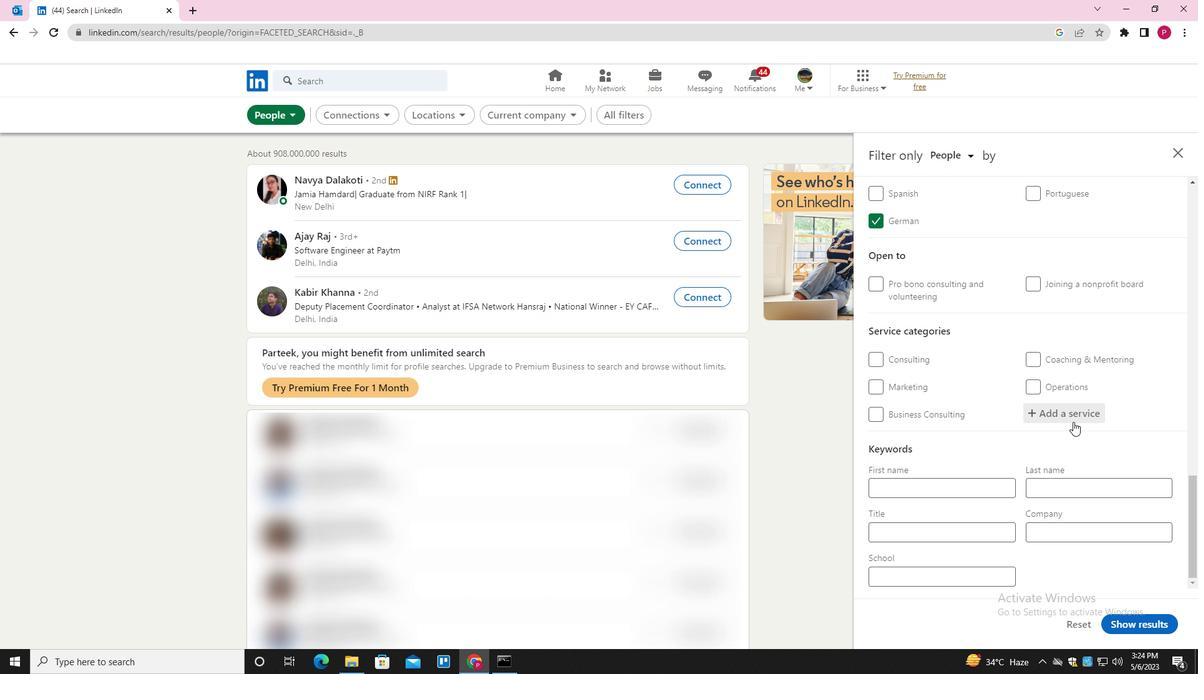 
Action: Mouse moved to (1073, 419)
Screenshot: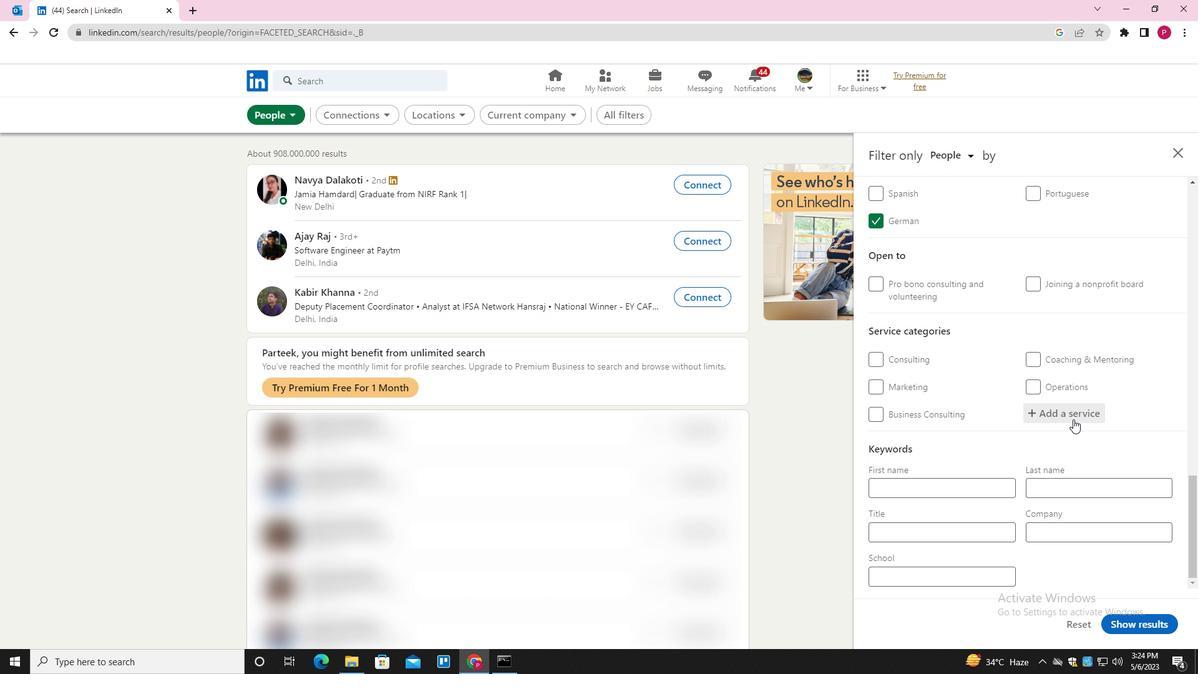 
Action: Key pressed <Key.shift>TYPIM<Key.backspace>NNG<Key.down>\<Key.backspace><Key.backspace><Key.backspace><Key.down><Key.enter>
Screenshot: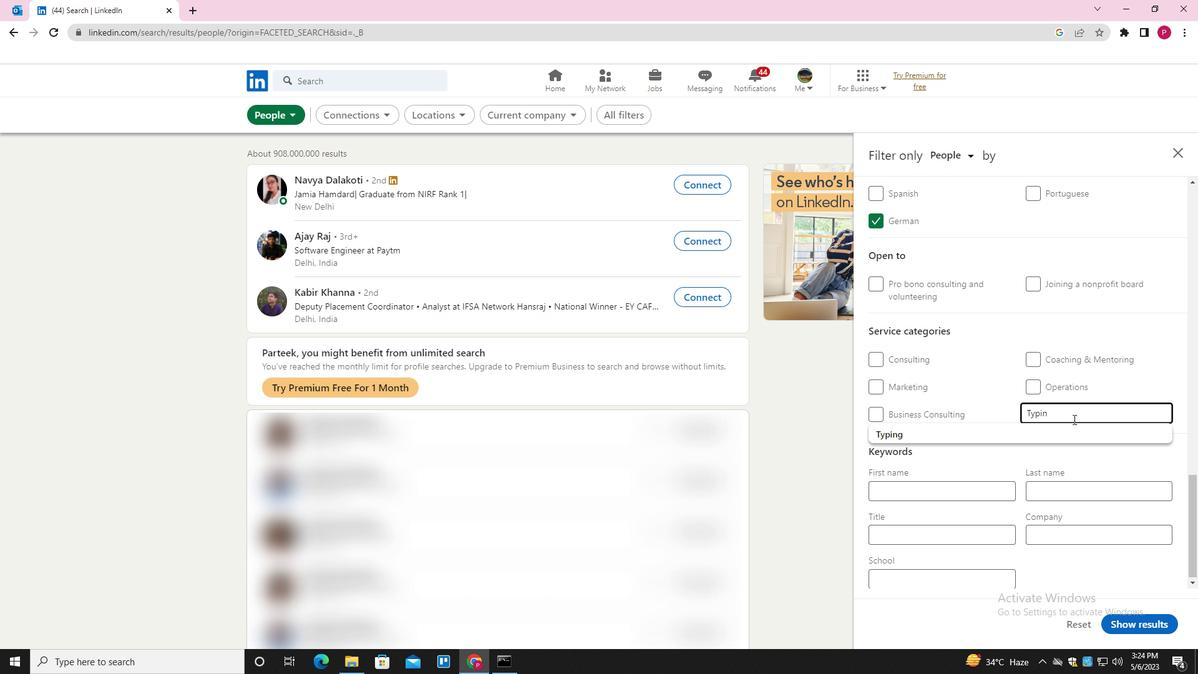 
Action: Mouse moved to (1065, 423)
Screenshot: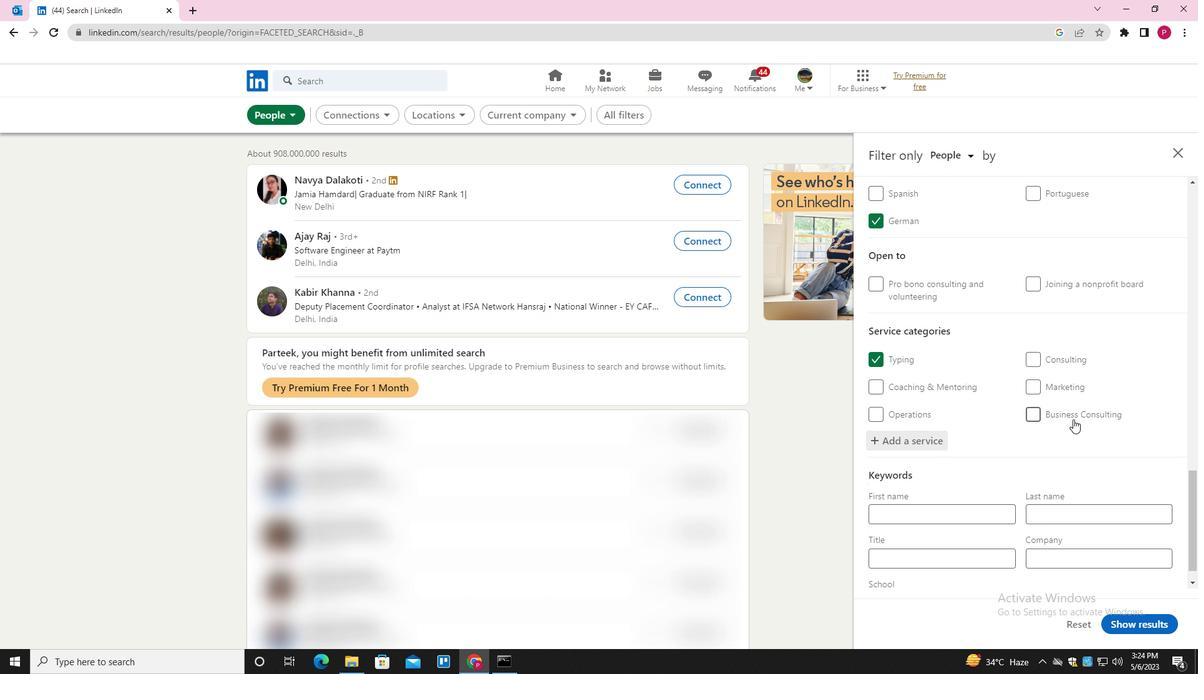 
Action: Mouse scrolled (1065, 422) with delta (0, 0)
Screenshot: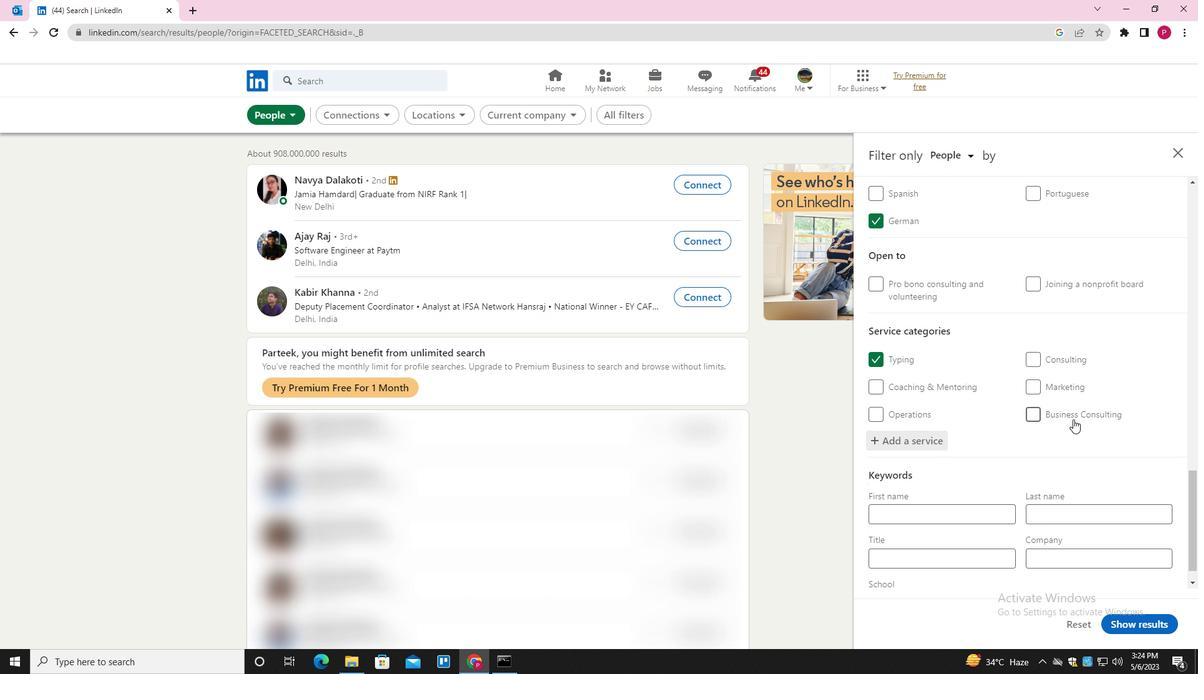 
Action: Mouse moved to (1056, 428)
Screenshot: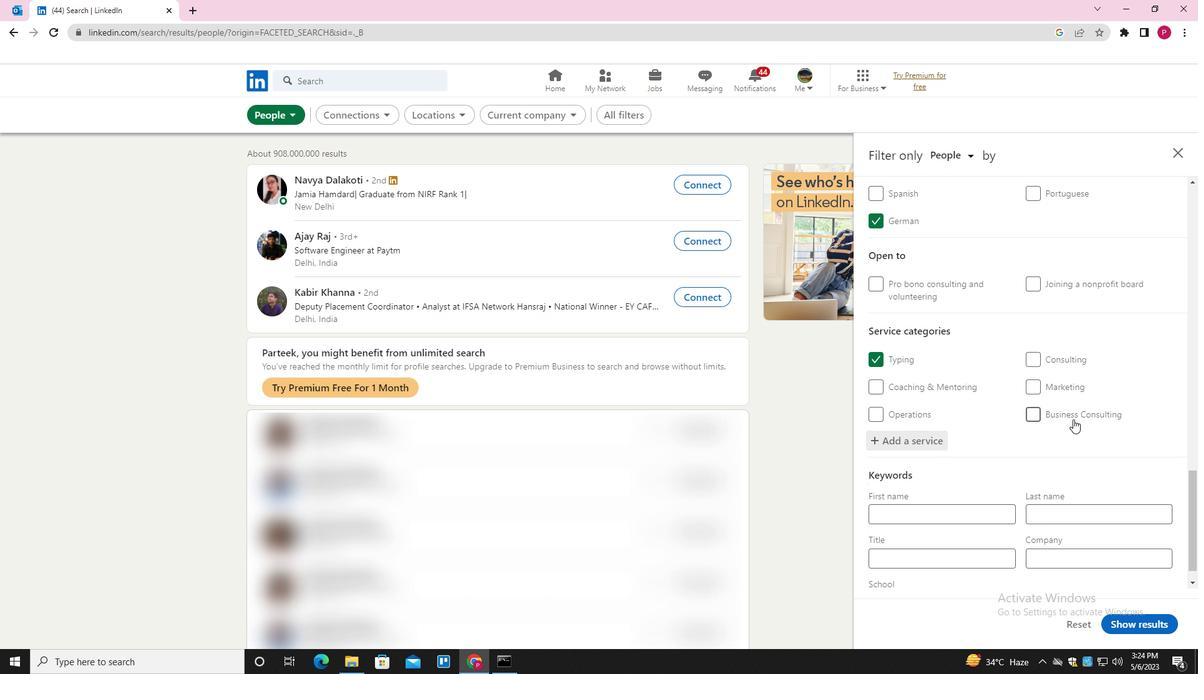 
Action: Mouse scrolled (1056, 428) with delta (0, 0)
Screenshot: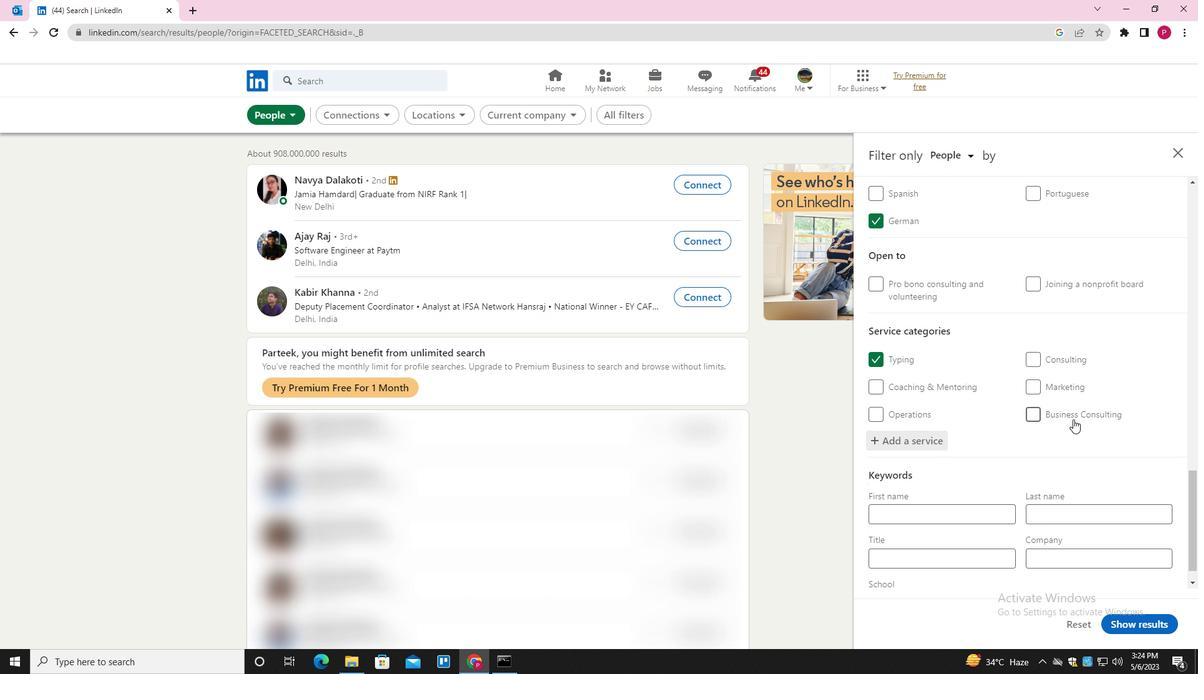 
Action: Mouse moved to (1052, 431)
Screenshot: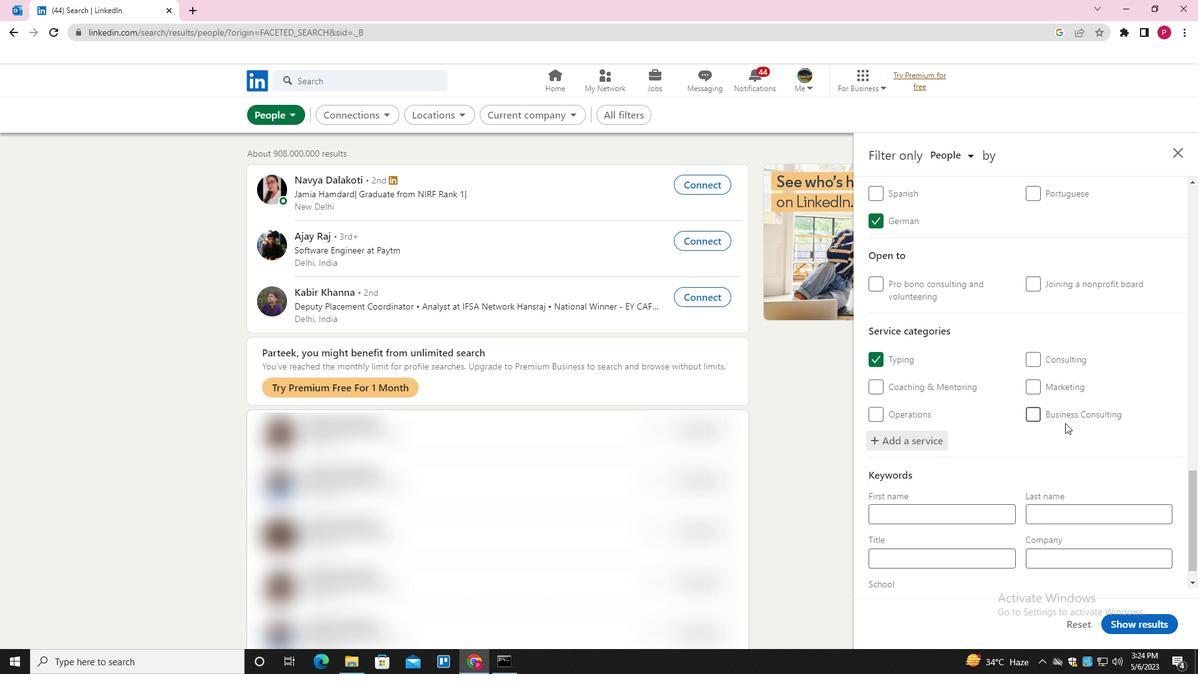 
Action: Mouse scrolled (1052, 430) with delta (0, 0)
Screenshot: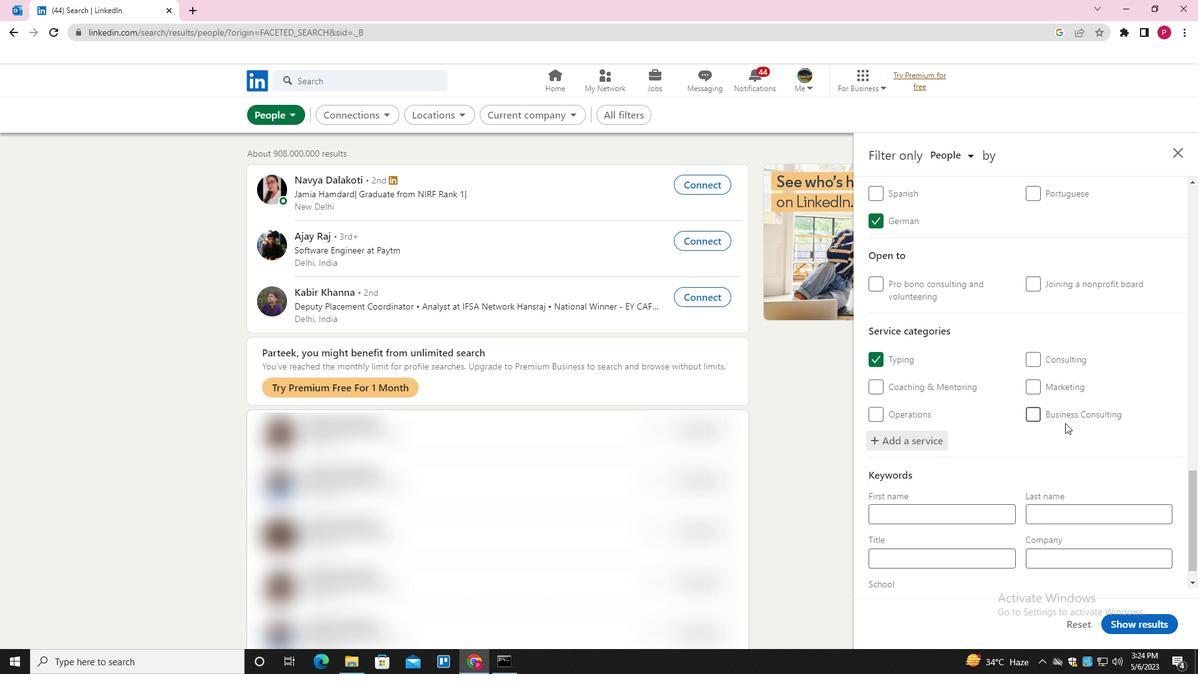 
Action: Mouse moved to (1044, 435)
Screenshot: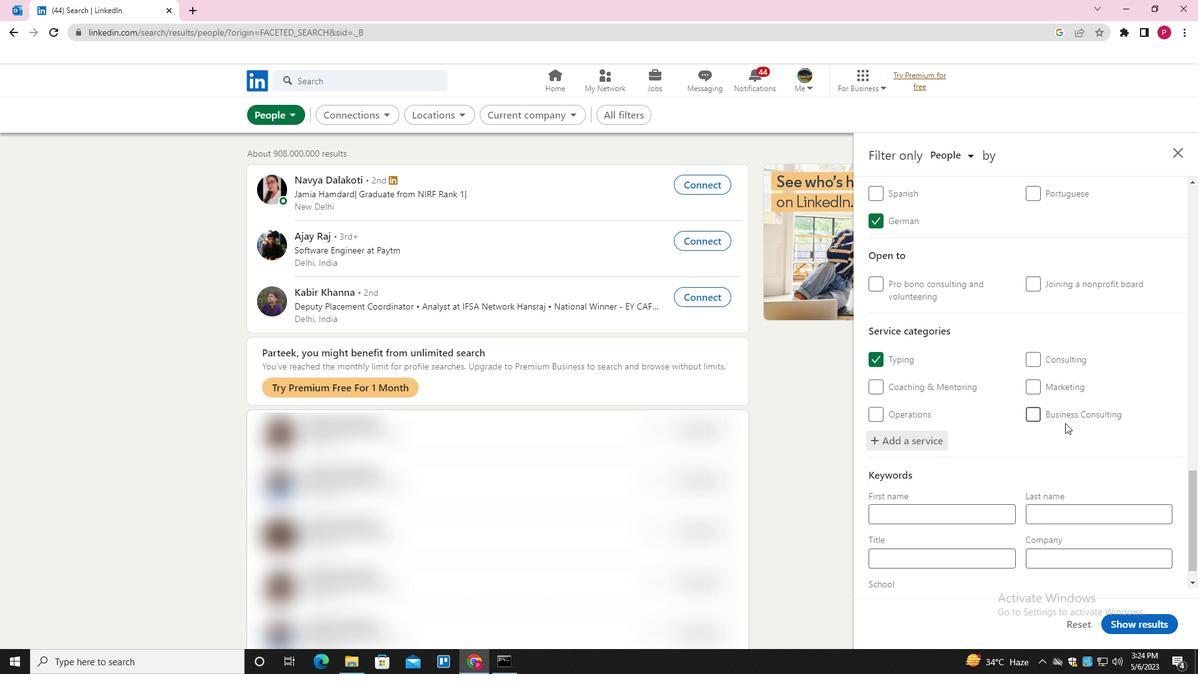 
Action: Mouse scrolled (1044, 434) with delta (0, 0)
Screenshot: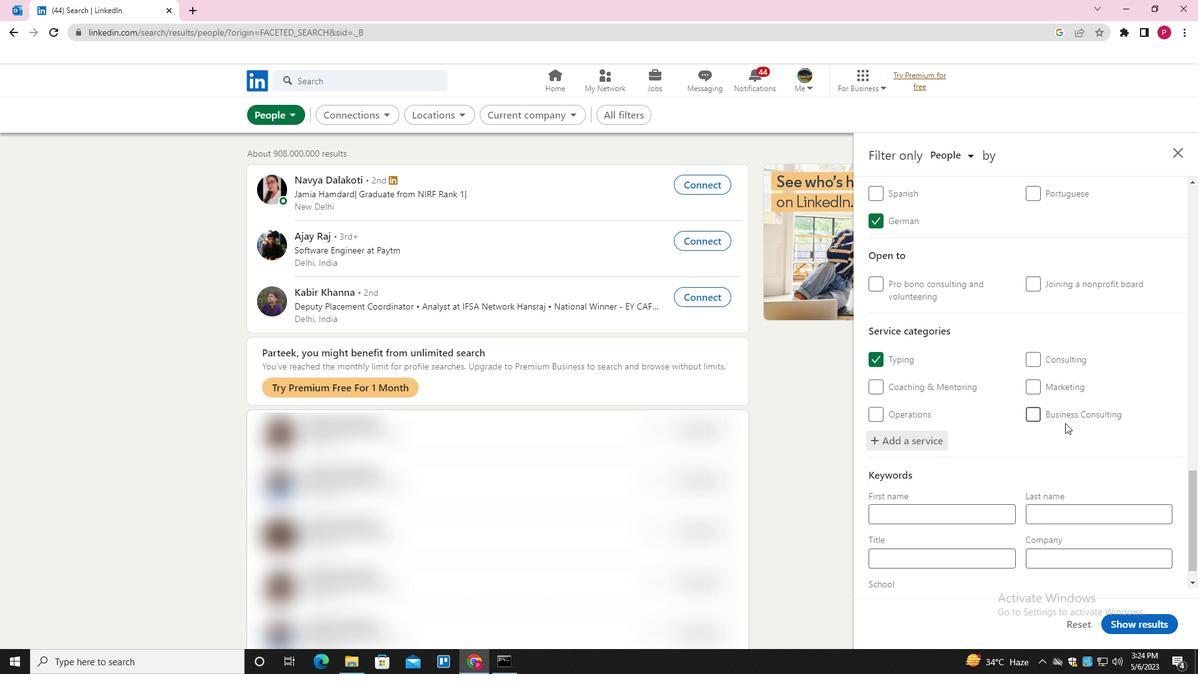 
Action: Mouse moved to (1028, 445)
Screenshot: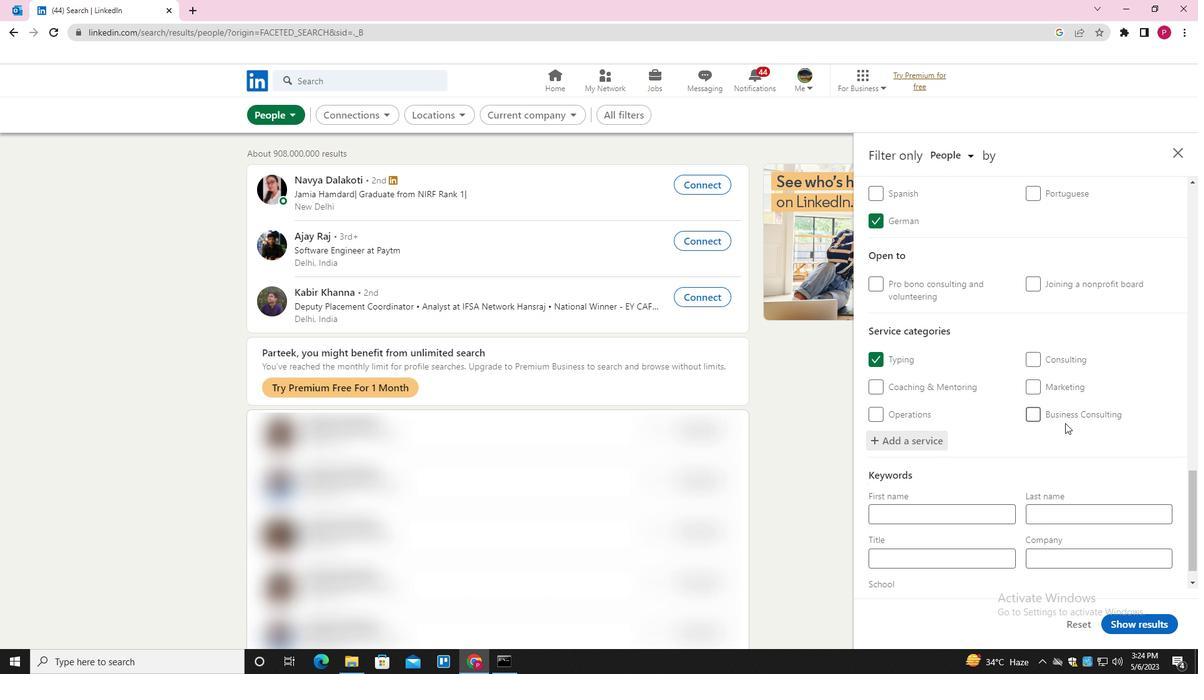 
Action: Mouse scrolled (1028, 444) with delta (0, 0)
Screenshot: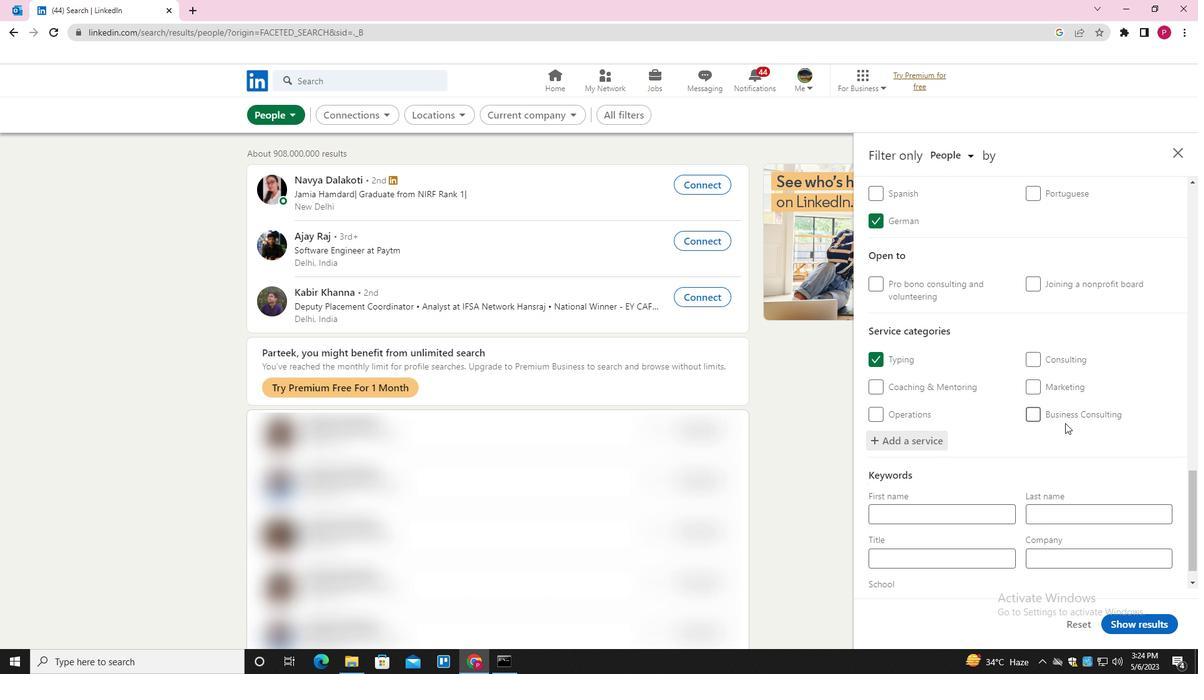 
Action: Mouse moved to (994, 525)
Screenshot: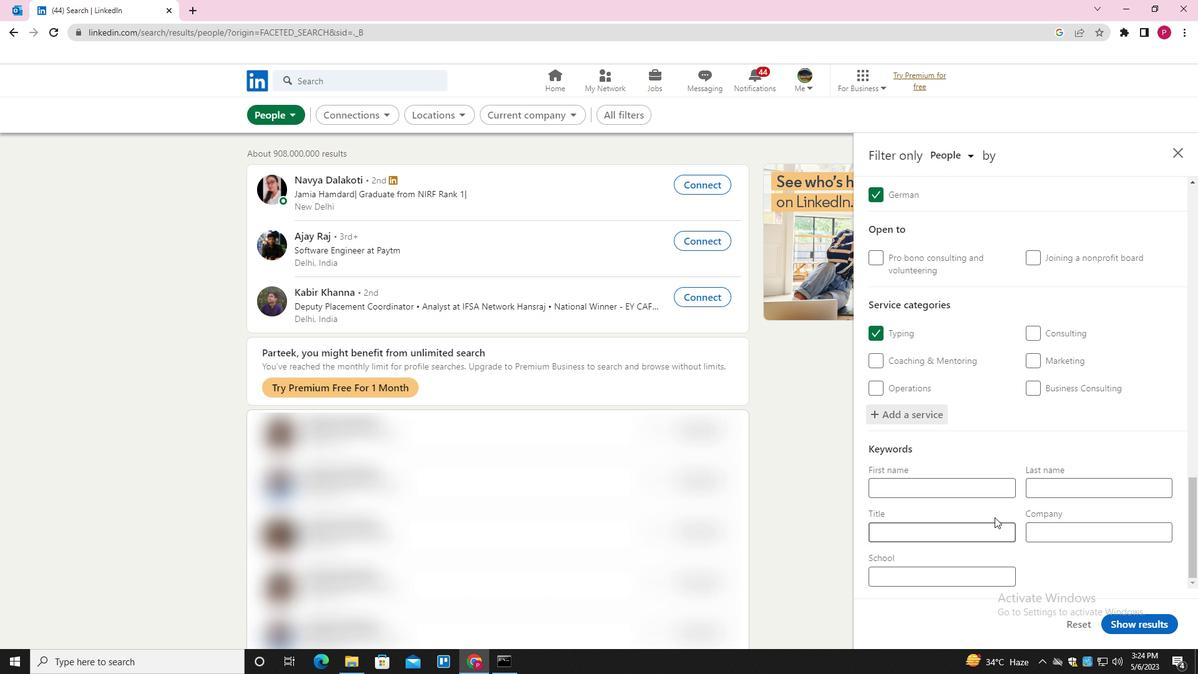 
Action: Mouse pressed left at (994, 525)
Screenshot: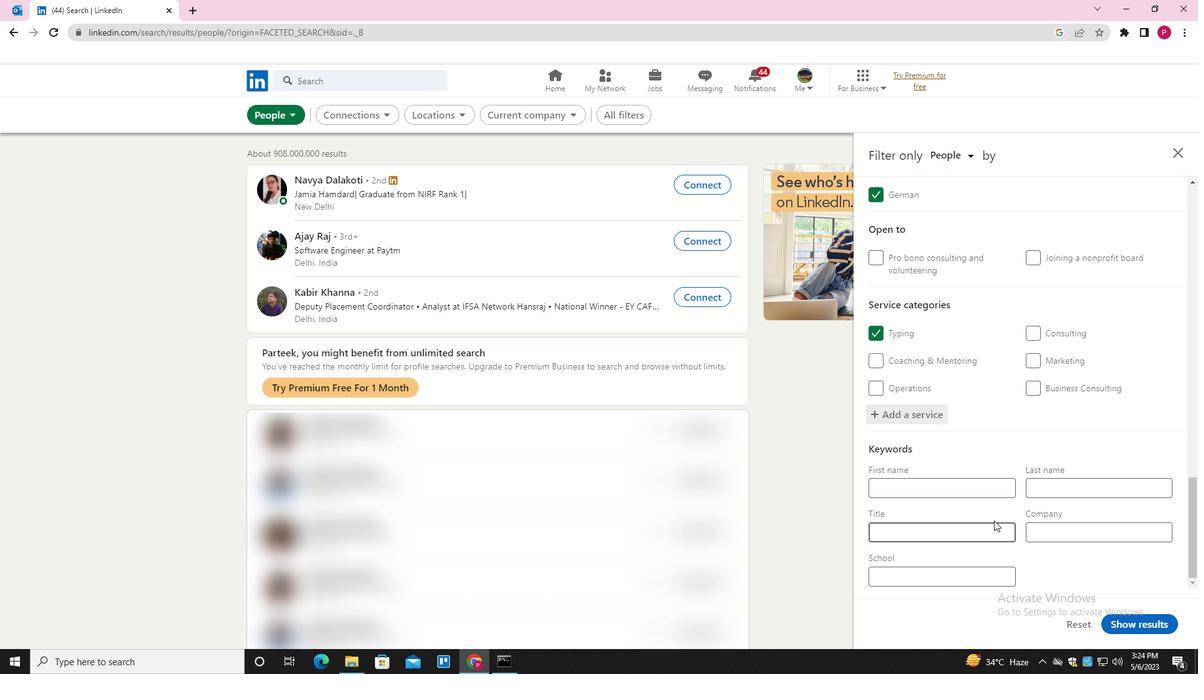 
Action: Mouse moved to (1026, 467)
Screenshot: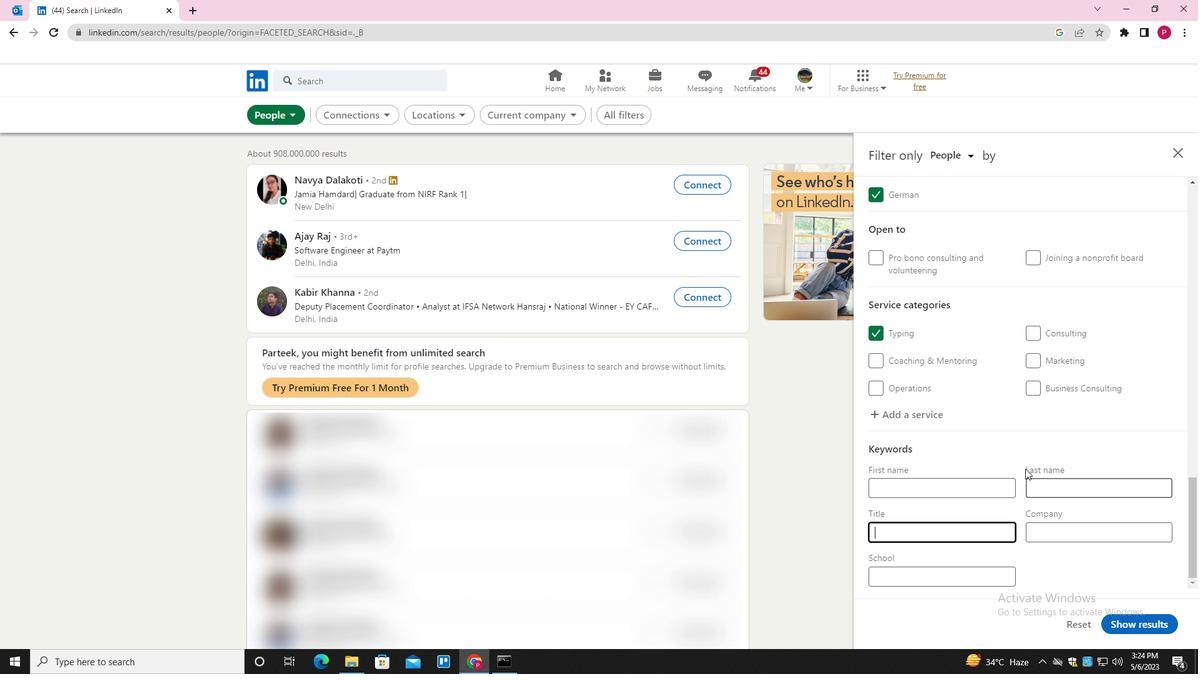 
Action: Key pressed <Key.shift>COMPUTER<Key.space><Key.backspace><Key.backspace><Key.backspace><Key.backspace><Key.backspace><Key.backspace><Key.backspace><Key.backspace>OMPUTER<Key.space><Key.shift>SCIENTIST
Screenshot: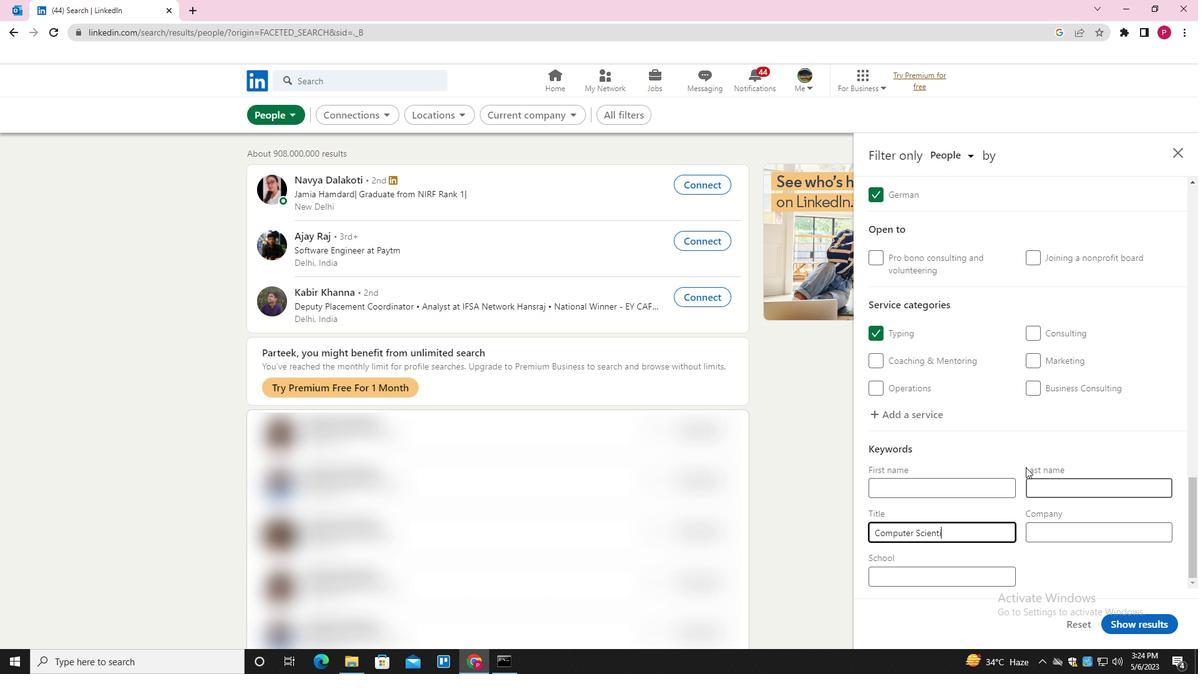 
Action: Mouse moved to (1130, 620)
Screenshot: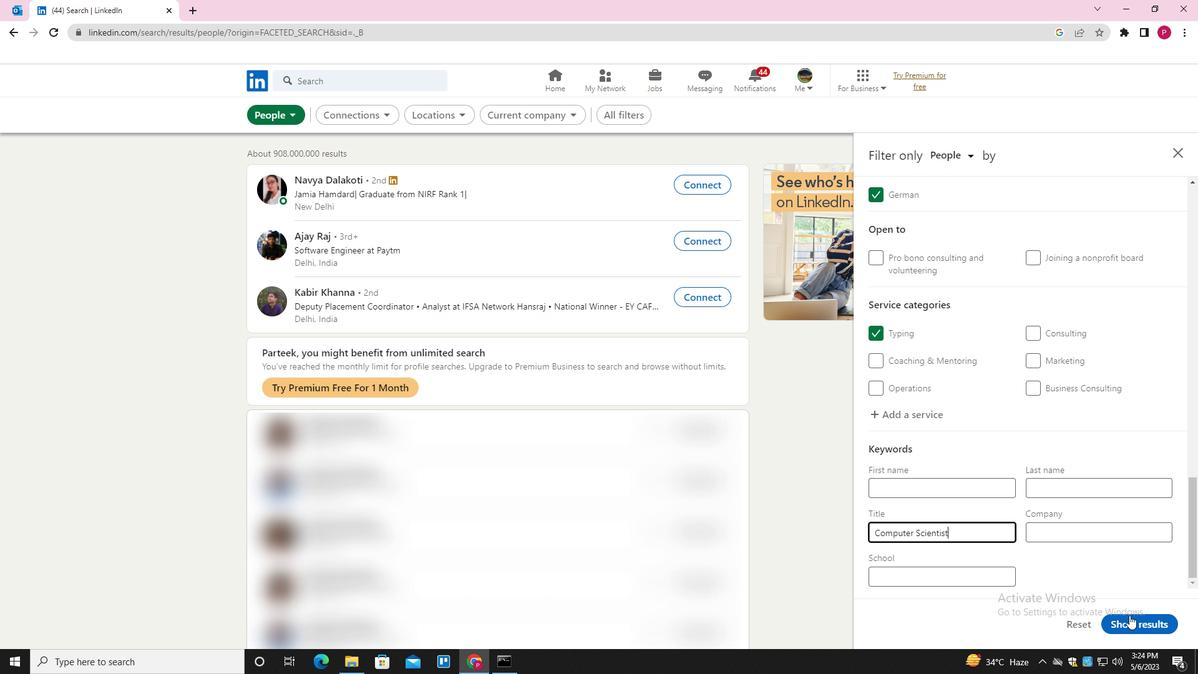 
Action: Mouse pressed left at (1130, 620)
Screenshot: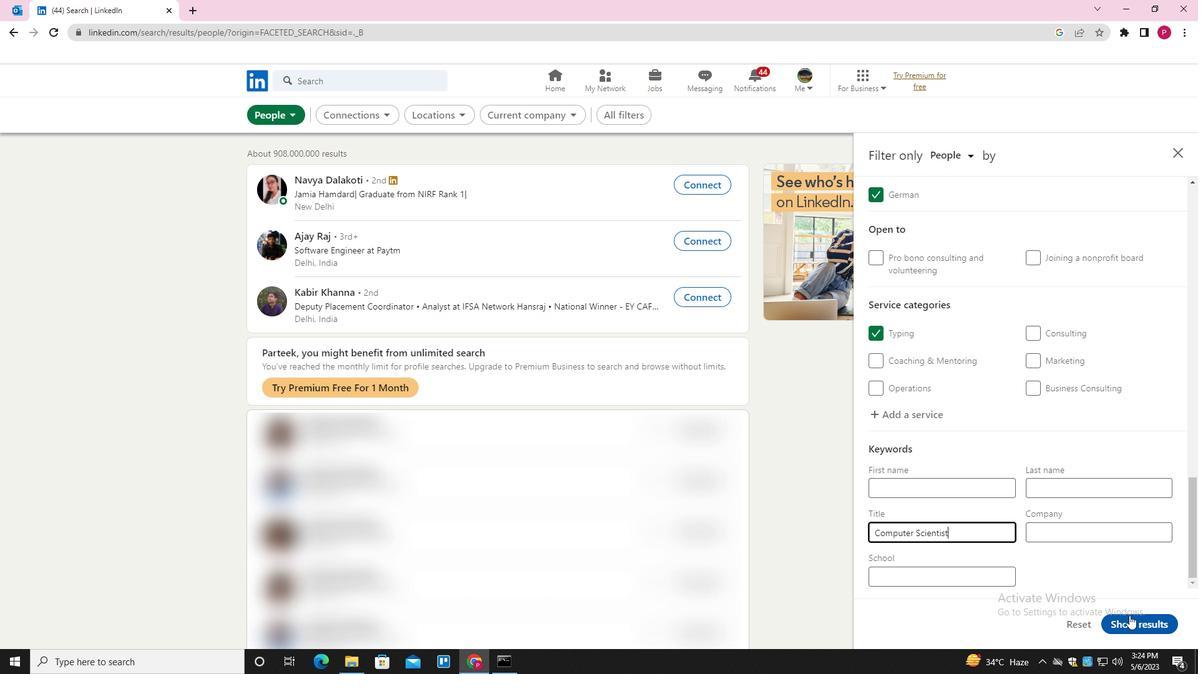 
Action: Mouse moved to (583, 364)
Screenshot: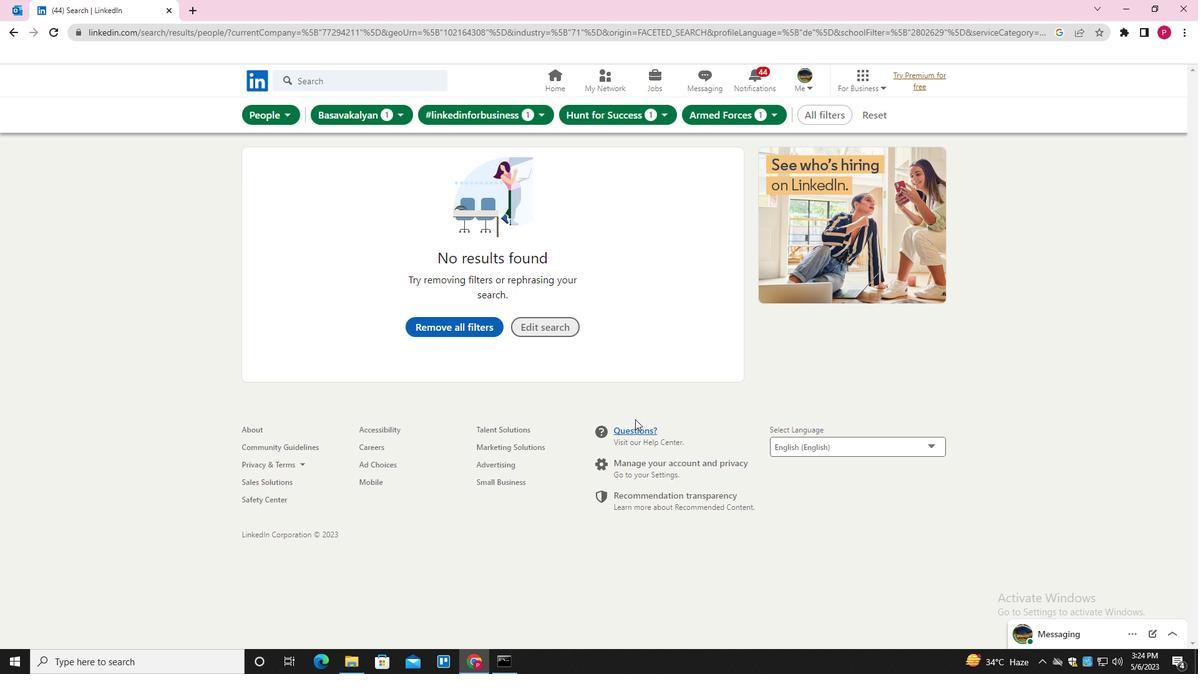 
